 Task: Create and manage organization repository environments.
Action: Mouse moved to (1158, 74)
Screenshot: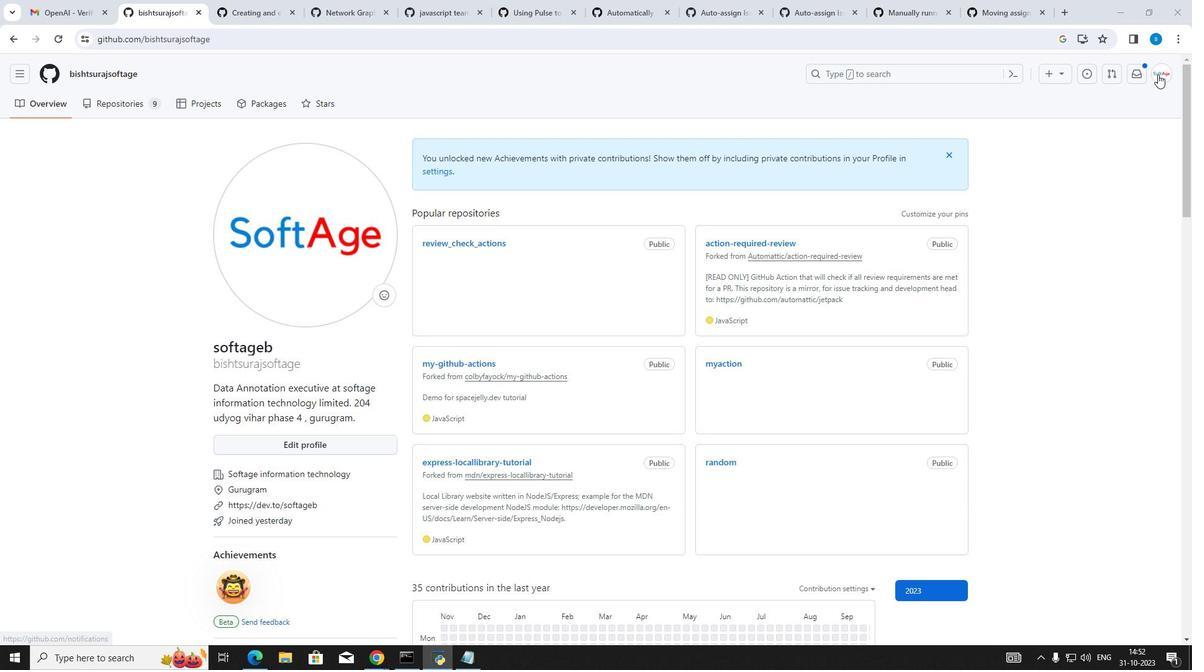 
Action: Mouse pressed left at (1158, 74)
Screenshot: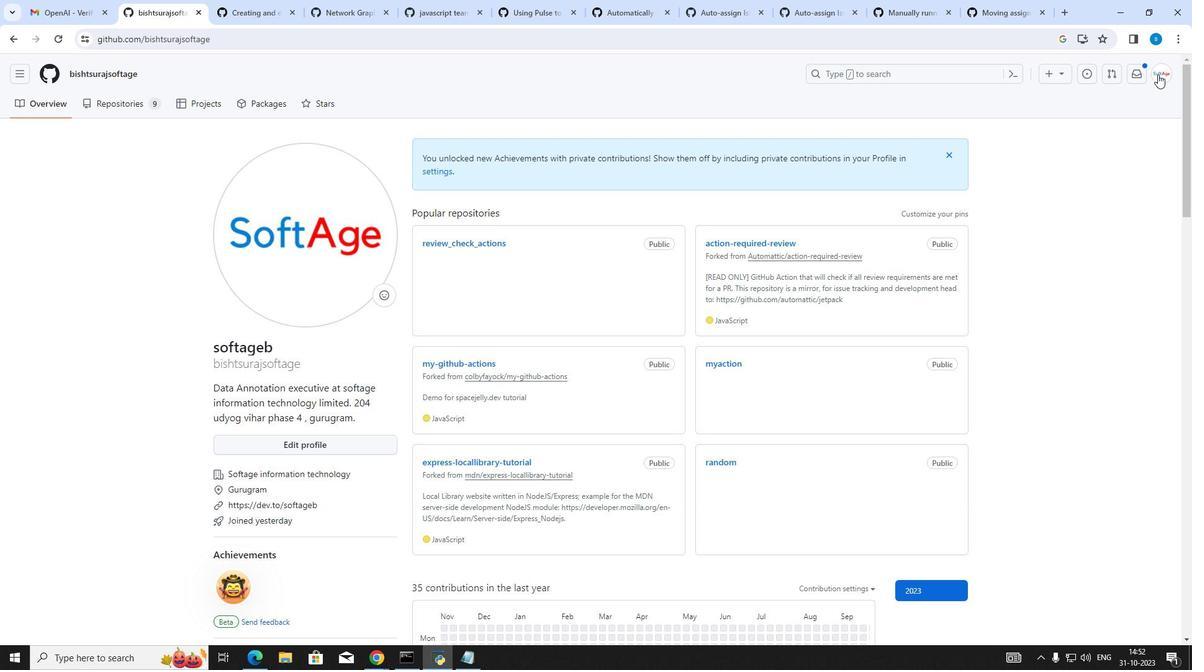 
Action: Mouse moved to (1111, 208)
Screenshot: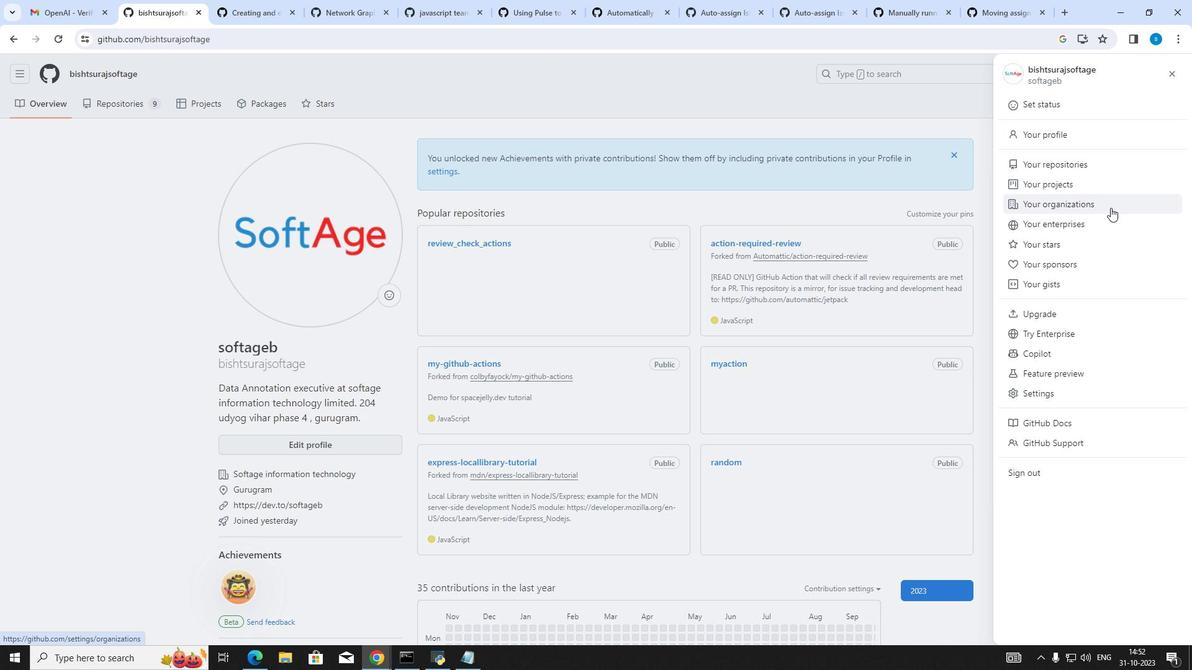 
Action: Mouse pressed left at (1111, 208)
Screenshot: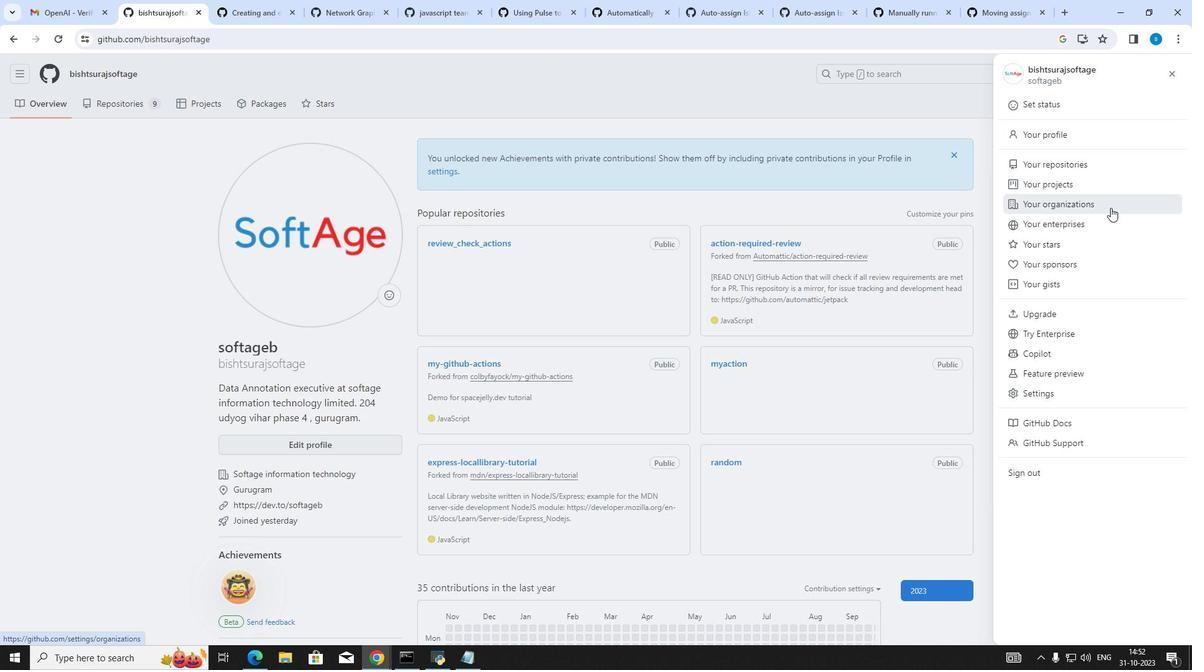 
Action: Mouse moved to (896, 204)
Screenshot: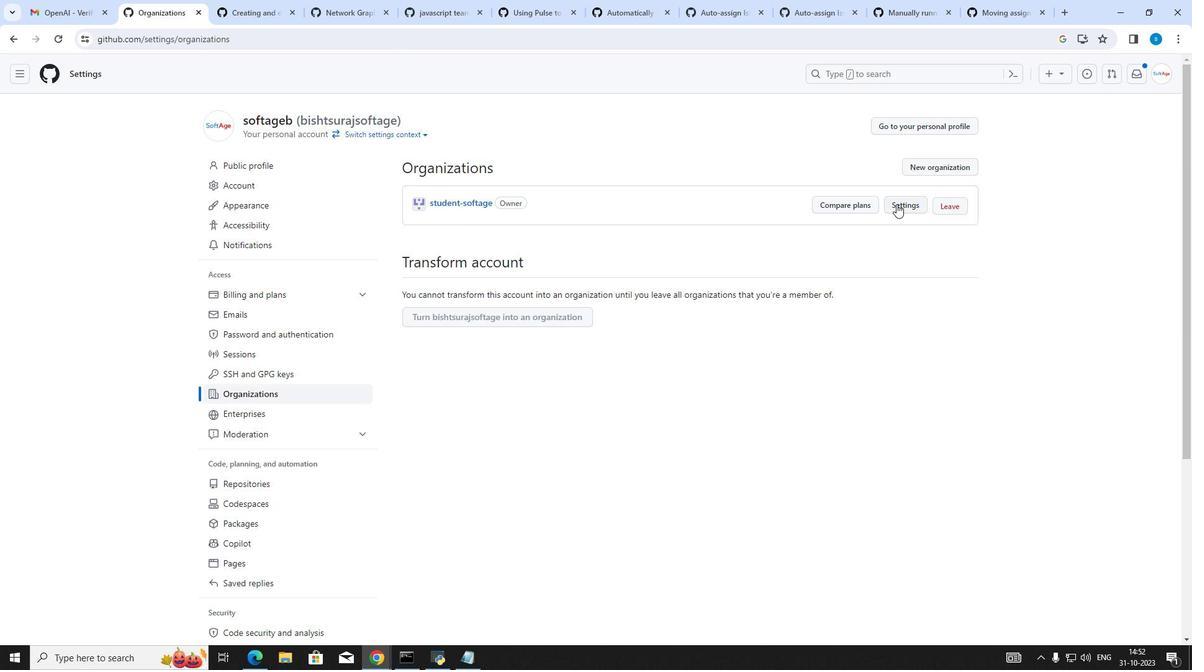 
Action: Mouse pressed left at (896, 204)
Screenshot: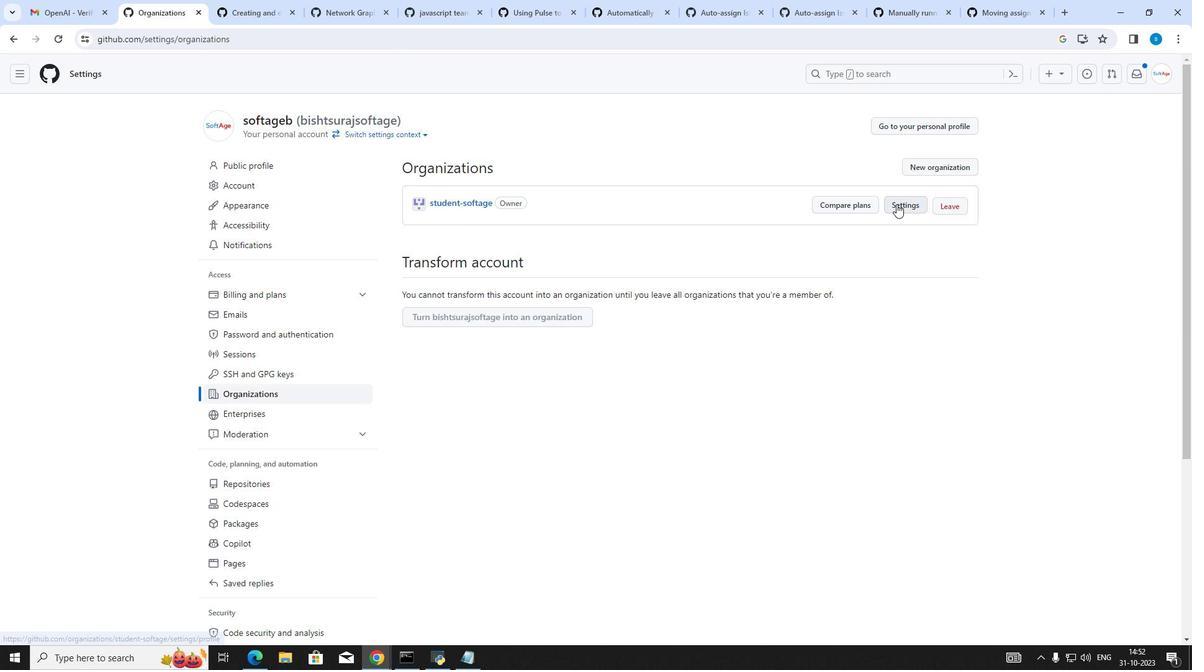 
Action: Mouse moved to (122, 106)
Screenshot: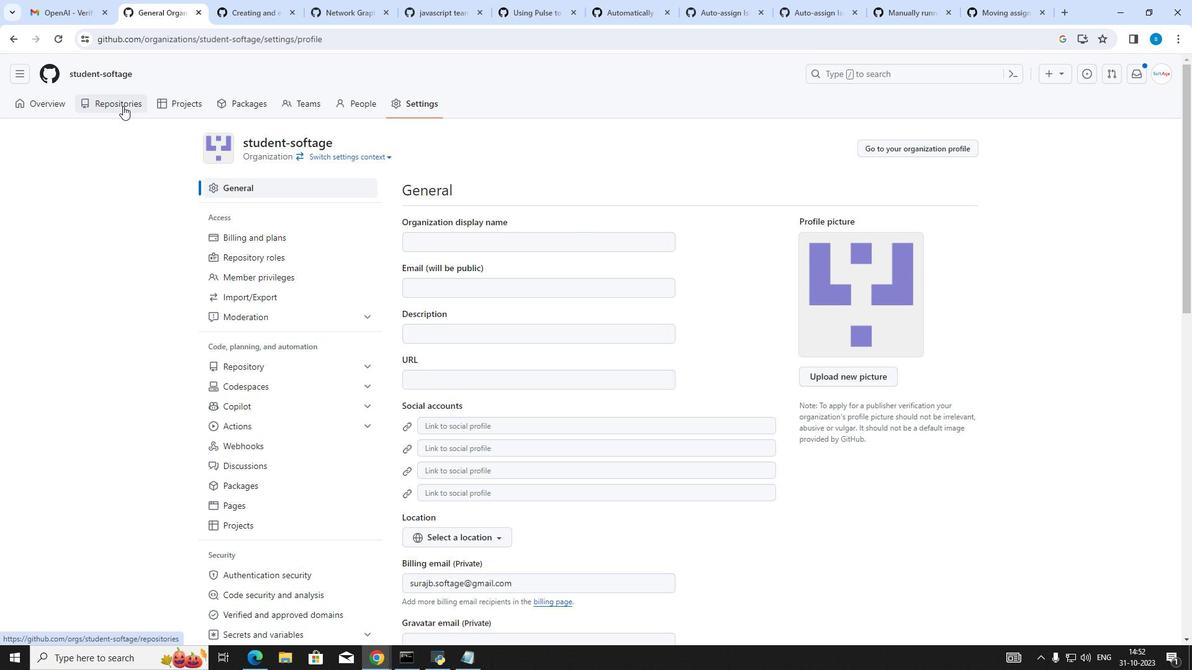 
Action: Mouse pressed left at (122, 106)
Screenshot: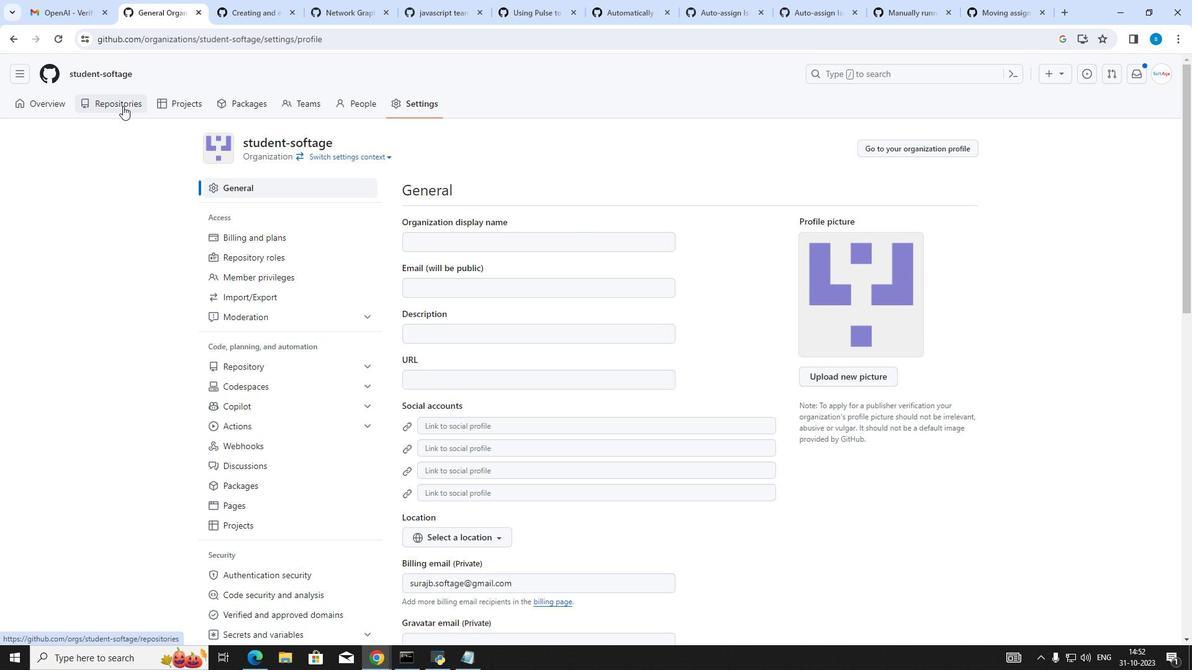 
Action: Mouse moved to (306, 420)
Screenshot: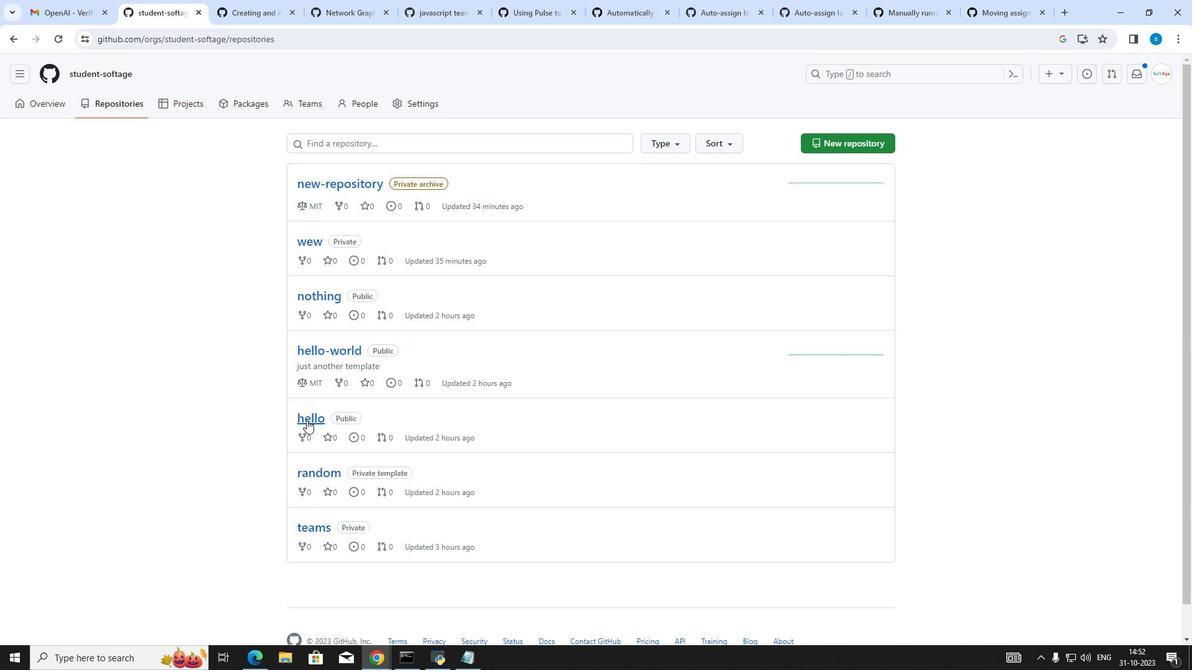
Action: Mouse pressed left at (306, 420)
Screenshot: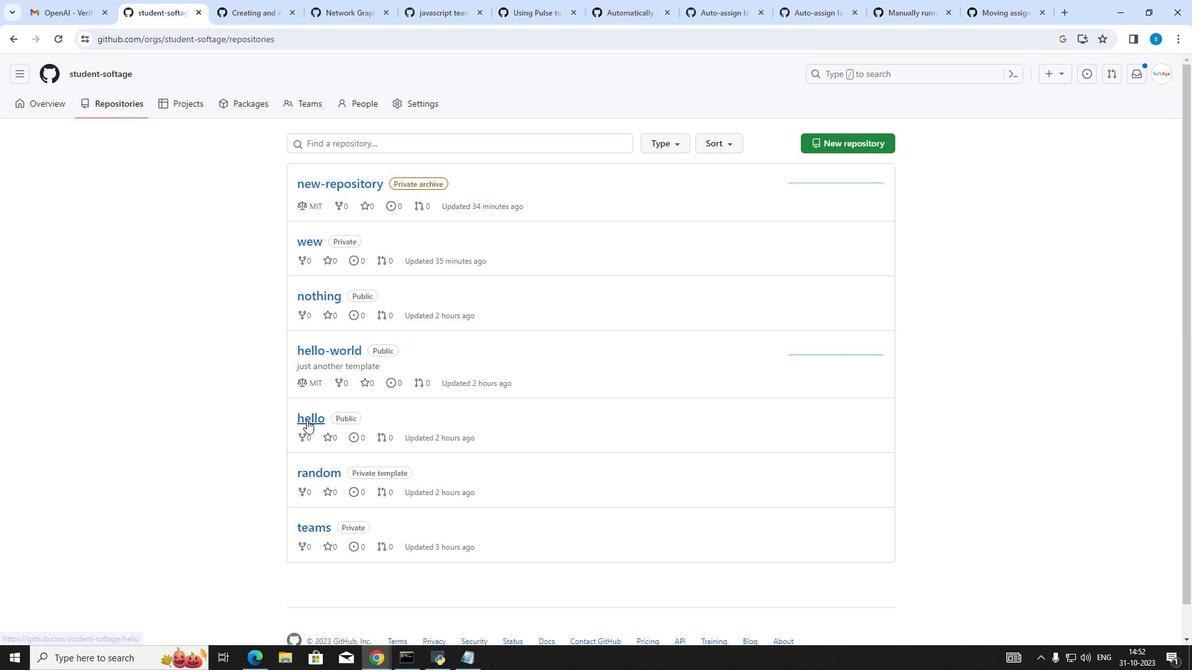 
Action: Mouse moved to (512, 109)
Screenshot: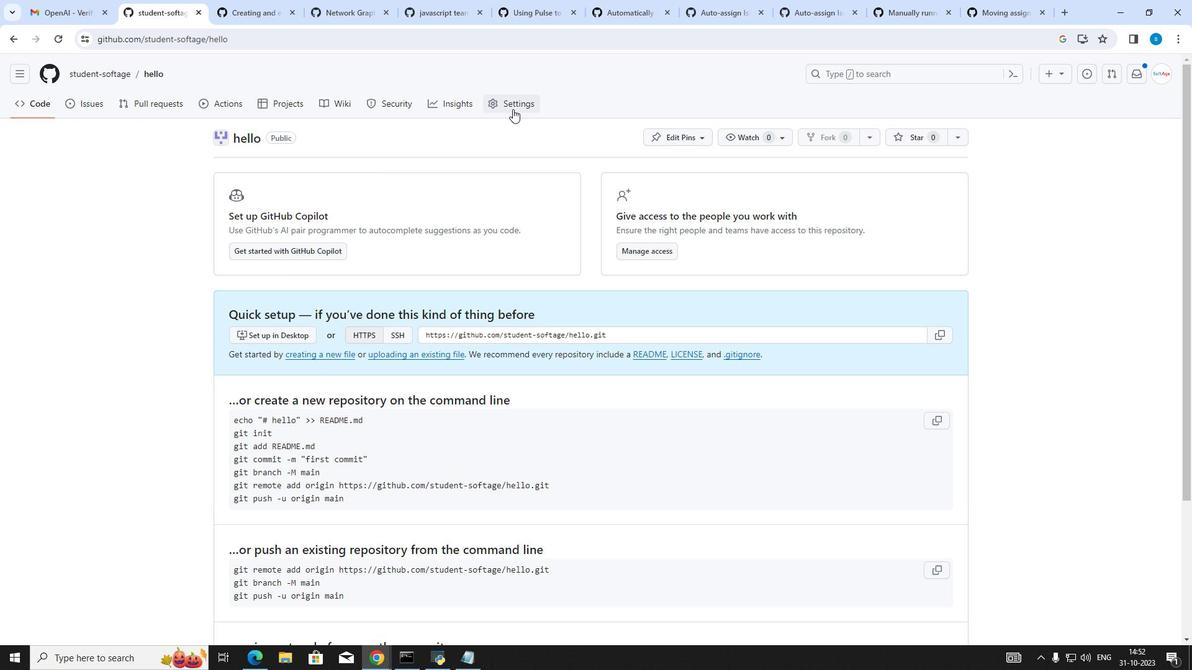 
Action: Mouse pressed left at (512, 109)
Screenshot: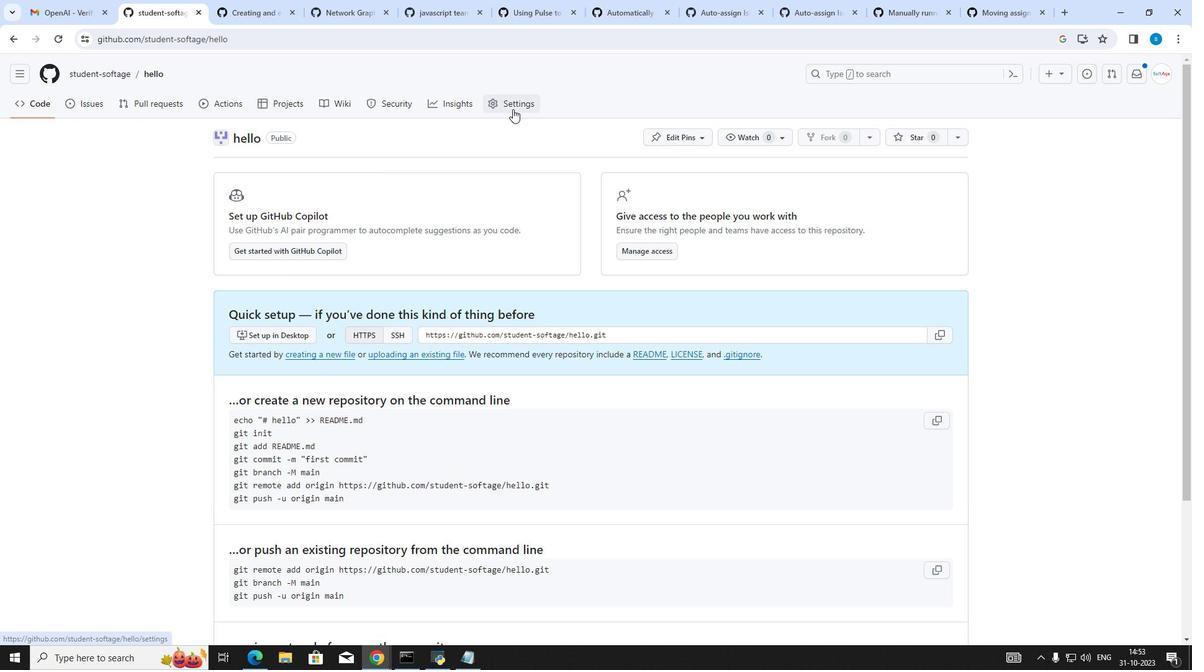 
Action: Mouse moved to (300, 321)
Screenshot: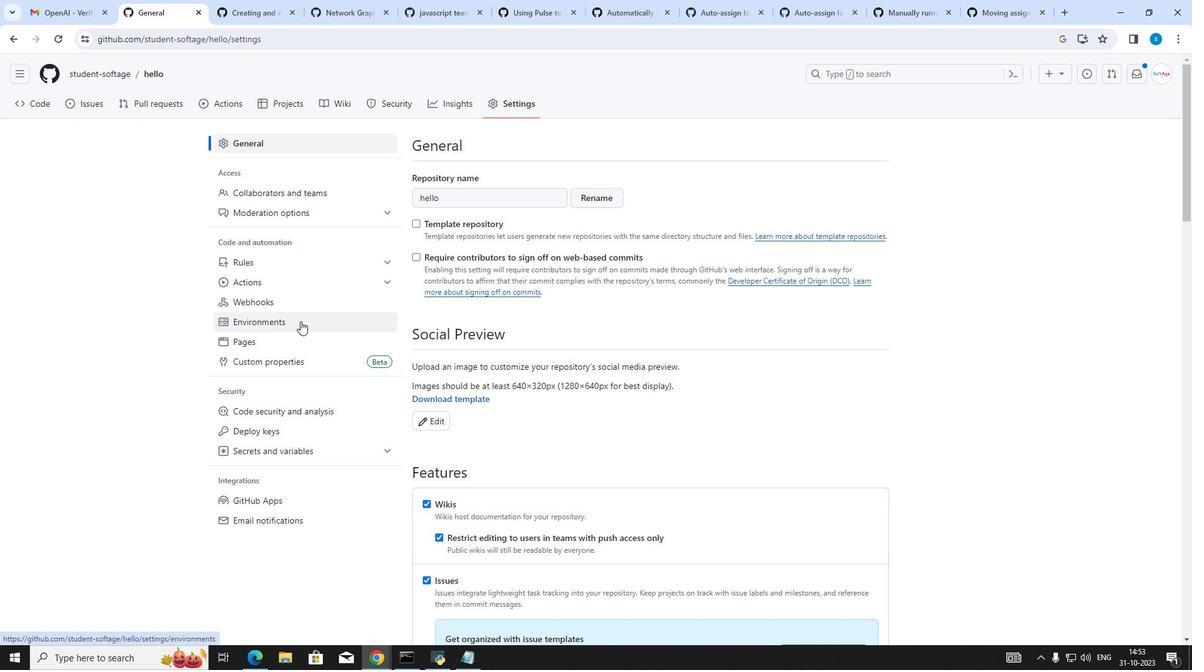 
Action: Mouse pressed left at (300, 321)
Screenshot: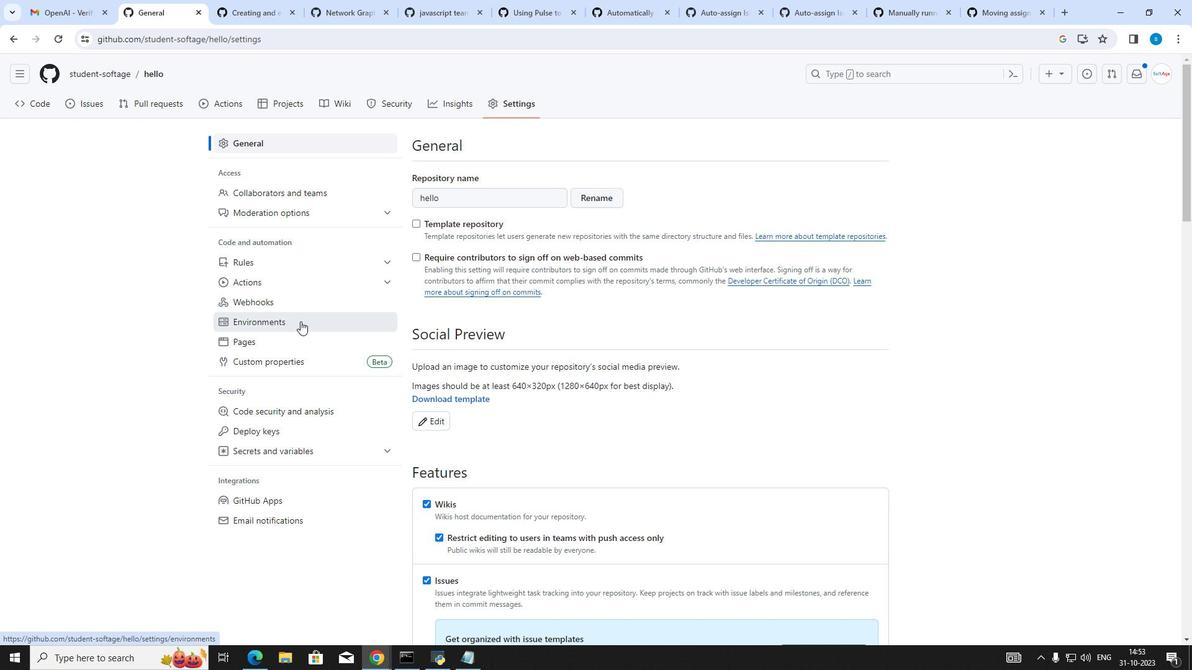 
Action: Mouse moved to (821, 137)
Screenshot: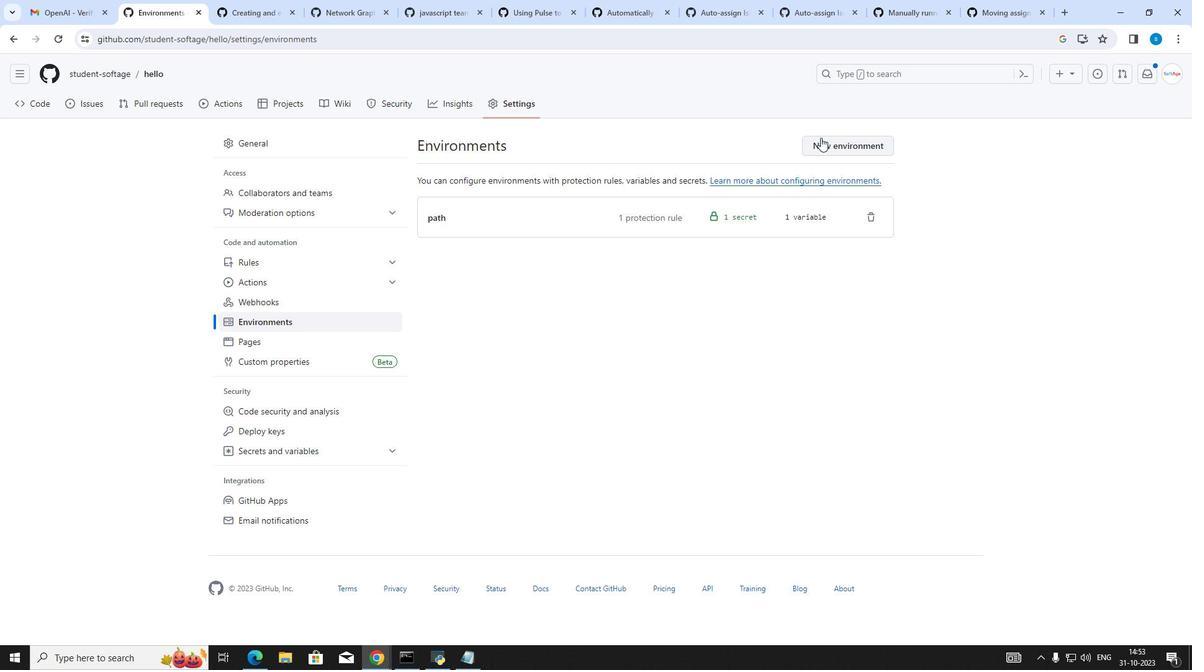 
Action: Mouse pressed left at (821, 137)
Screenshot: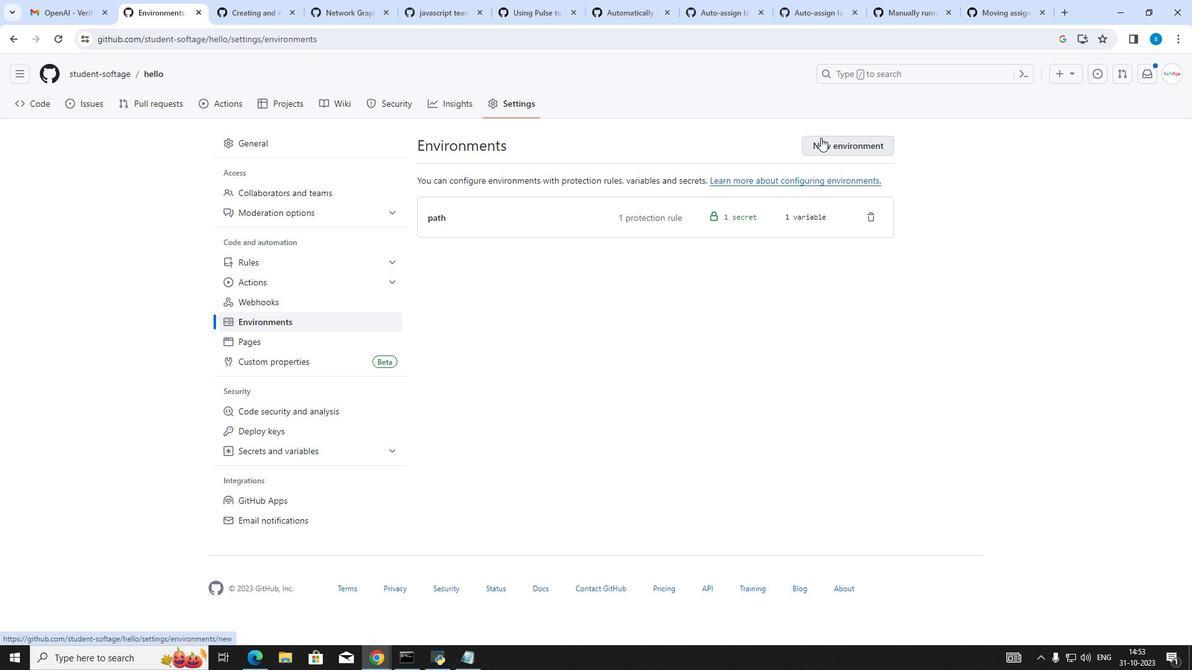 
Action: Mouse moved to (530, 199)
Screenshot: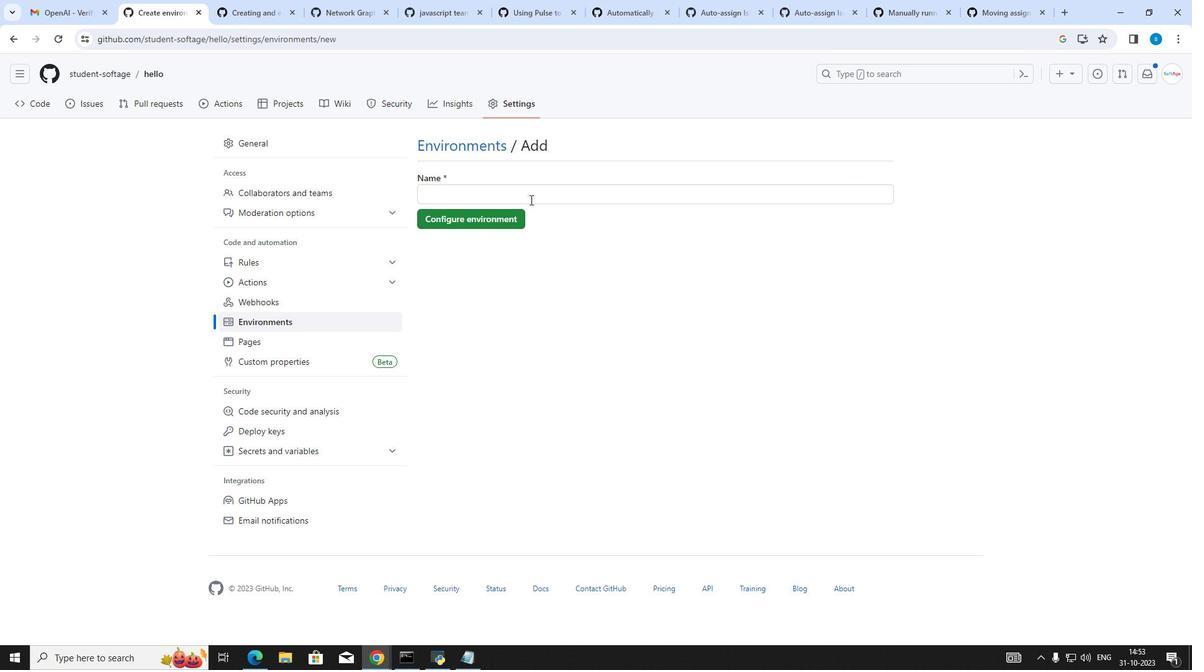 
Action: Mouse pressed left at (530, 199)
Screenshot: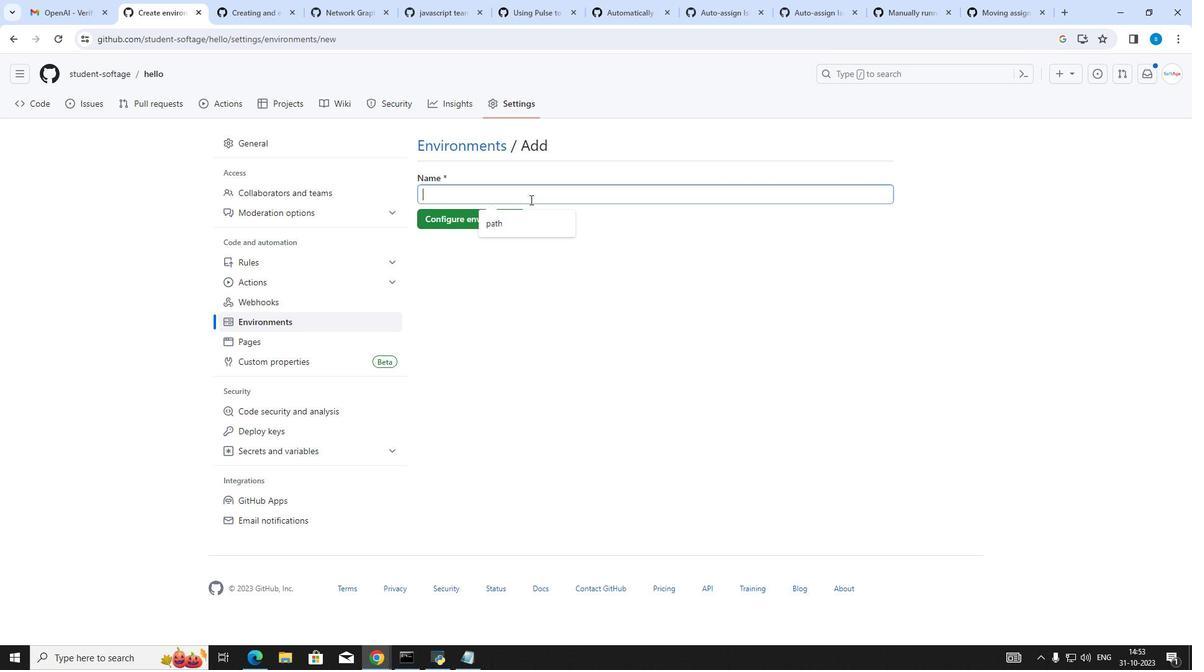 
Action: Key pressed new<Key.space>envor<Key.backspace><Key.backspace>ironment
Screenshot: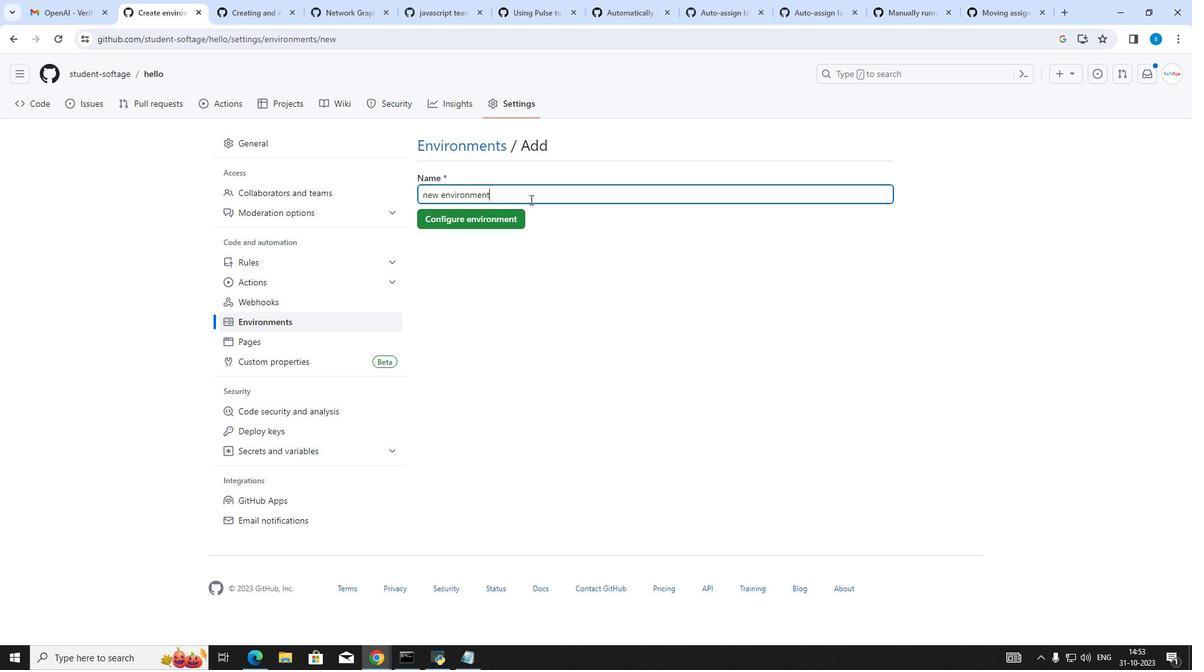 
Action: Mouse moved to (503, 217)
Screenshot: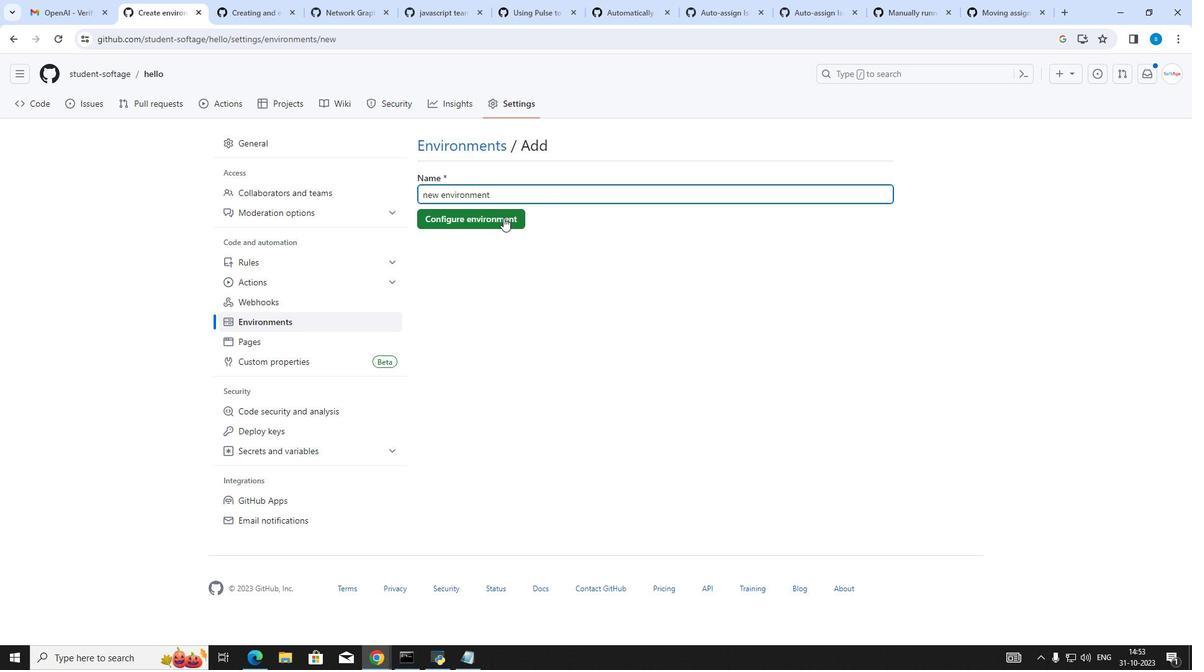 
Action: Mouse pressed left at (503, 217)
Screenshot: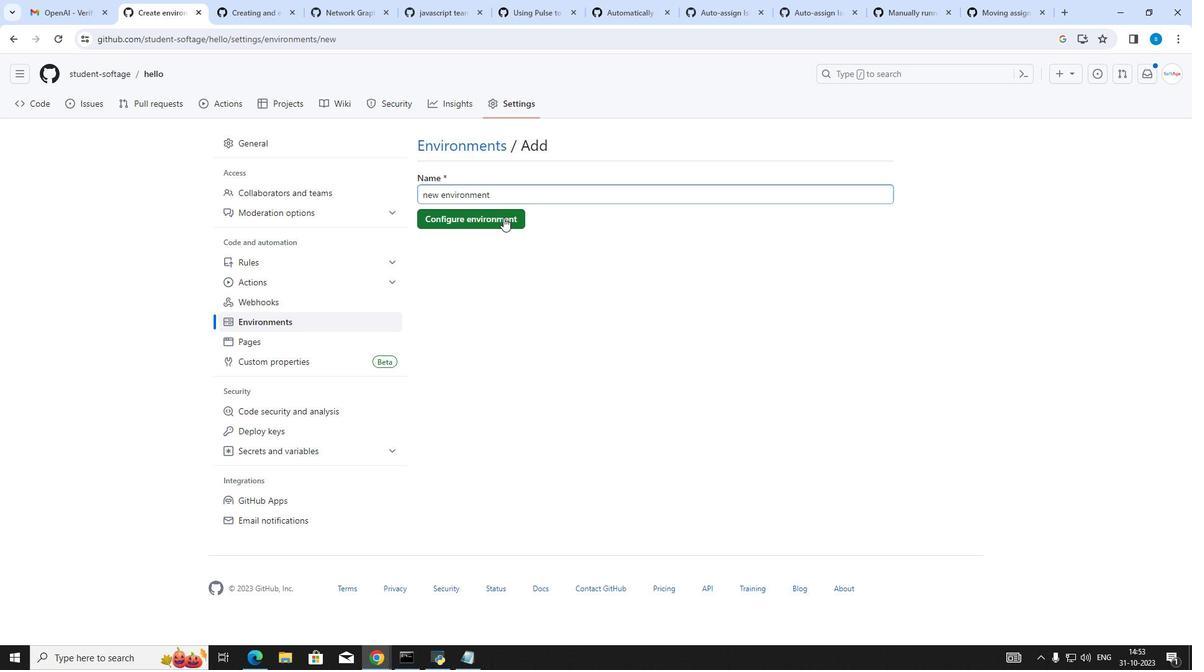 
Action: Mouse moved to (431, 309)
Screenshot: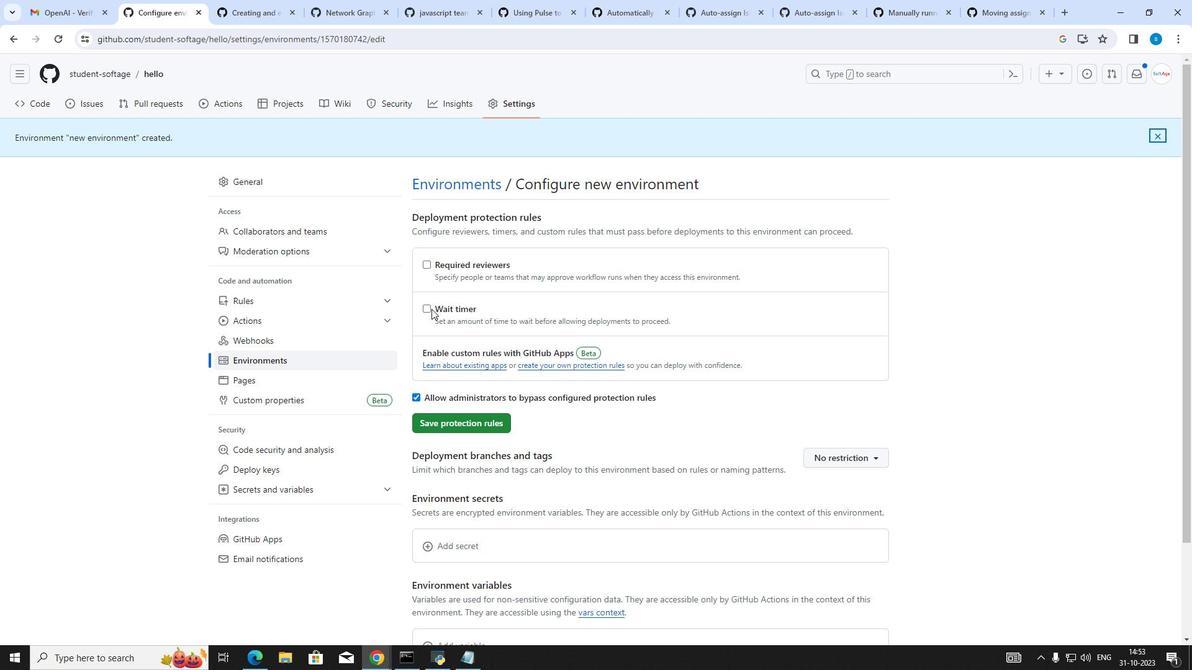 
Action: Mouse pressed left at (431, 309)
Screenshot: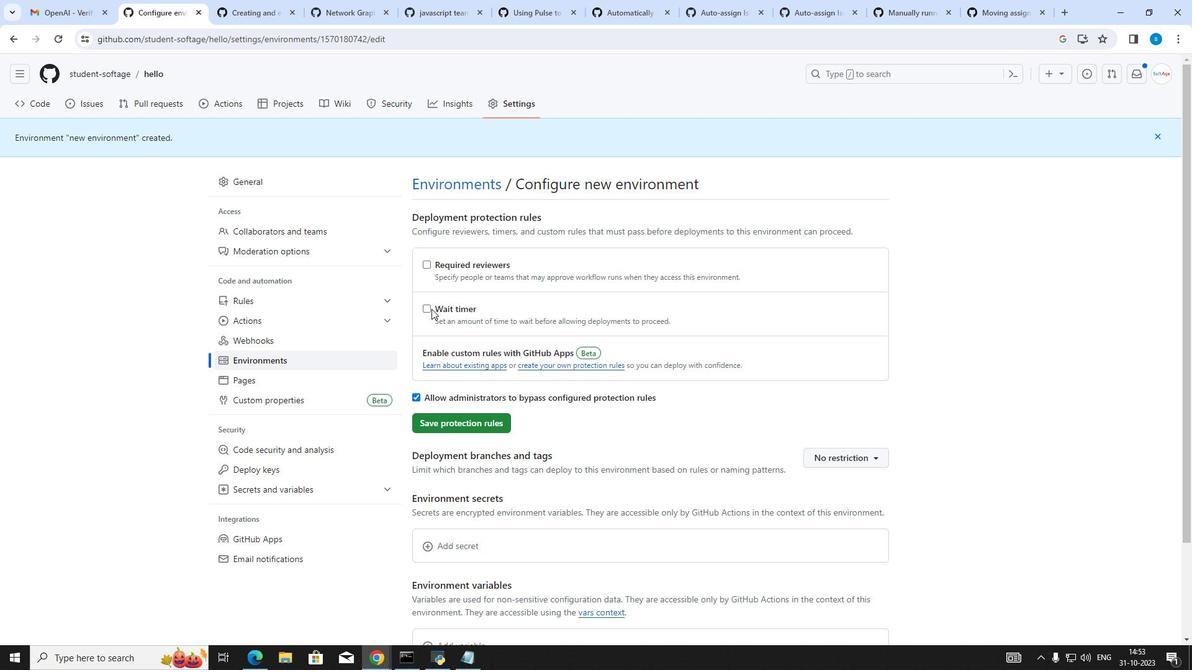 
Action: Mouse pressed left at (431, 309)
Screenshot: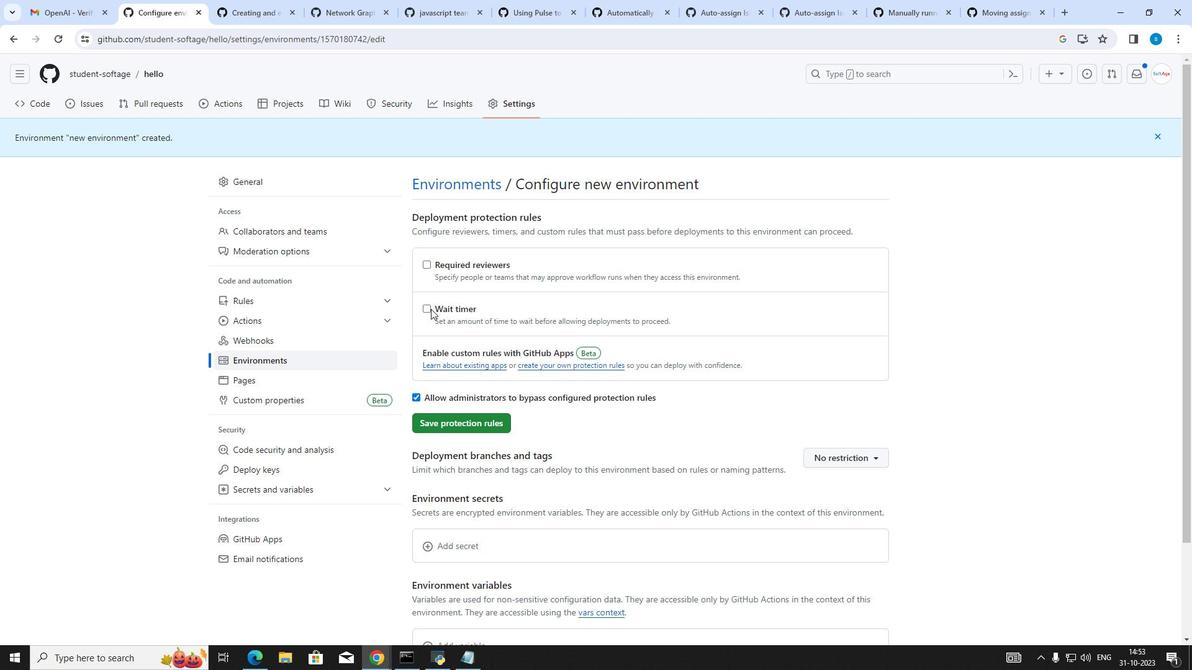 
Action: Mouse moved to (430, 309)
Screenshot: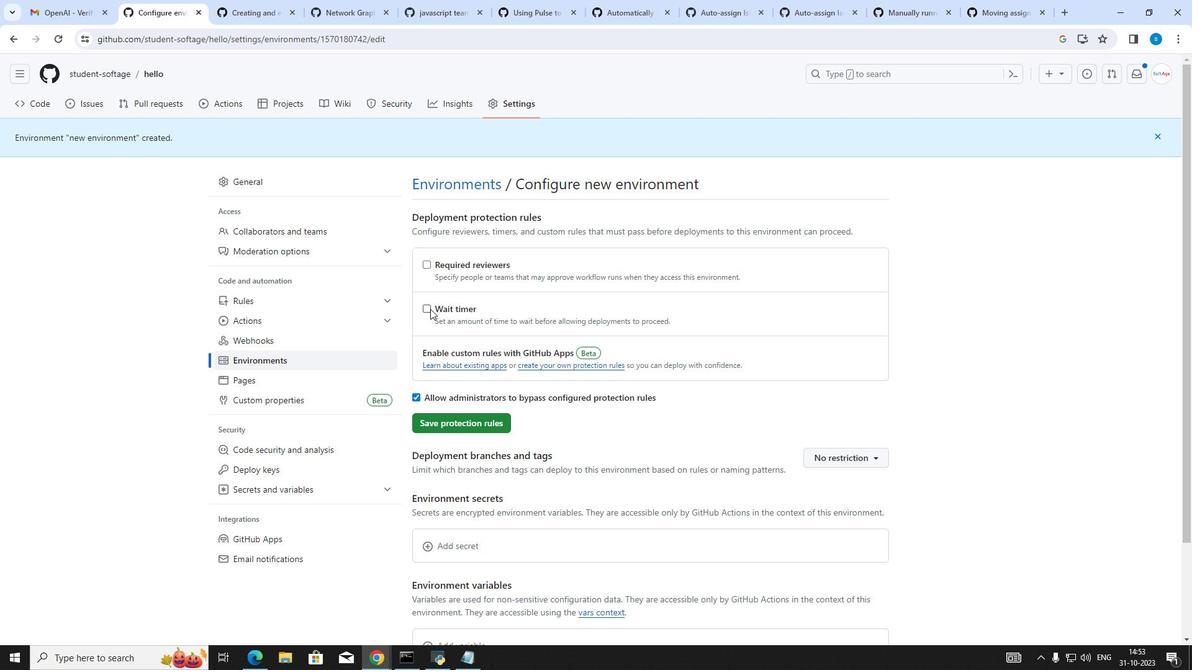 
Action: Mouse pressed left at (430, 309)
Screenshot: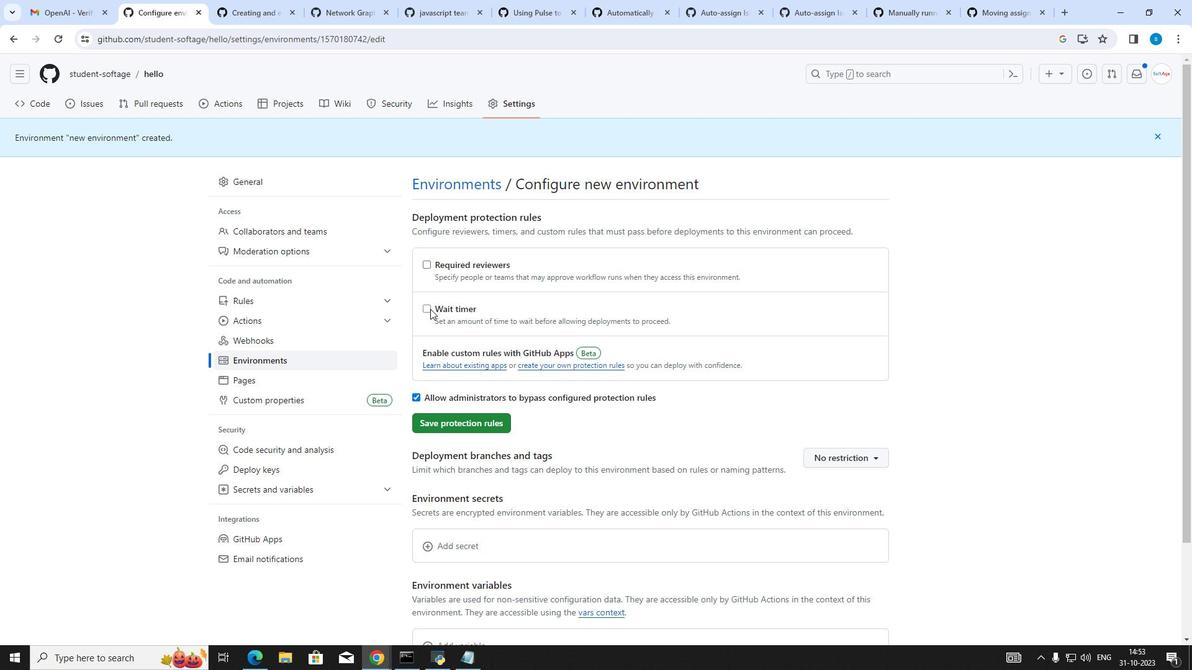 
Action: Mouse moved to (544, 452)
Screenshot: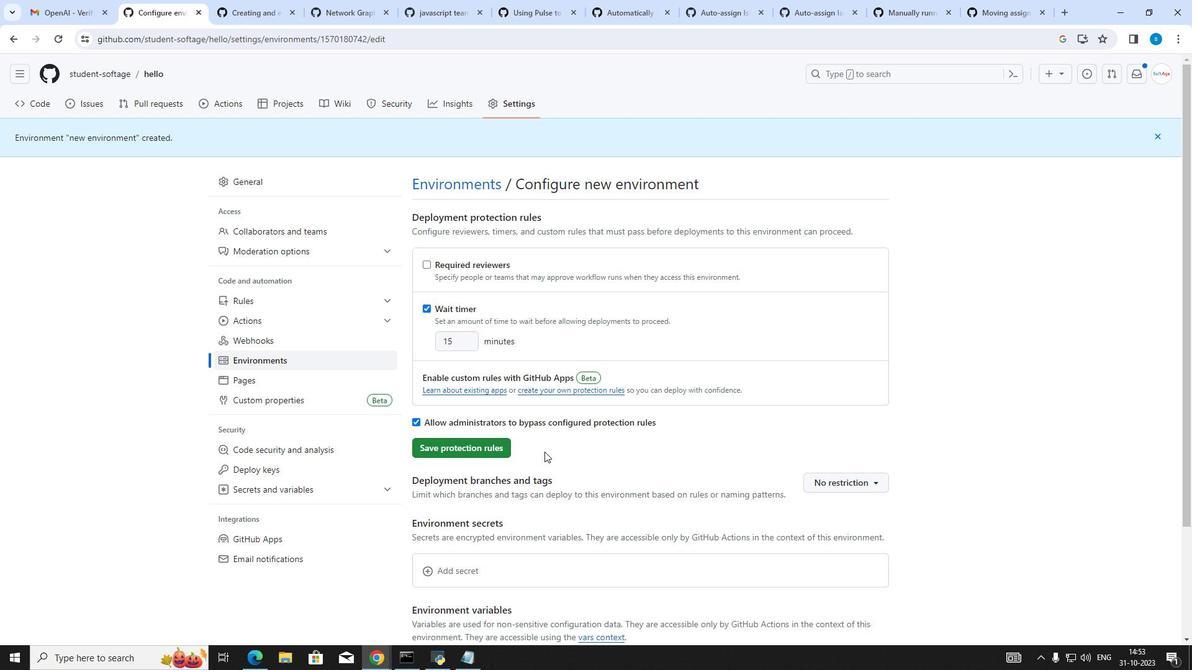 
Action: Mouse scrolled (544, 451) with delta (0, 0)
Screenshot: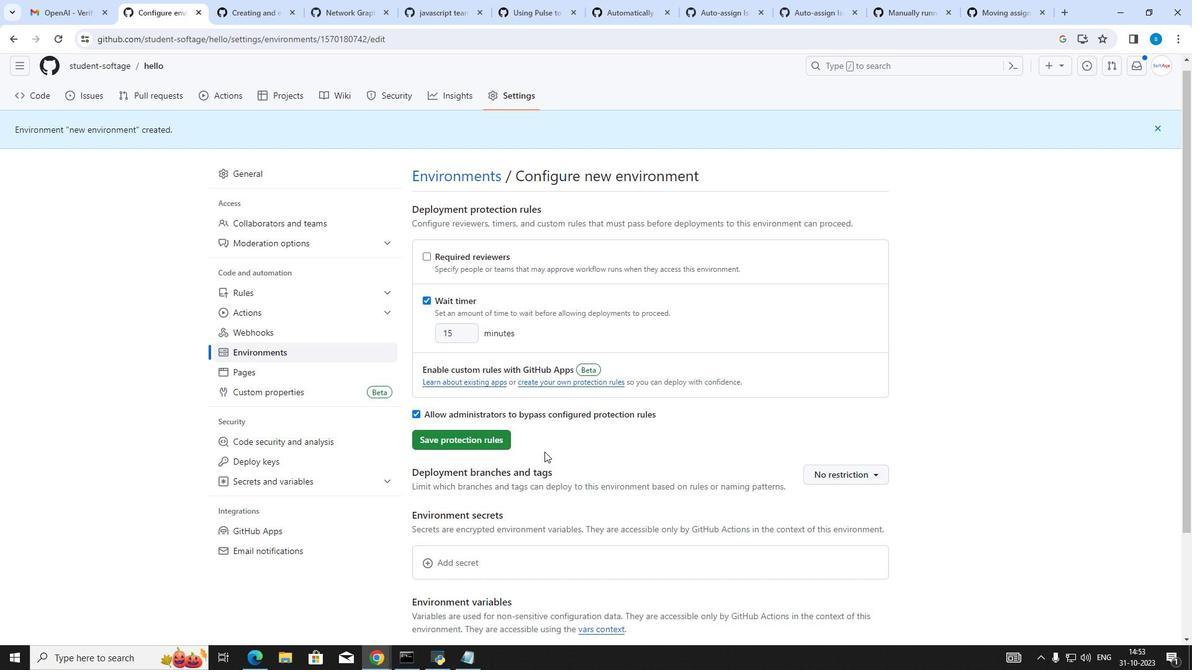 
Action: Mouse scrolled (544, 451) with delta (0, 0)
Screenshot: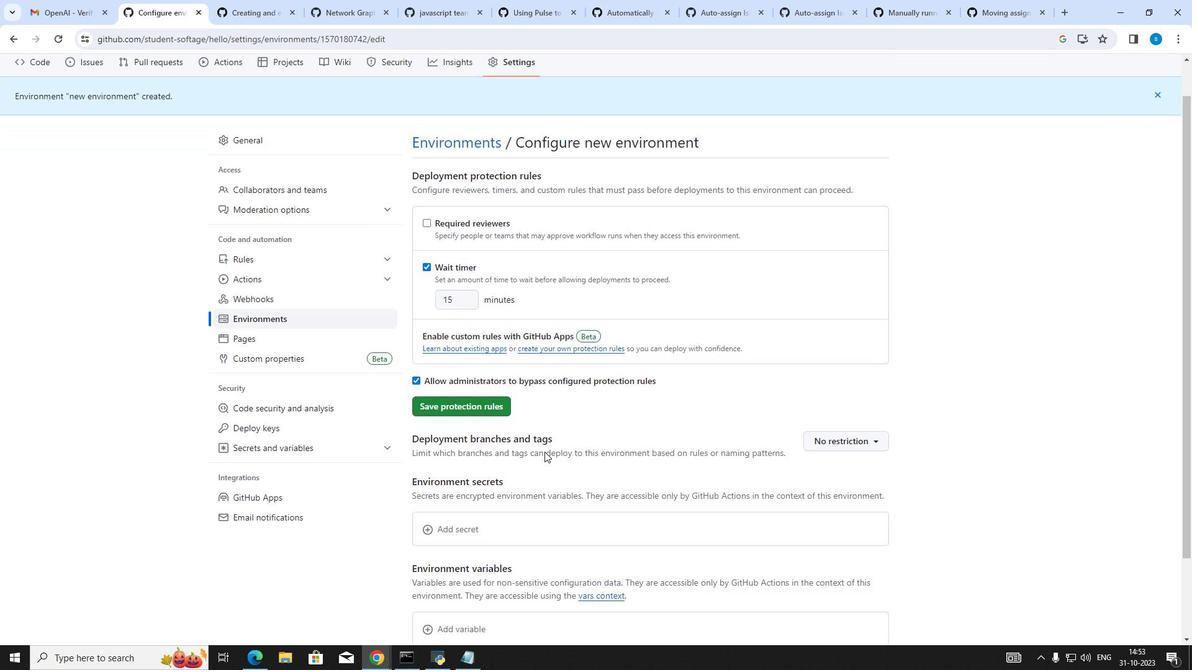
Action: Mouse moved to (474, 324)
Screenshot: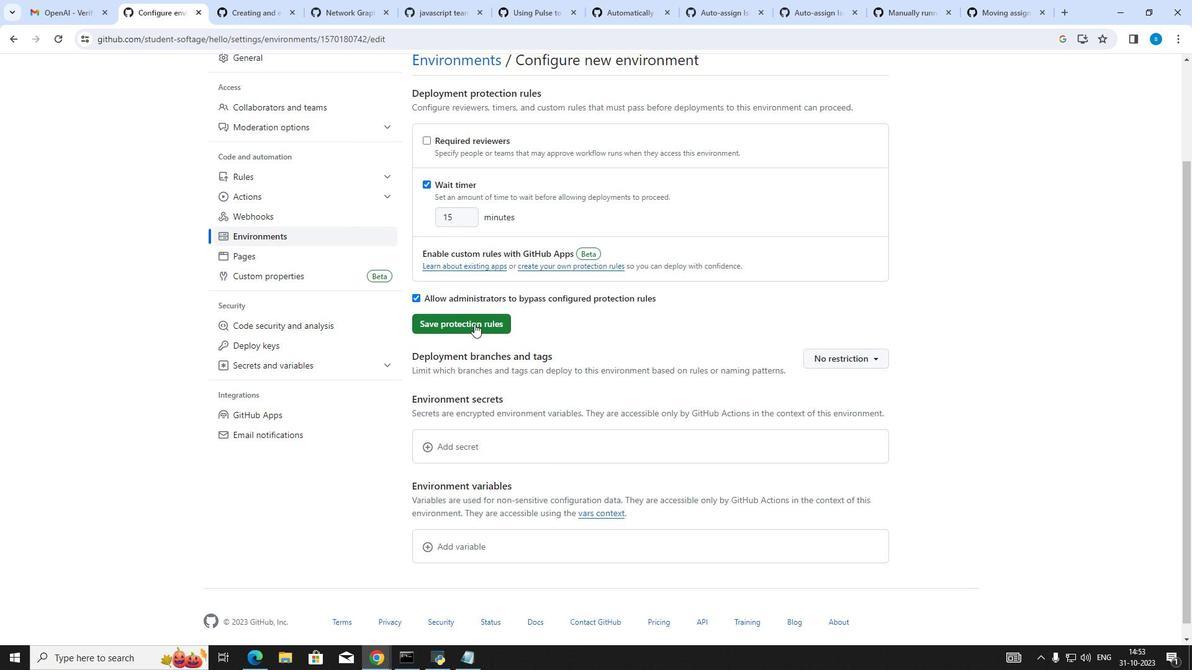 
Action: Mouse pressed left at (474, 324)
Screenshot: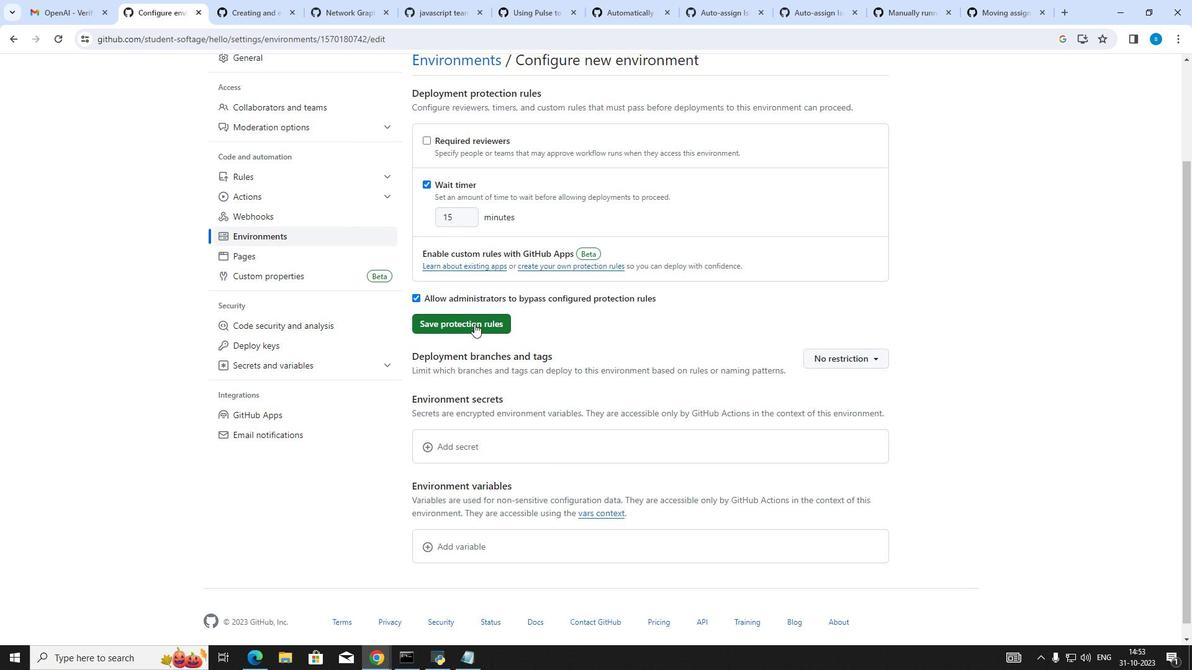 
Action: Mouse moved to (544, 408)
Screenshot: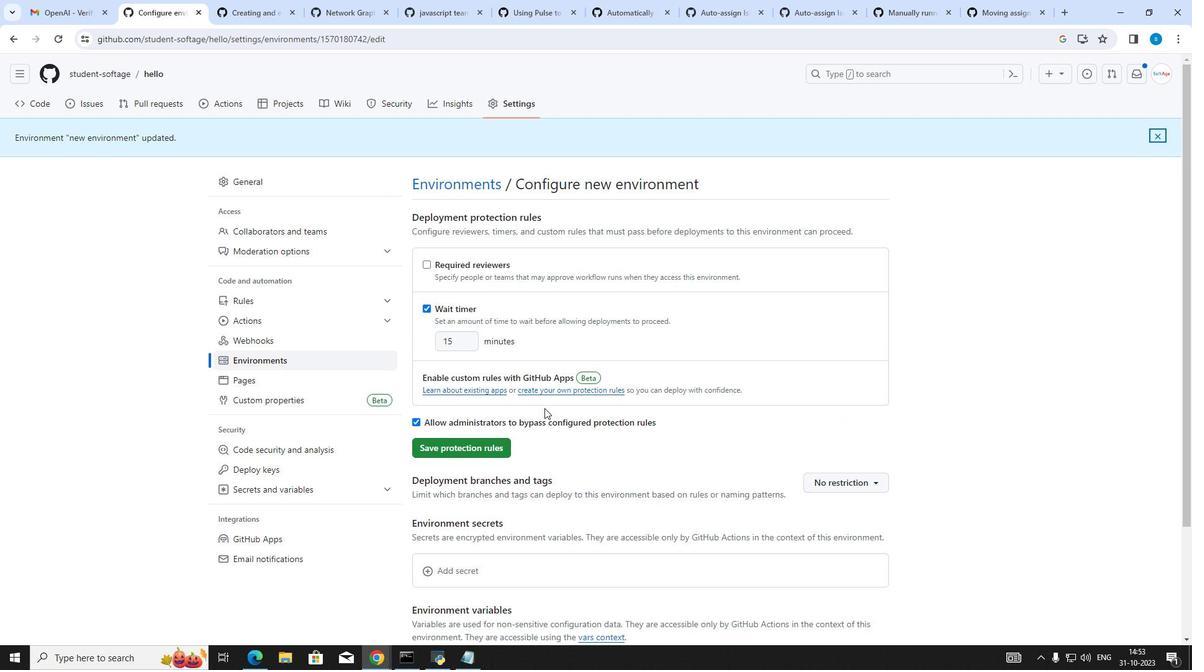 
Action: Mouse scrolled (544, 408) with delta (0, 0)
Screenshot: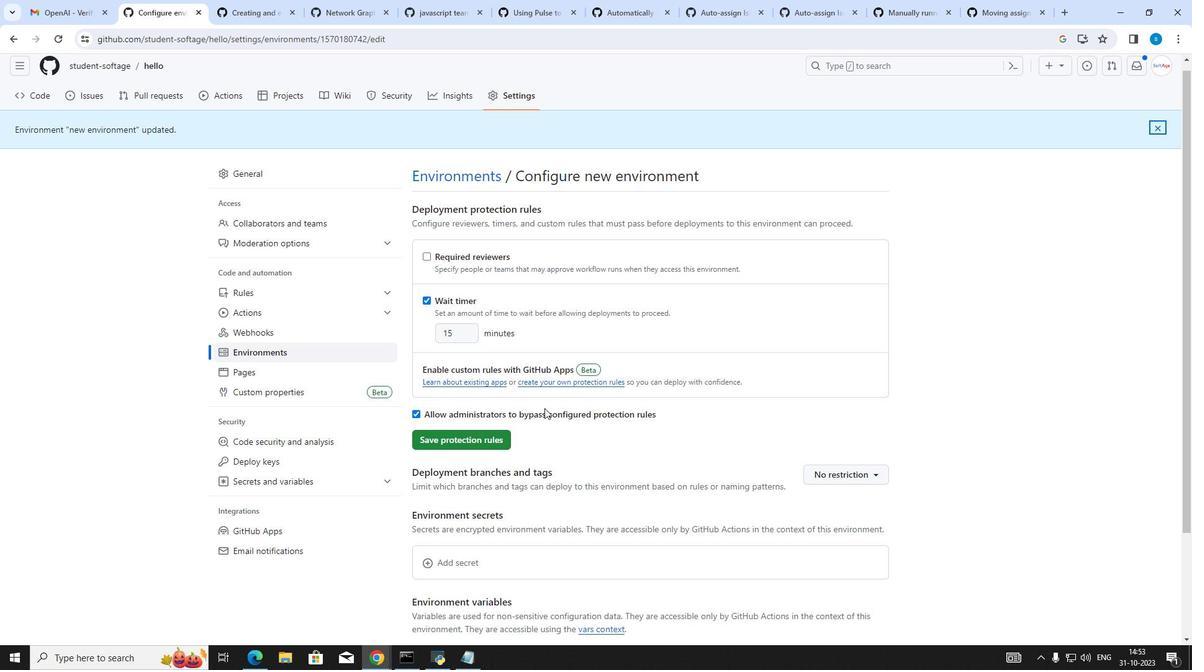 
Action: Mouse scrolled (544, 408) with delta (0, 0)
Screenshot: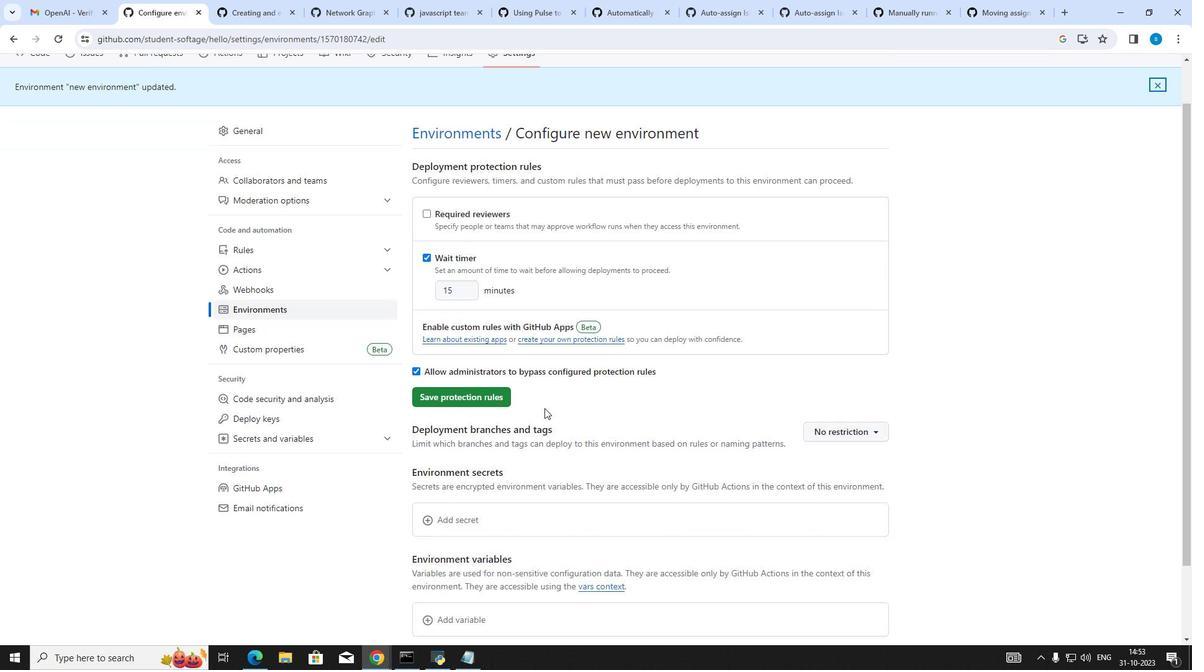 
Action: Mouse scrolled (544, 408) with delta (0, 0)
Screenshot: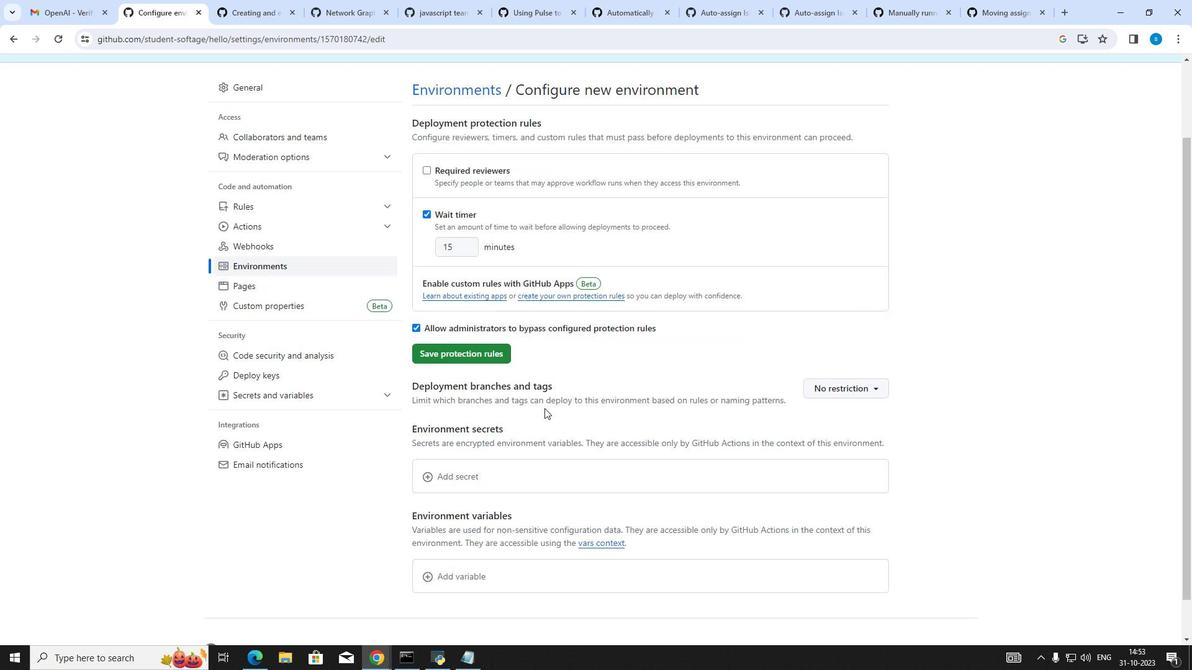 
Action: Mouse scrolled (544, 408) with delta (0, 0)
Screenshot: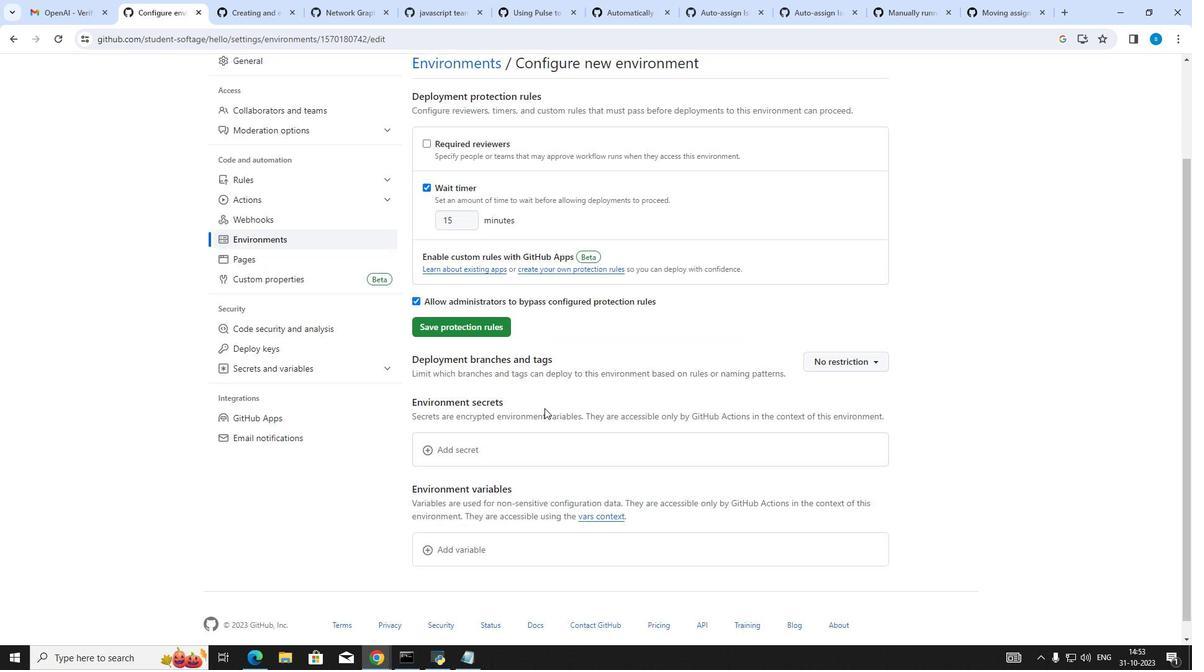 
Action: Mouse moved to (439, 428)
Screenshot: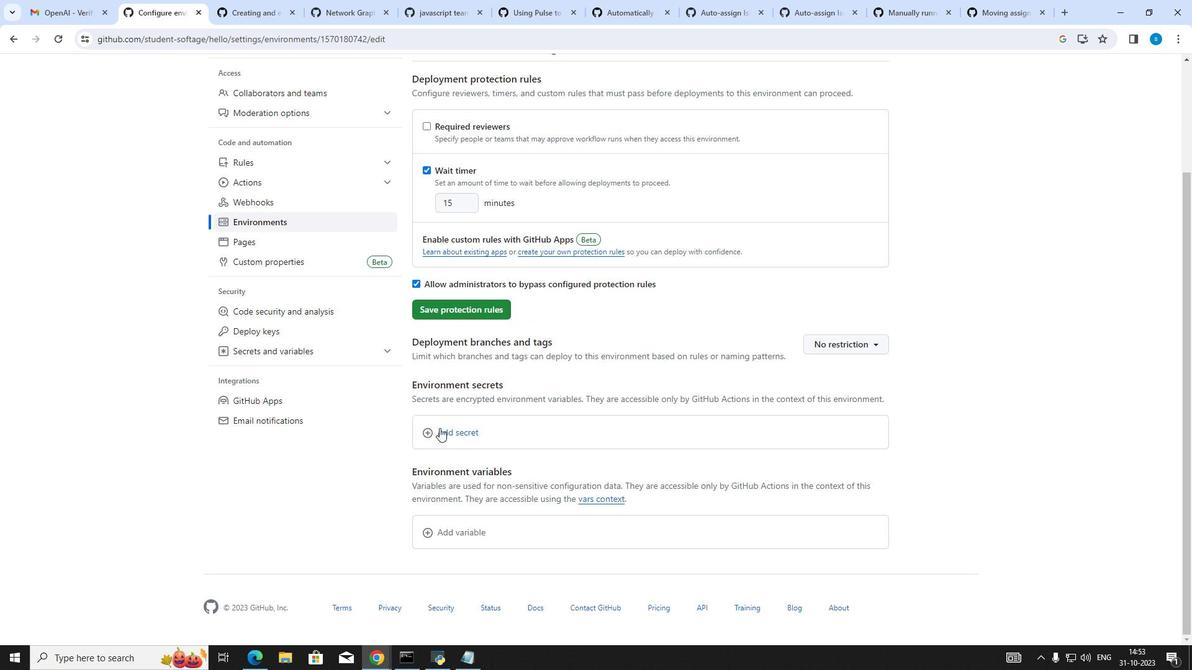 
Action: Mouse pressed left at (439, 428)
Screenshot: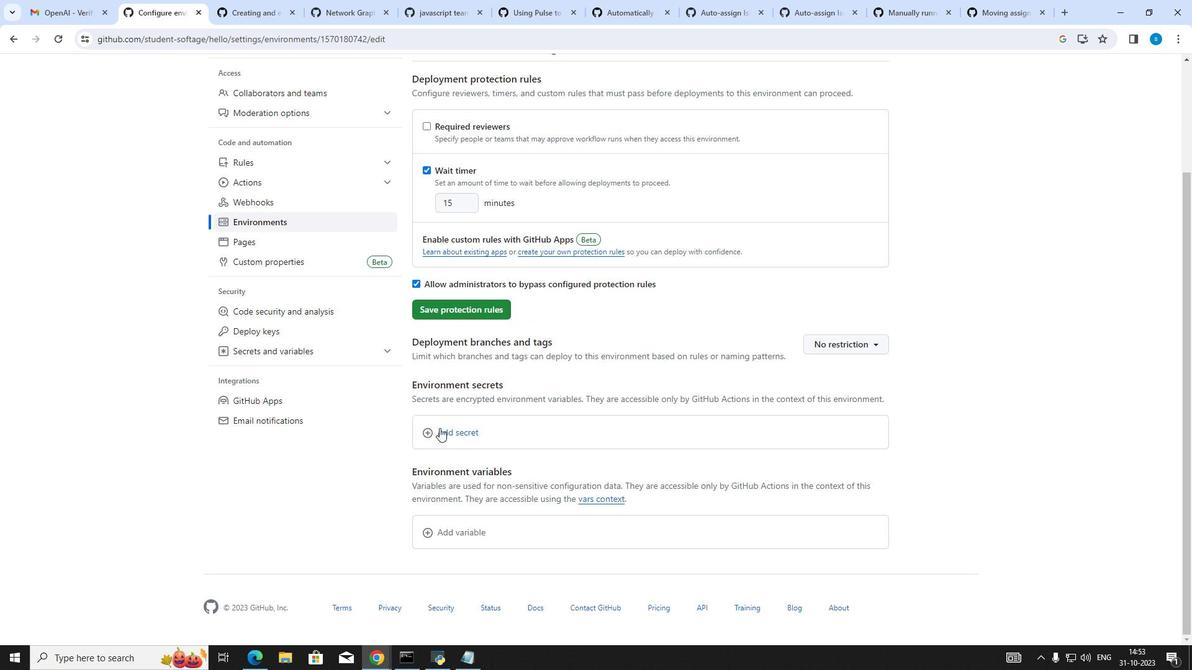 
Action: Mouse moved to (427, 188)
Screenshot: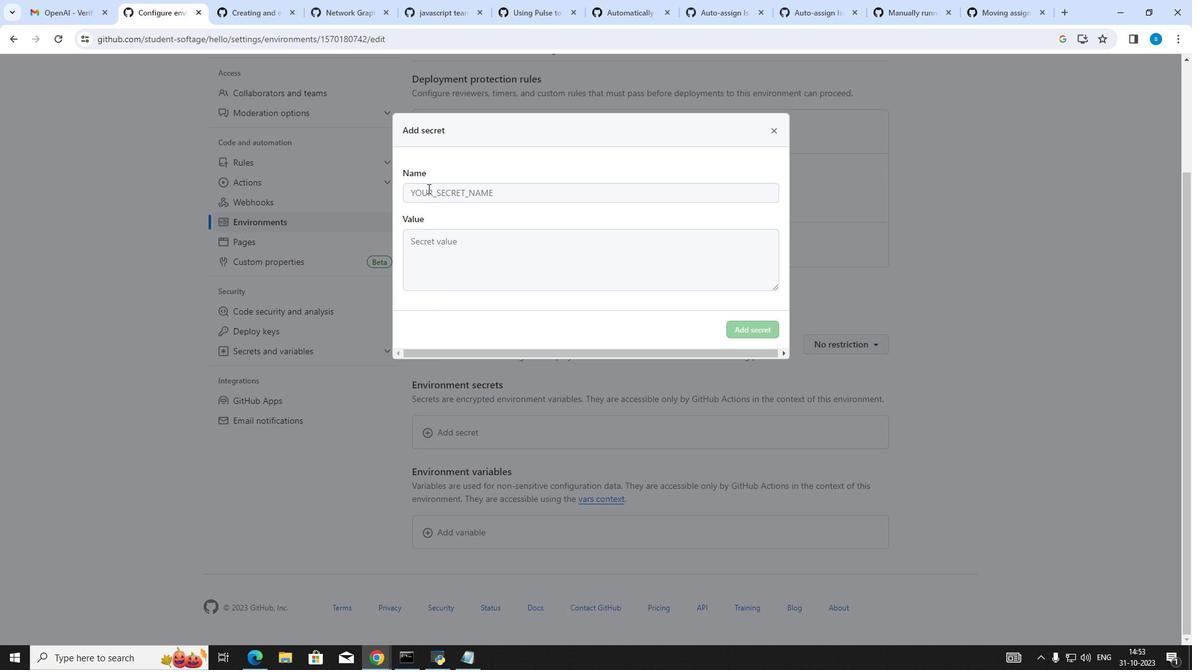 
Action: Mouse pressed left at (427, 188)
Screenshot: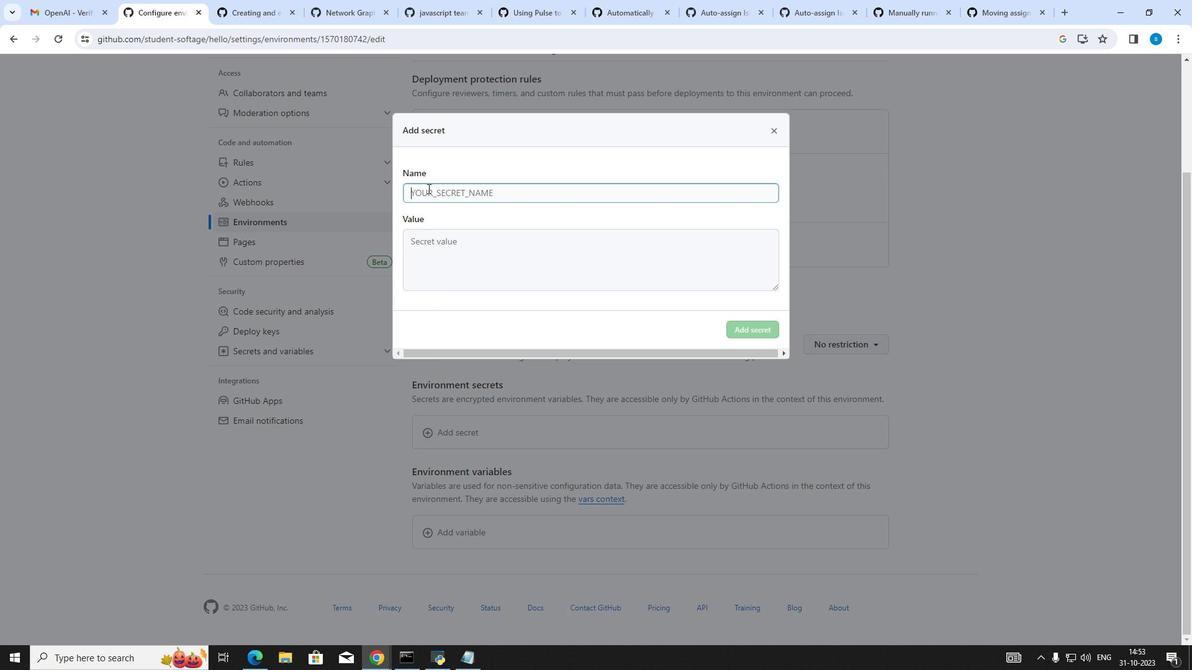 
Action: Key pressed secret
Screenshot: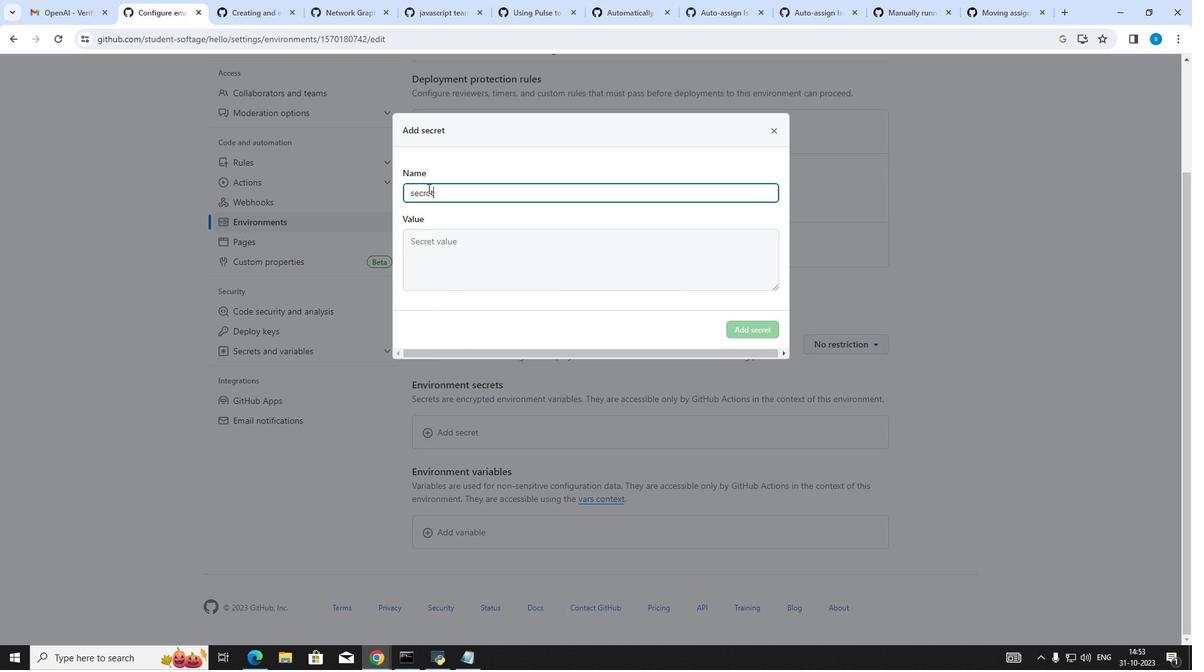 
Action: Mouse moved to (448, 283)
Screenshot: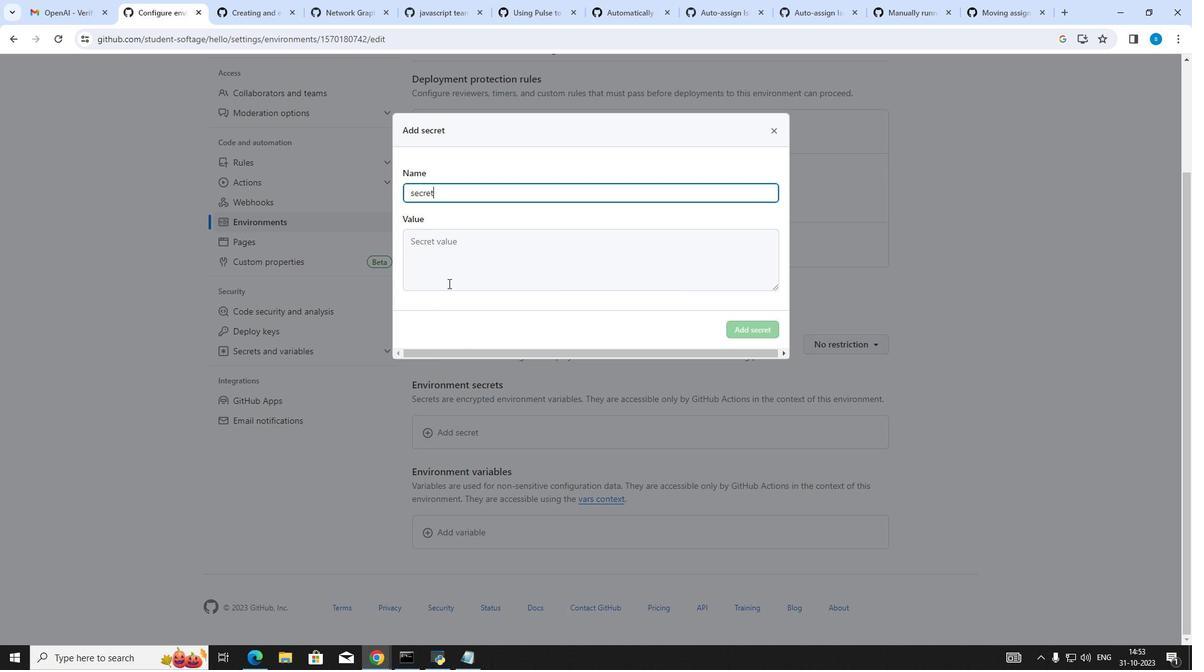 
Action: Mouse pressed left at (448, 283)
Screenshot: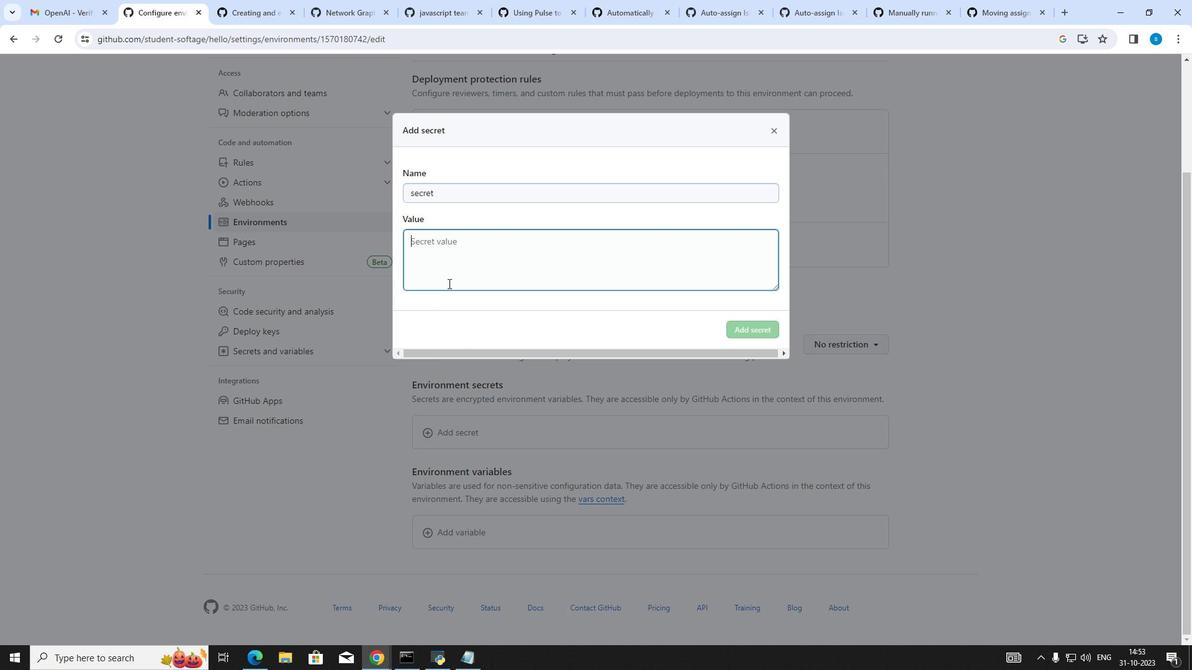 
Action: Key pressed hello
Screenshot: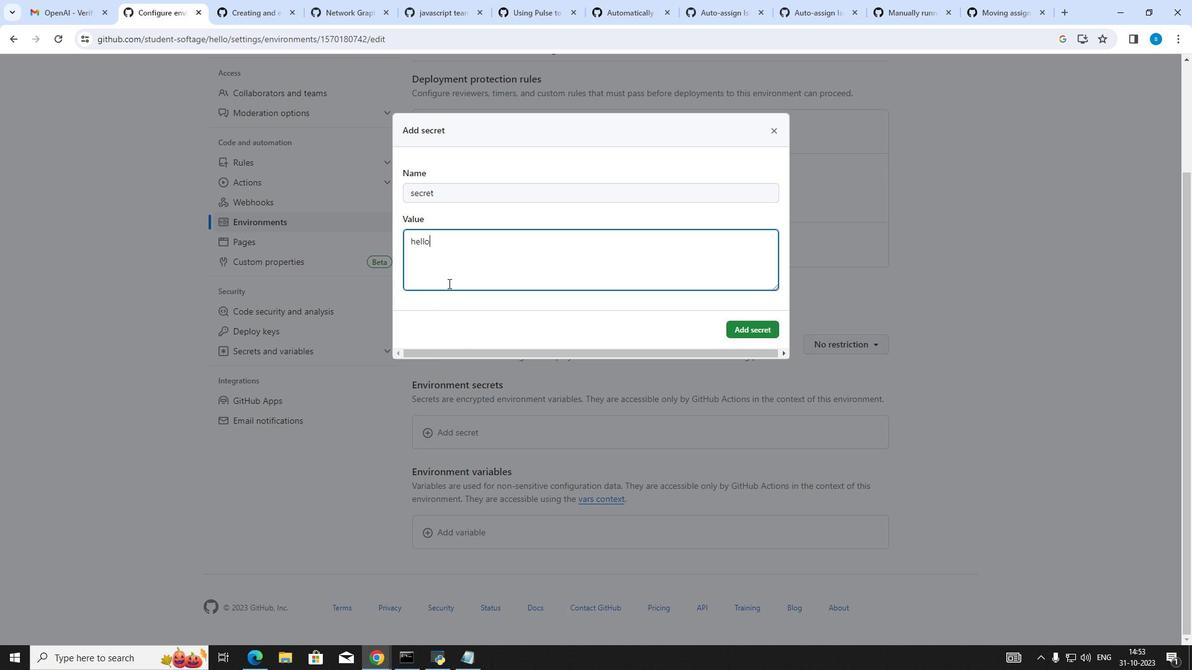 
Action: Mouse moved to (753, 330)
Screenshot: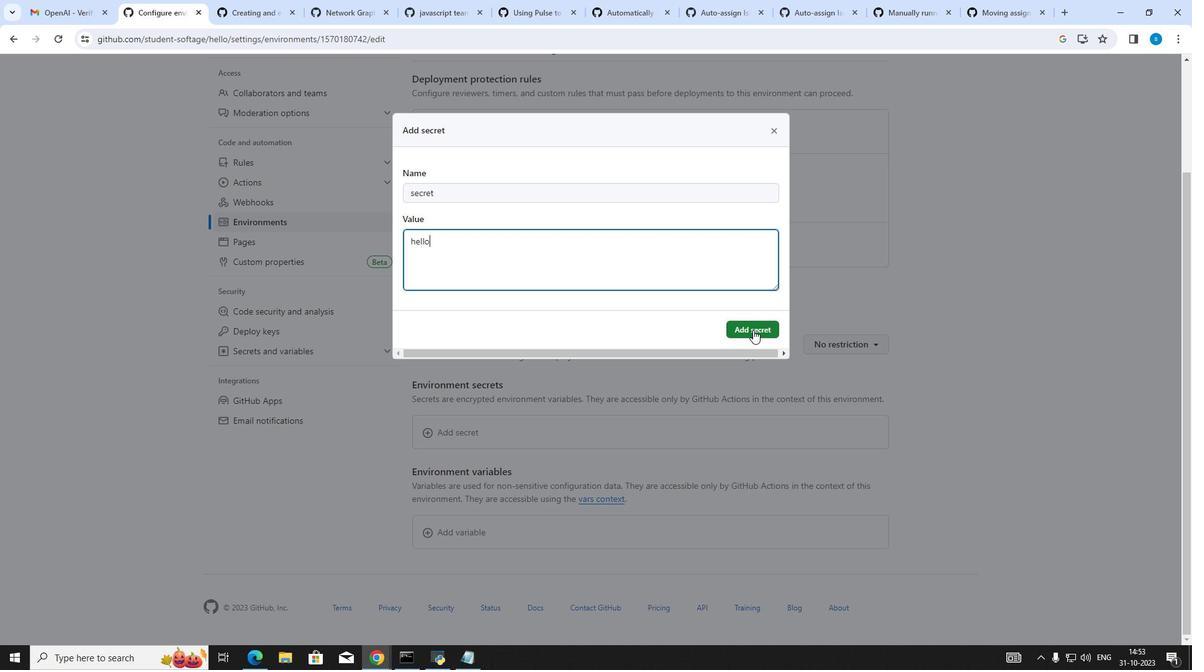 
Action: Mouse pressed left at (753, 330)
Screenshot: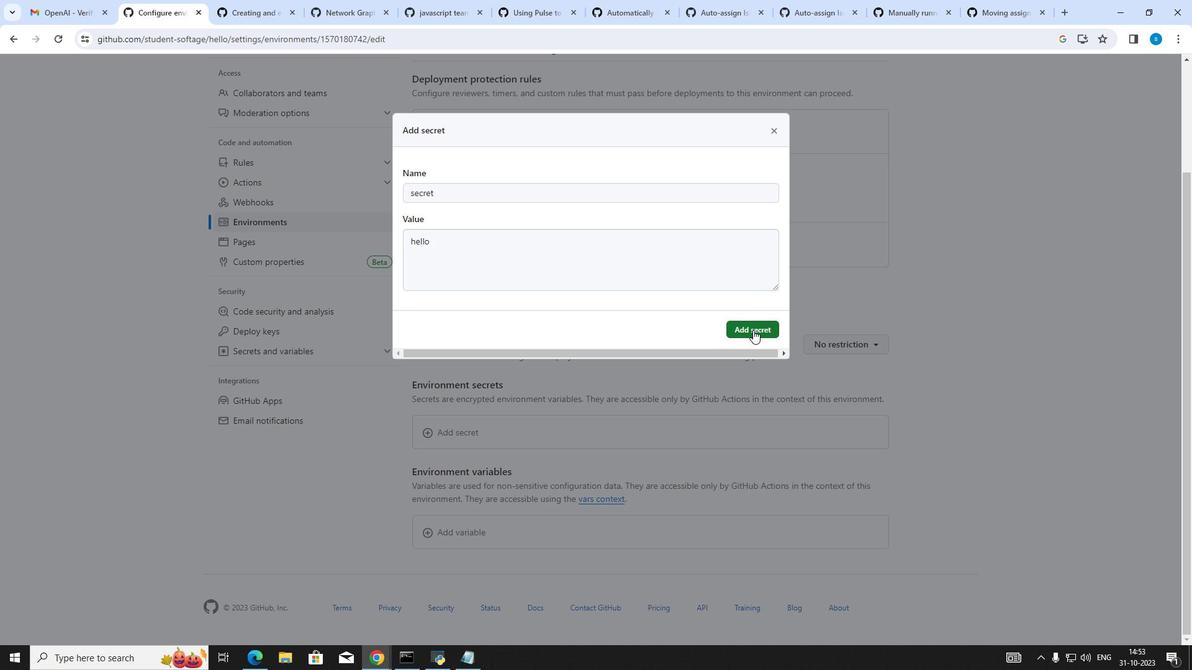 
Action: Mouse moved to (752, 330)
Screenshot: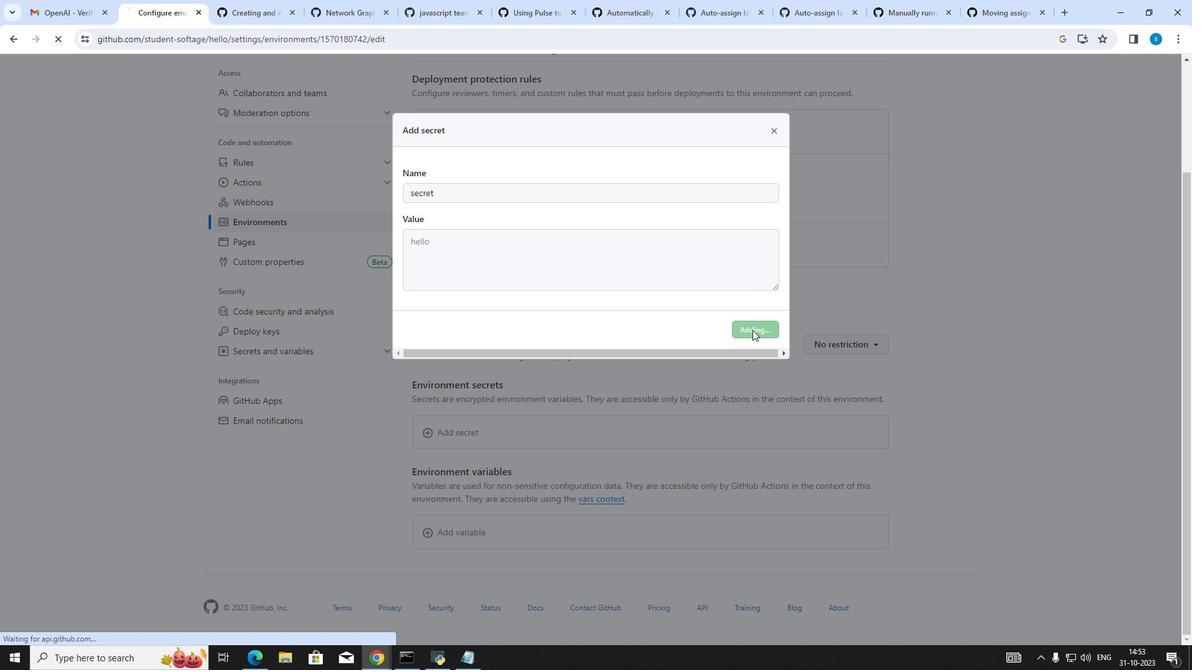 
Action: Mouse scrolled (752, 329) with delta (0, 0)
Screenshot: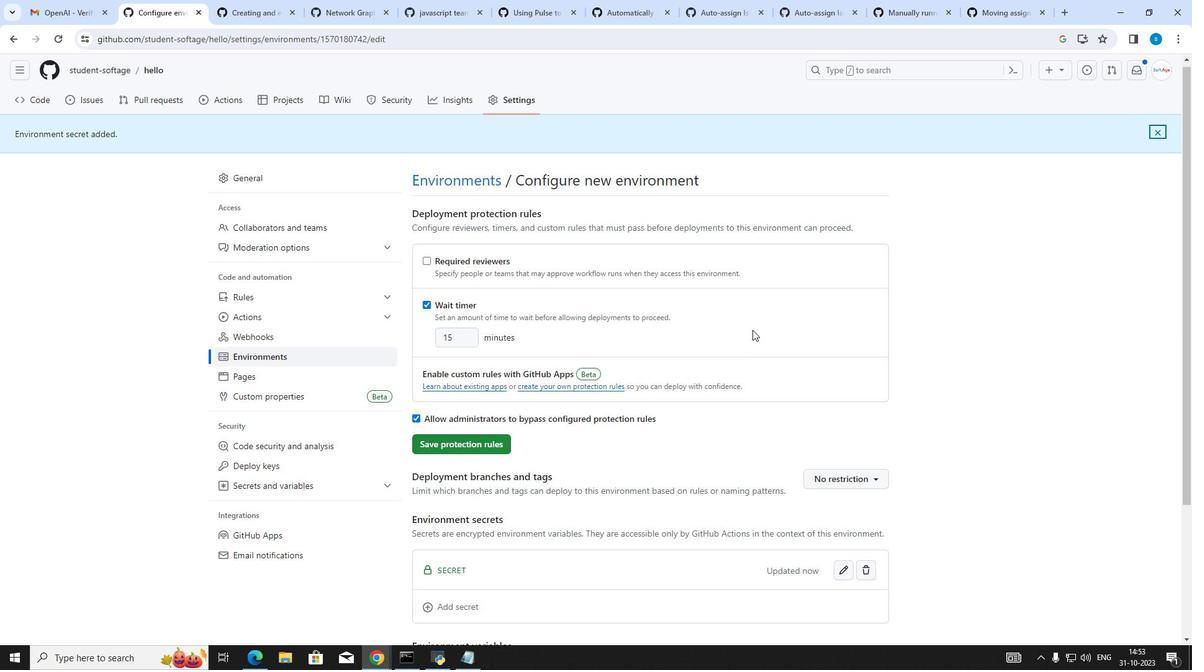 
Action: Mouse scrolled (752, 329) with delta (0, 0)
Screenshot: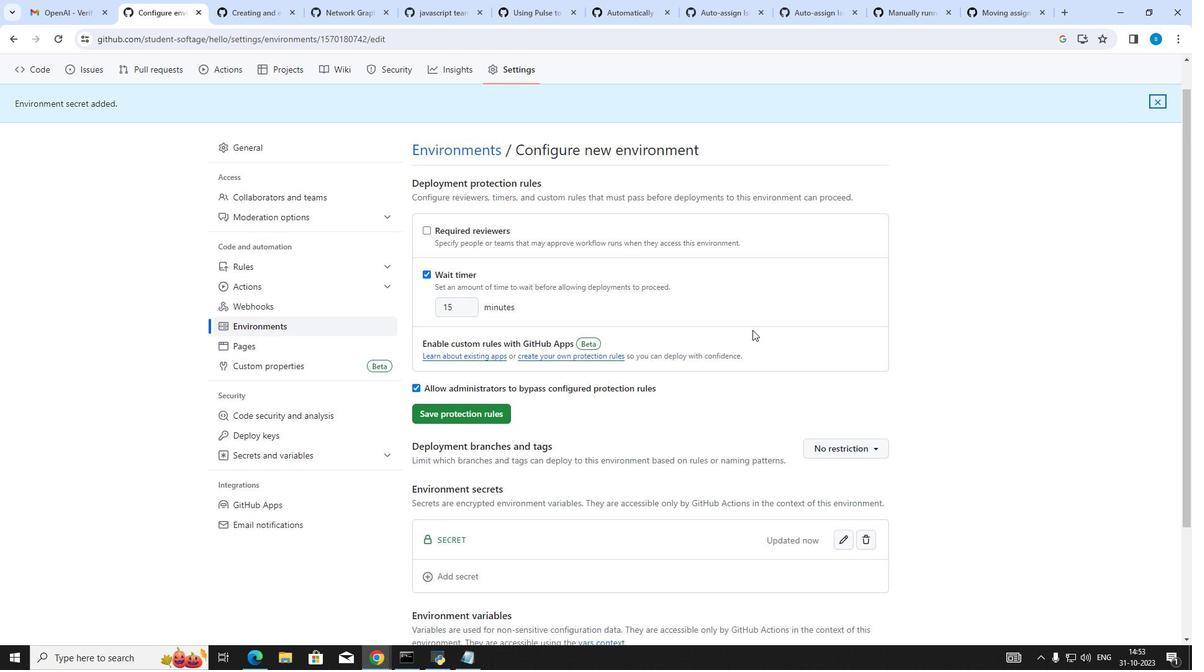 
Action: Mouse scrolled (752, 329) with delta (0, 0)
Screenshot: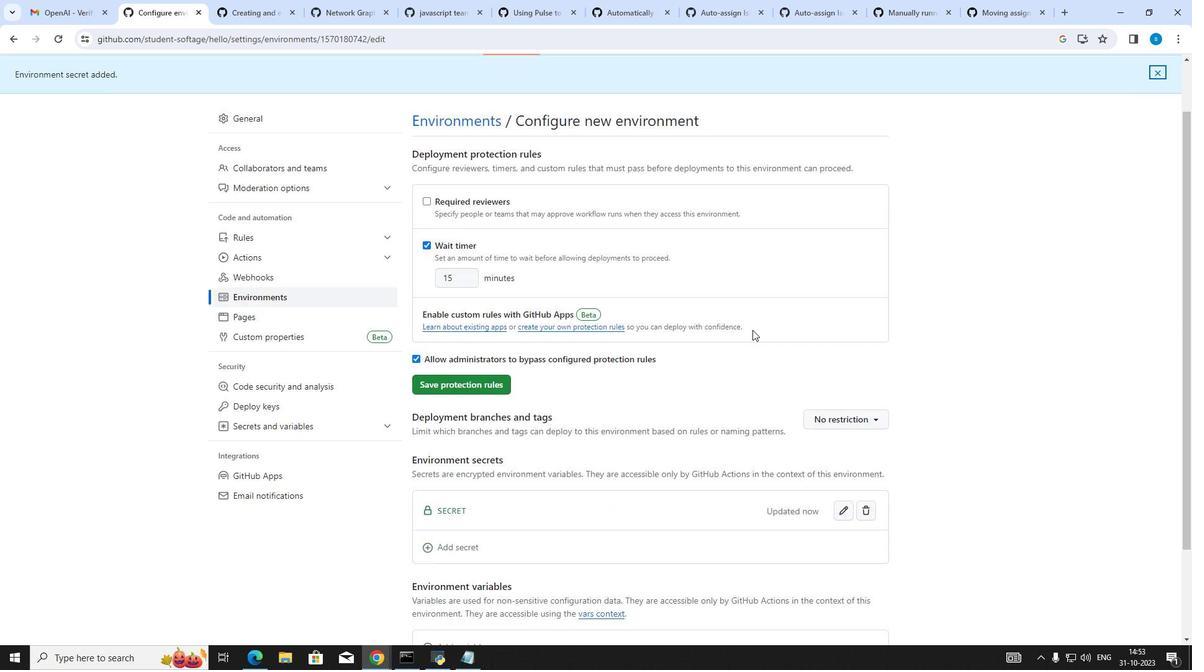 
Action: Mouse scrolled (752, 329) with delta (0, 0)
Screenshot: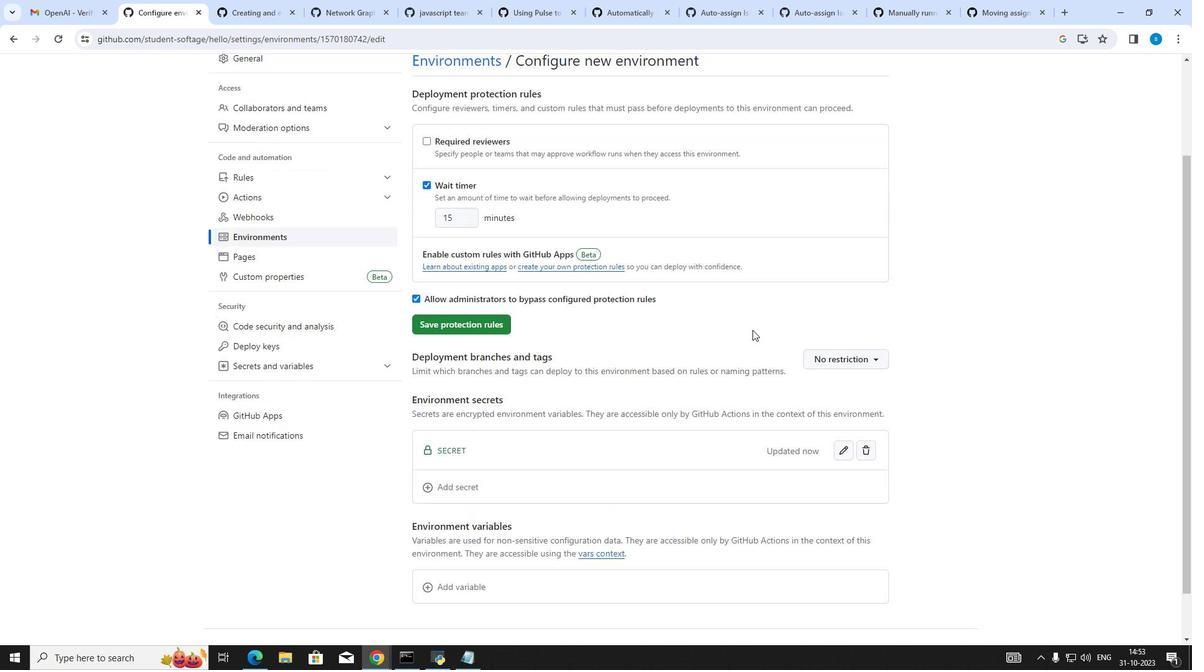 
Action: Mouse scrolled (752, 329) with delta (0, 0)
Screenshot: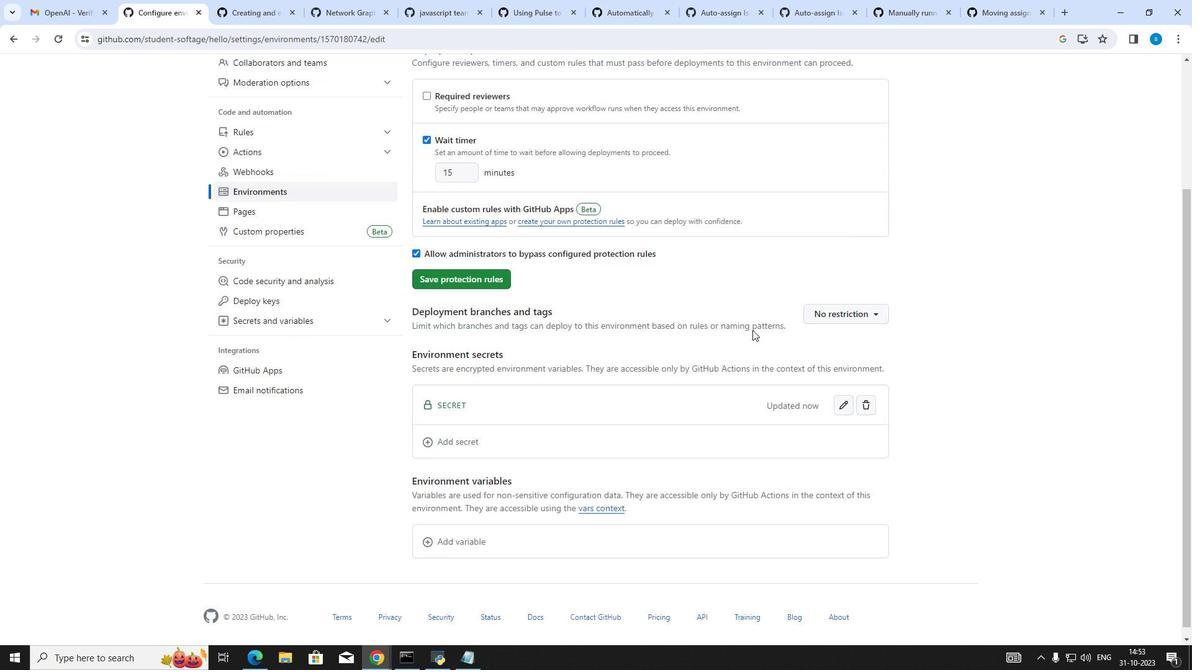 
Action: Mouse scrolled (752, 331) with delta (0, 0)
Screenshot: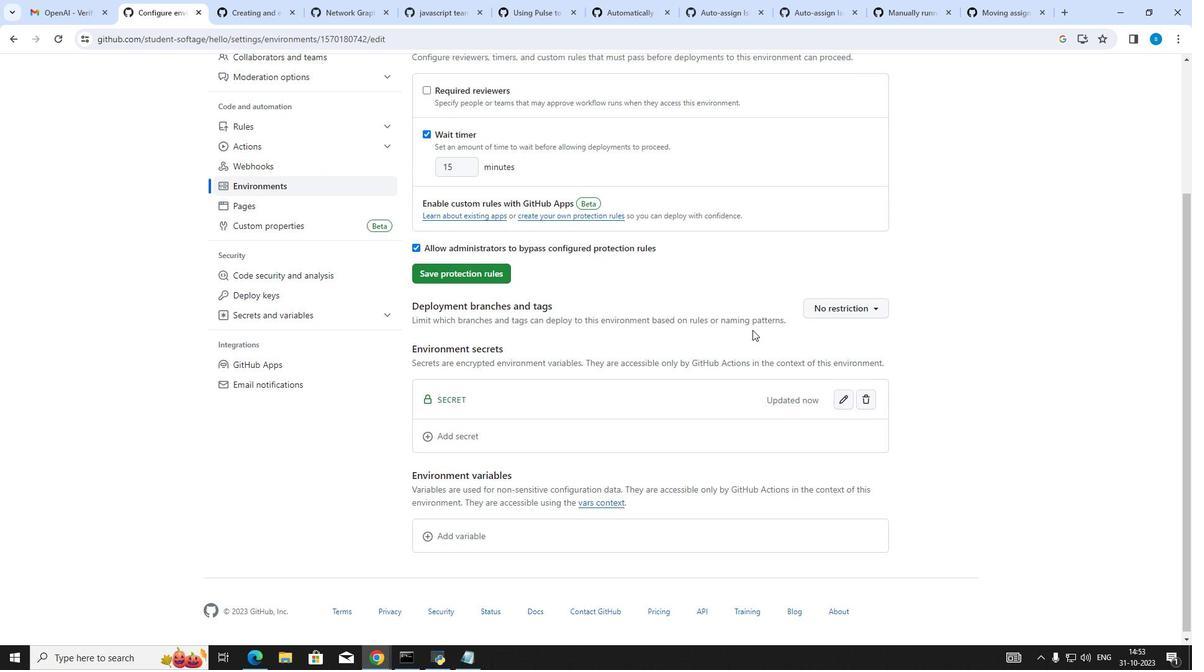 
Action: Mouse scrolled (752, 331) with delta (0, 0)
Screenshot: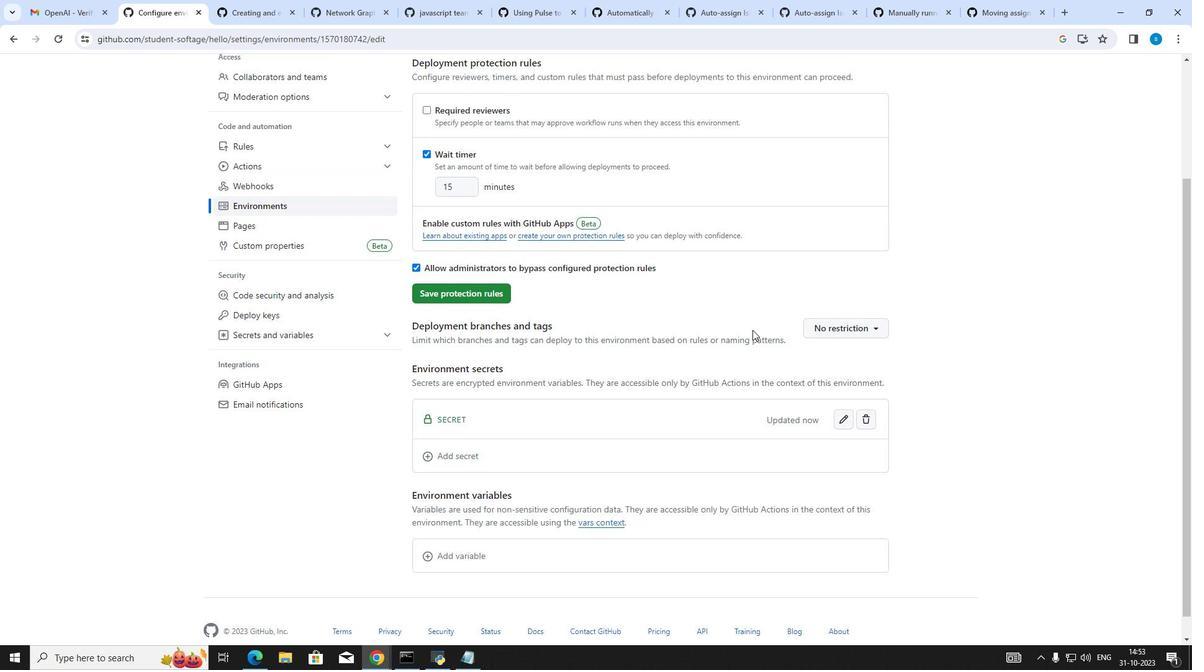 
Action: Mouse scrolled (752, 331) with delta (0, 0)
Screenshot: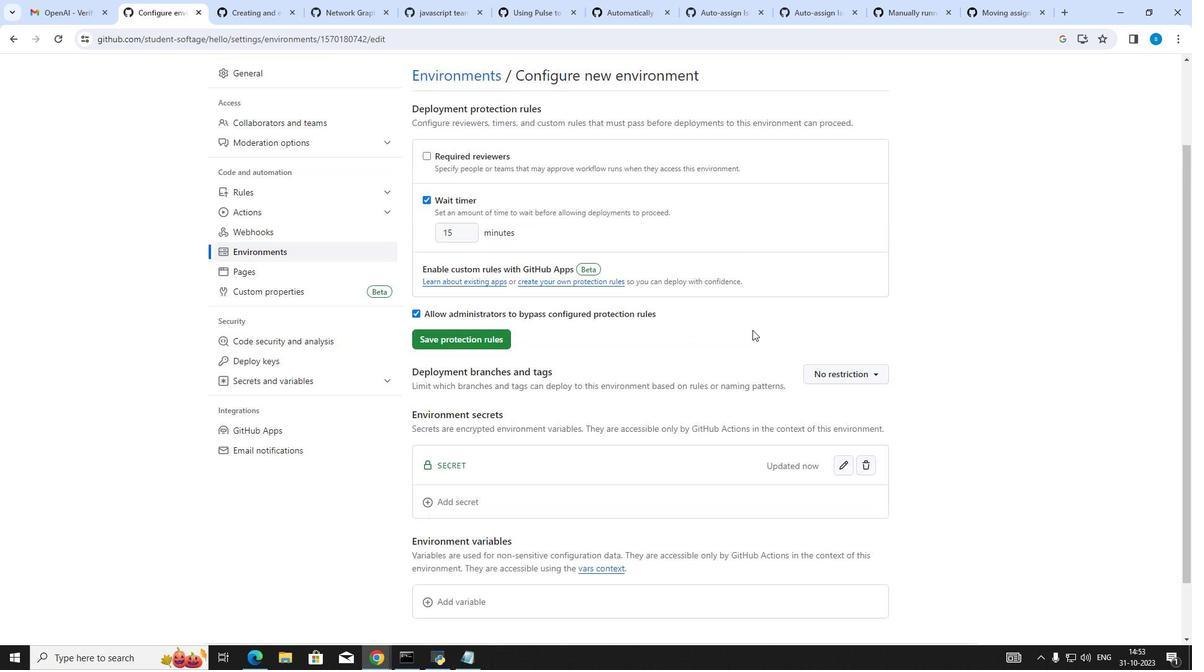 
Action: Mouse scrolled (752, 331) with delta (0, 0)
Screenshot: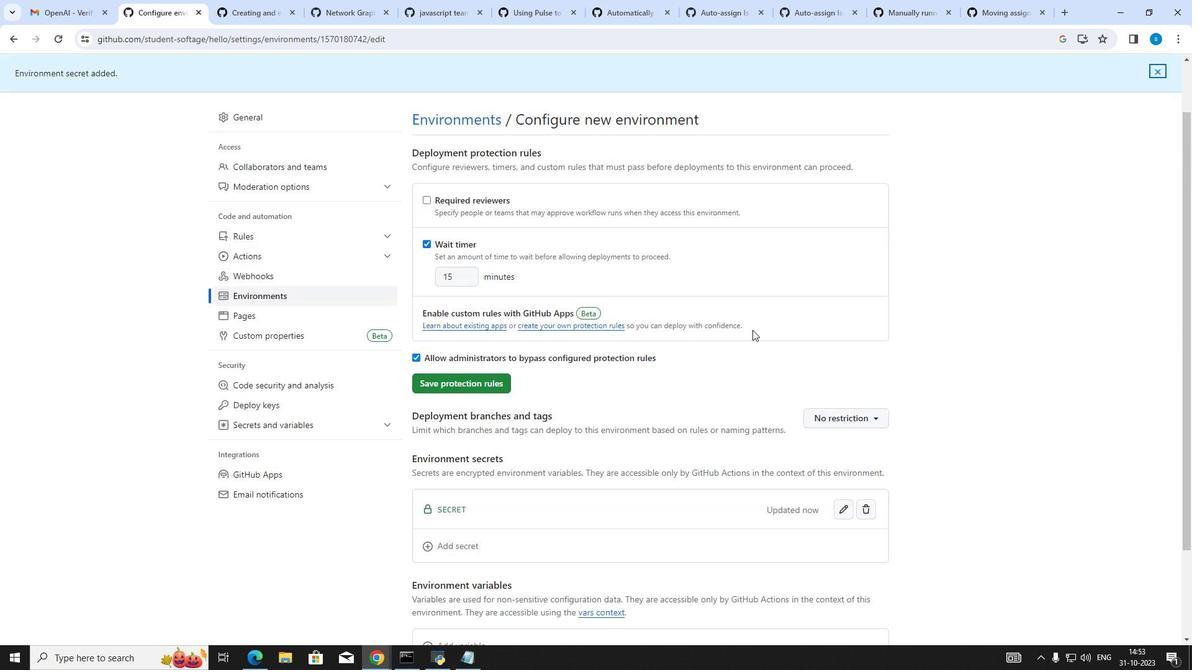 
Action: Mouse moved to (483, 191)
Screenshot: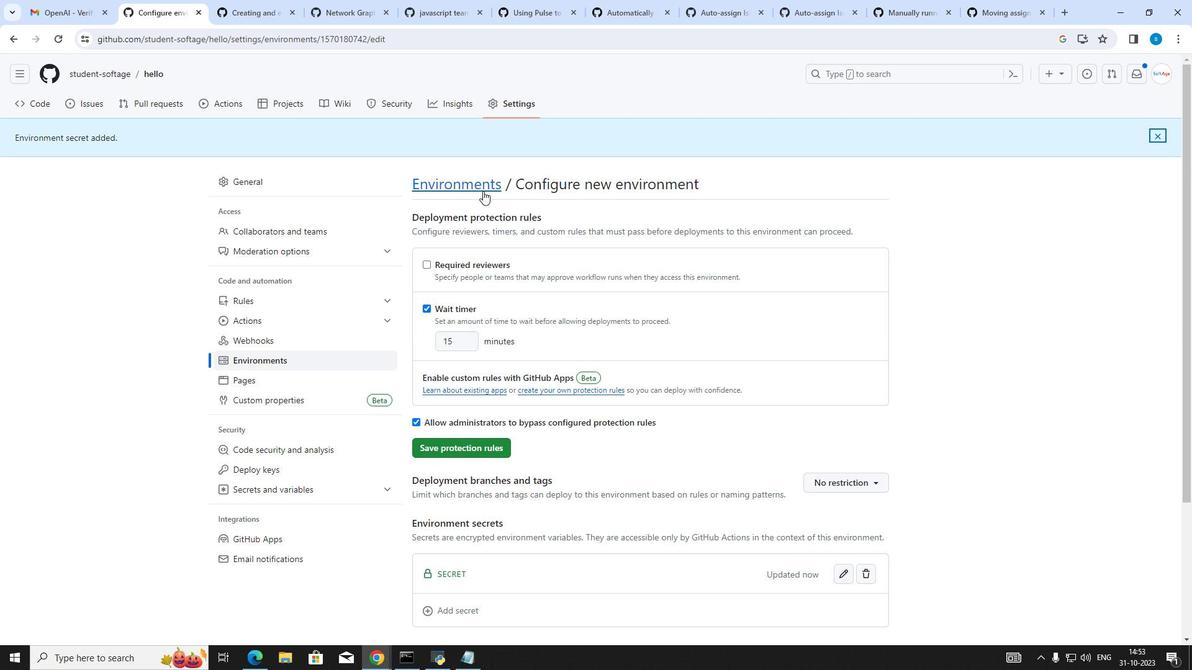
Action: Mouse pressed left at (483, 191)
Screenshot: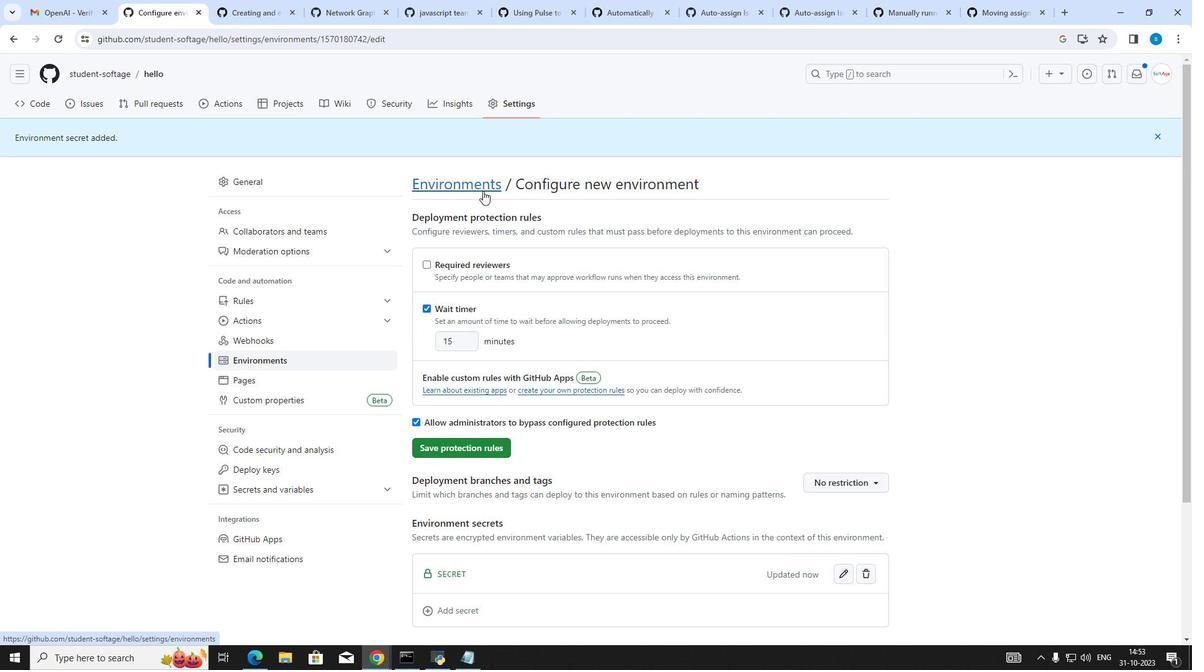 
Action: Mouse moved to (864, 145)
Screenshot: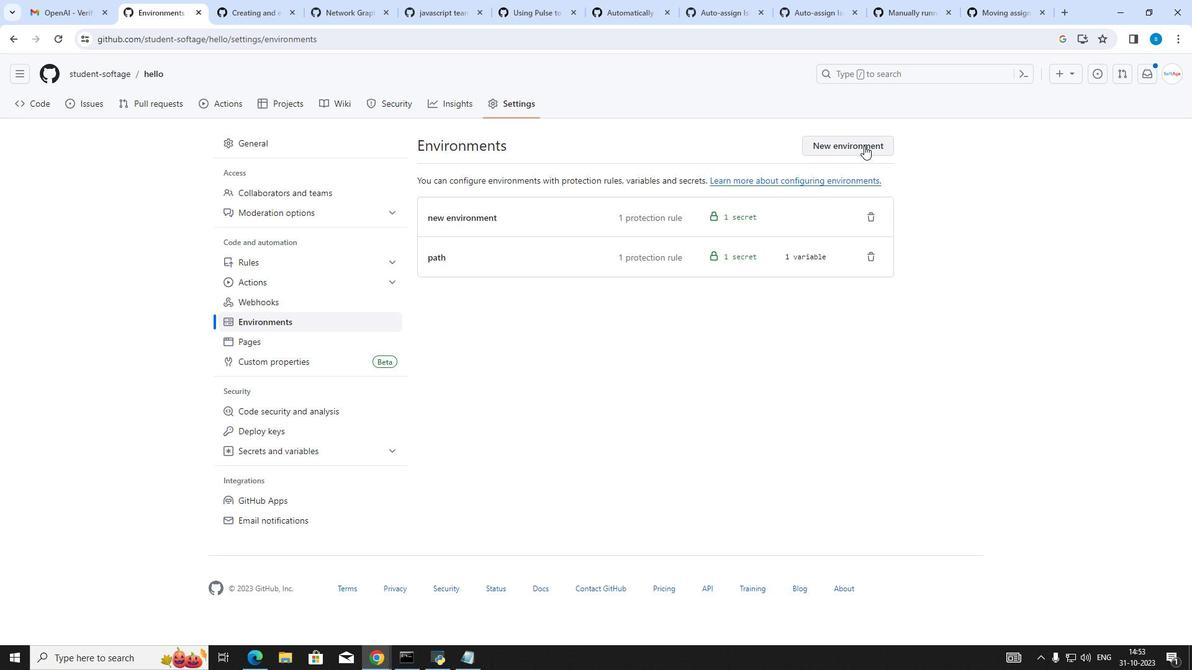 
Action: Mouse pressed left at (864, 145)
Screenshot: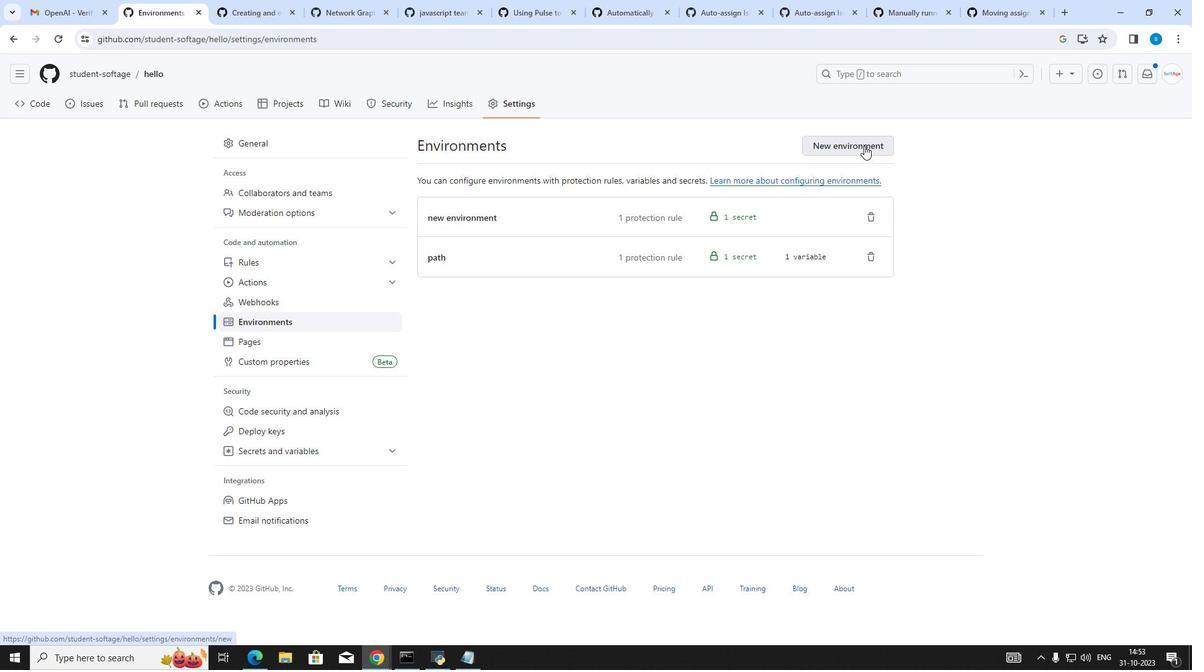 
Action: Mouse moved to (656, 204)
Screenshot: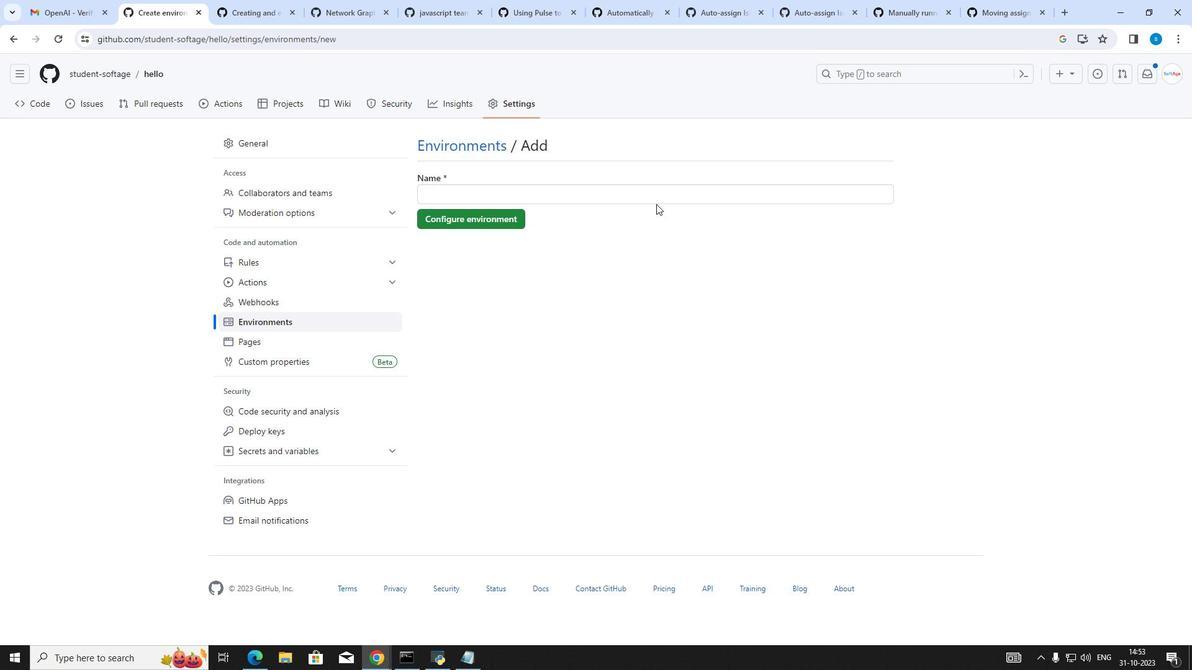 
Action: Mouse pressed left at (656, 204)
Screenshot: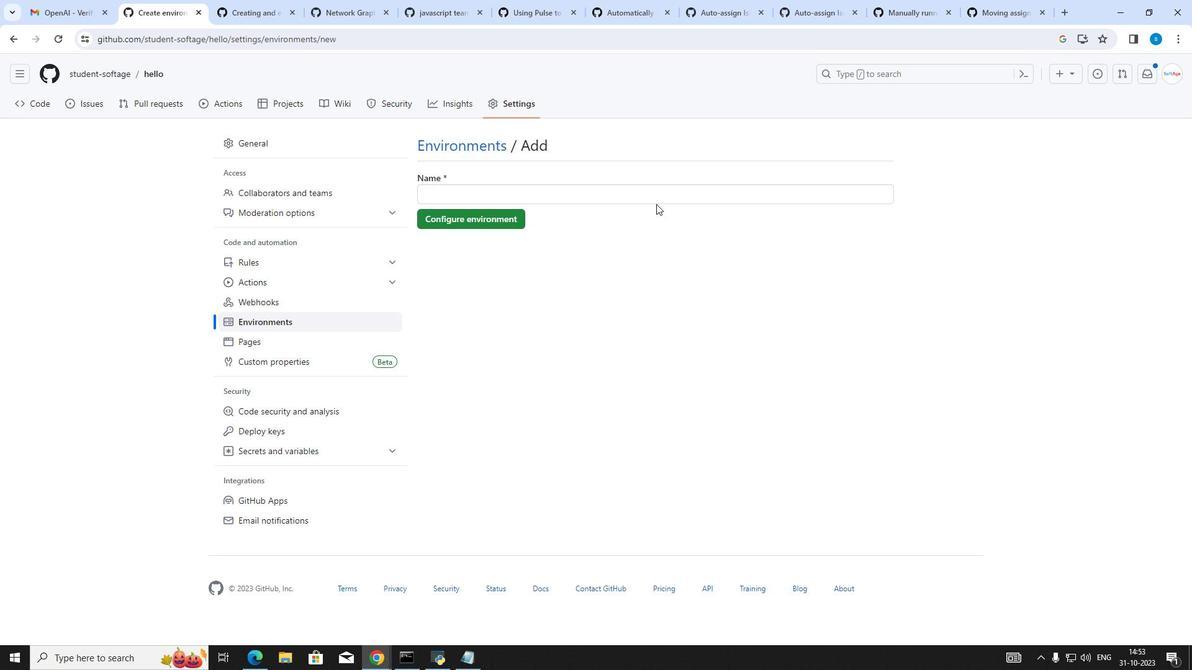 
Action: Mouse moved to (652, 192)
Screenshot: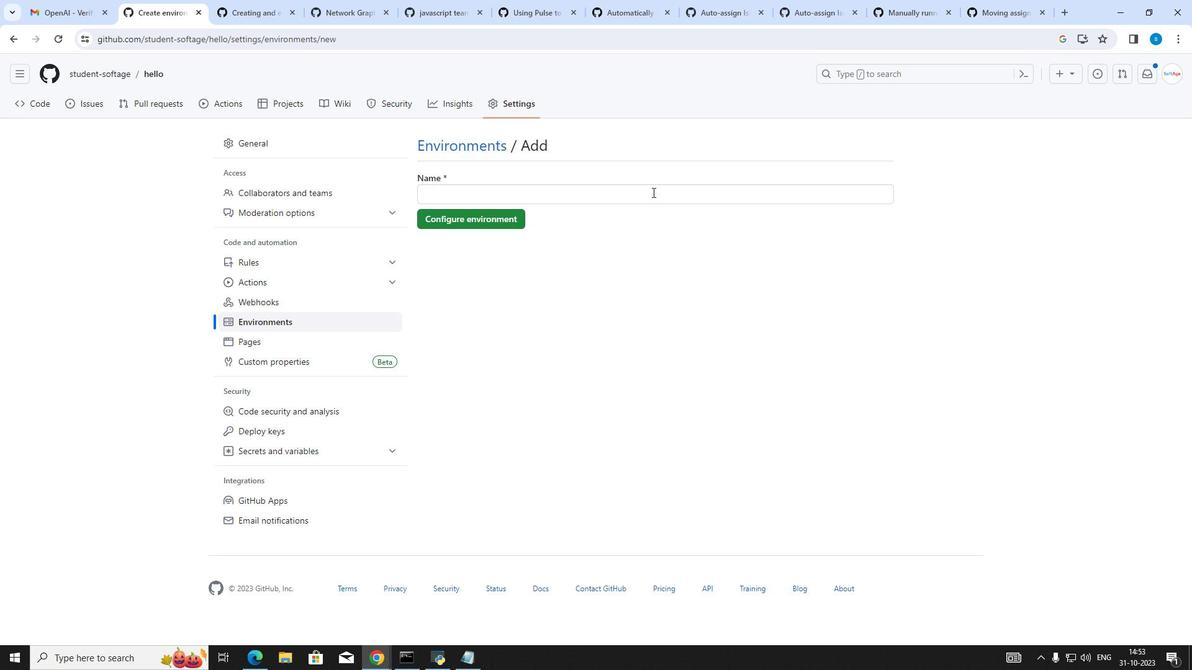 
Action: Mouse pressed left at (652, 192)
Screenshot: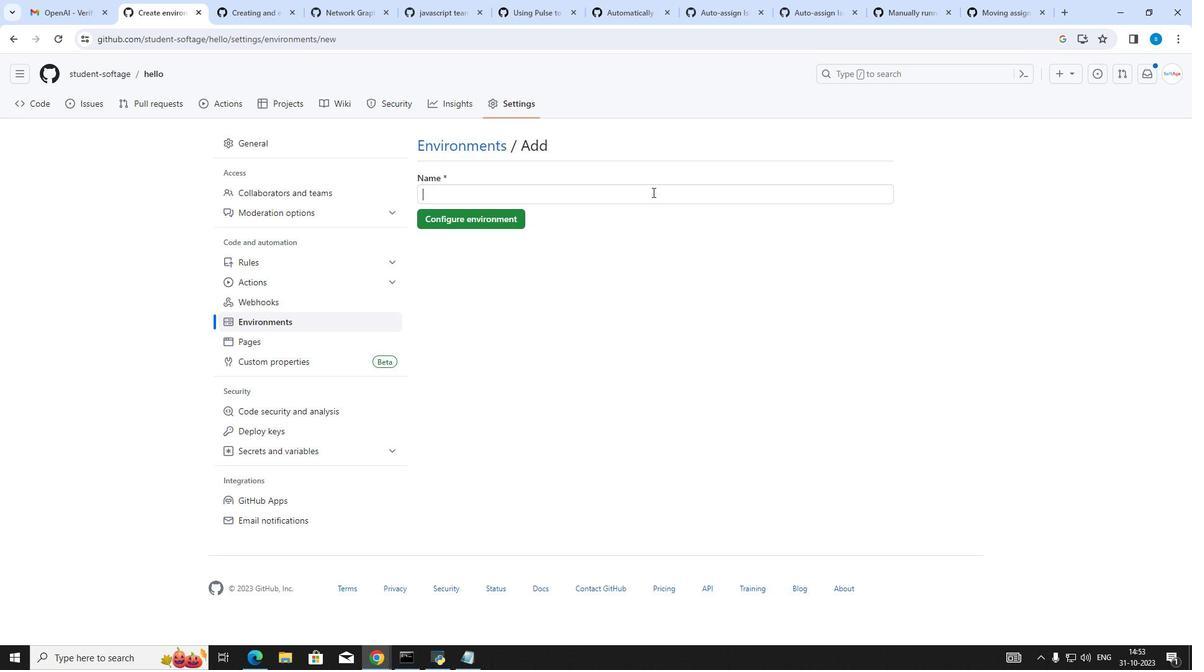 
Action: Key pressed adding<Key.space>another<Key.space>environment
Screenshot: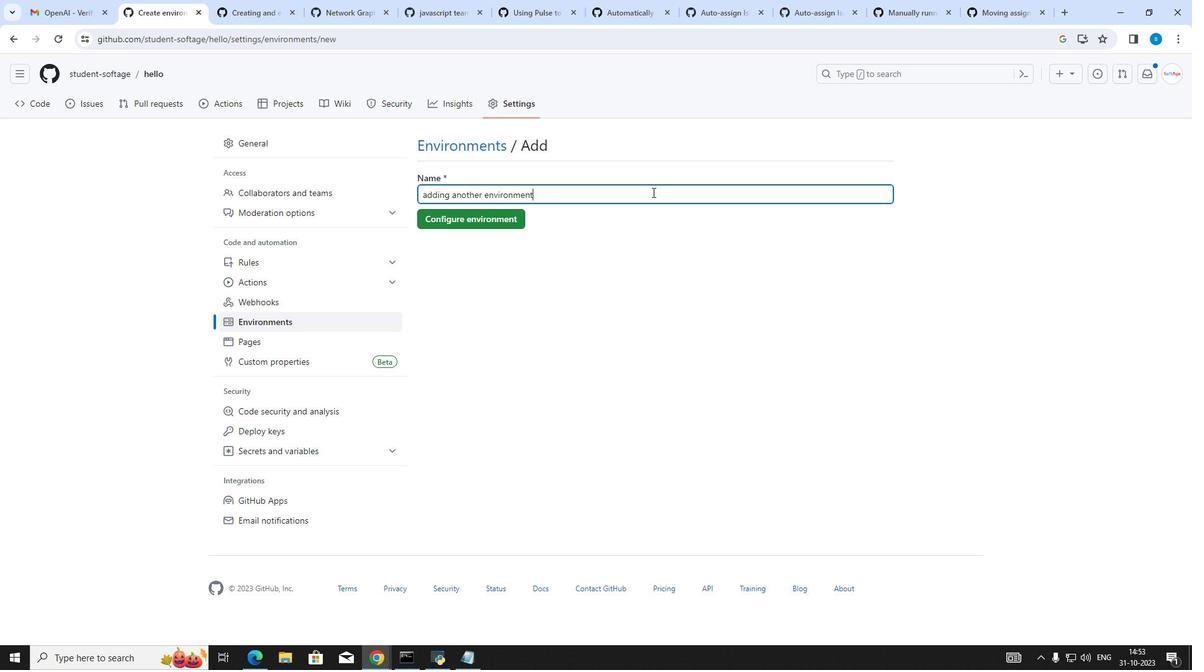 
Action: Mouse moved to (454, 221)
Screenshot: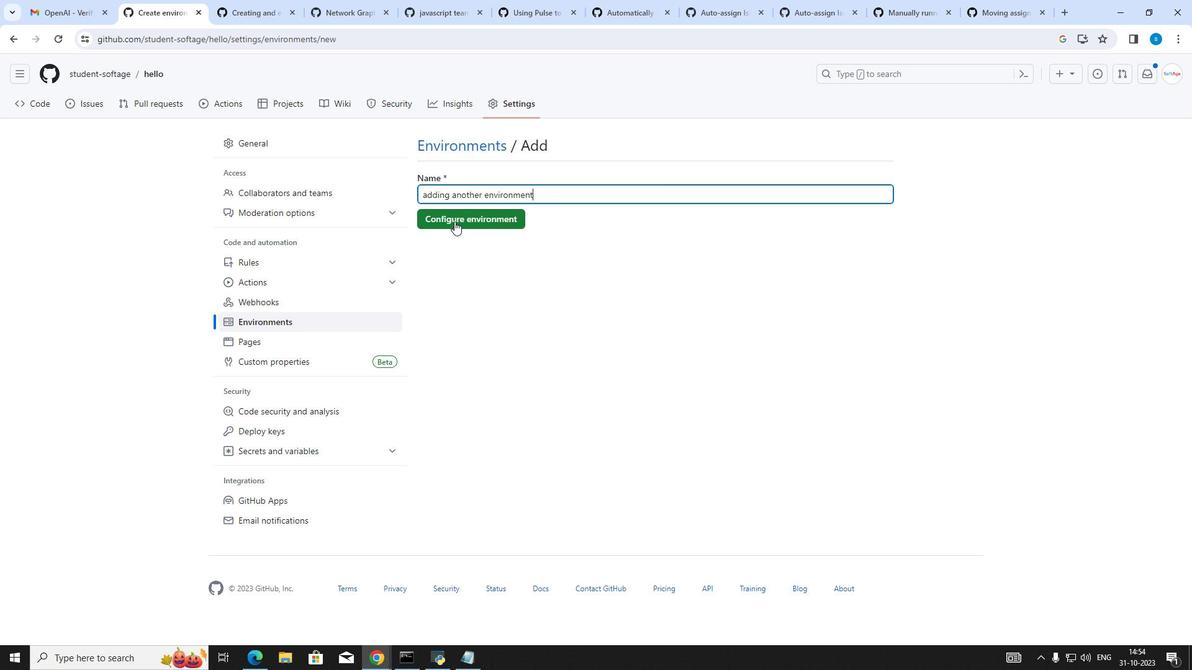 
Action: Mouse pressed left at (454, 221)
Screenshot: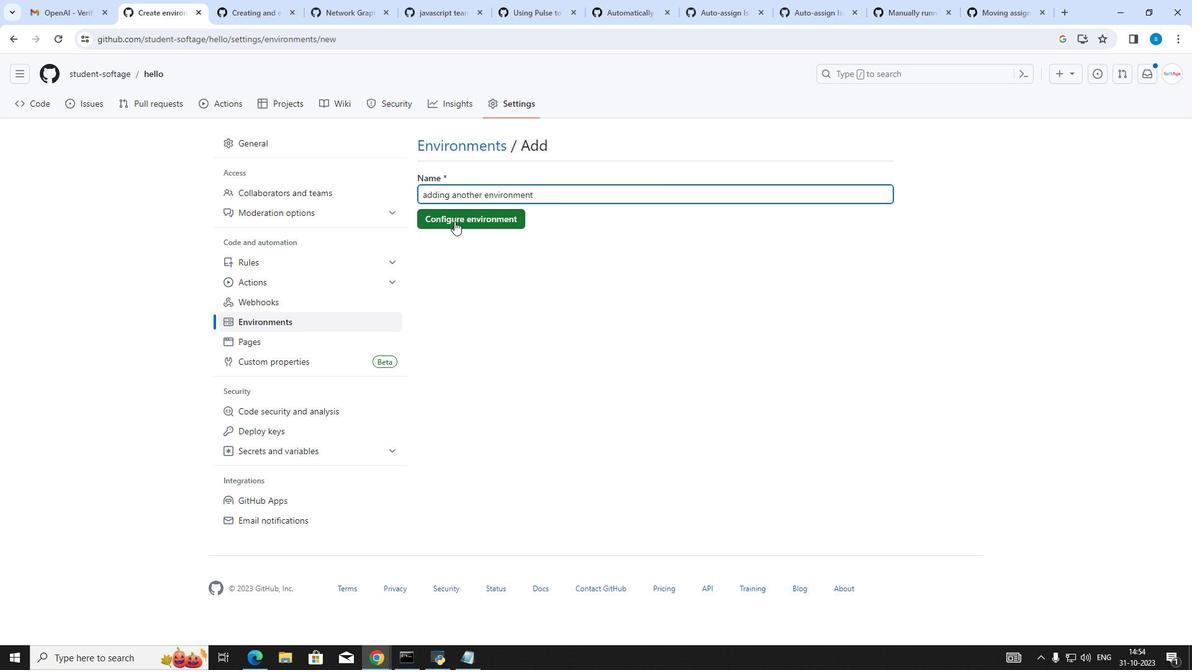 
Action: Mouse moved to (428, 307)
Screenshot: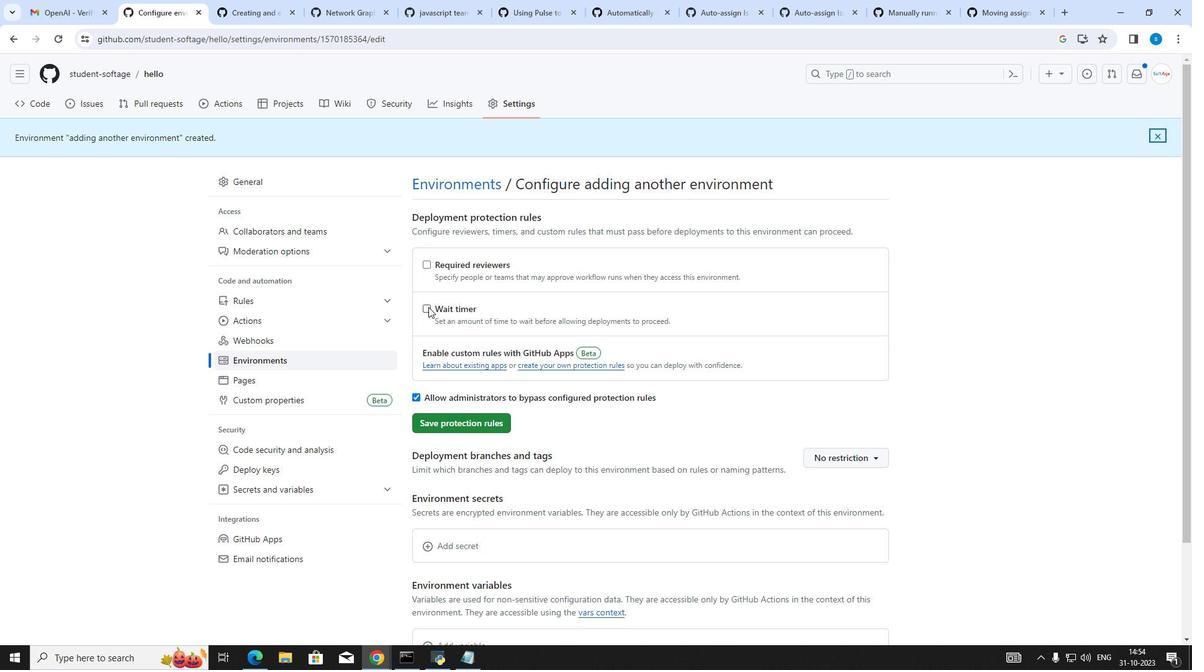
Action: Mouse pressed left at (428, 307)
Screenshot: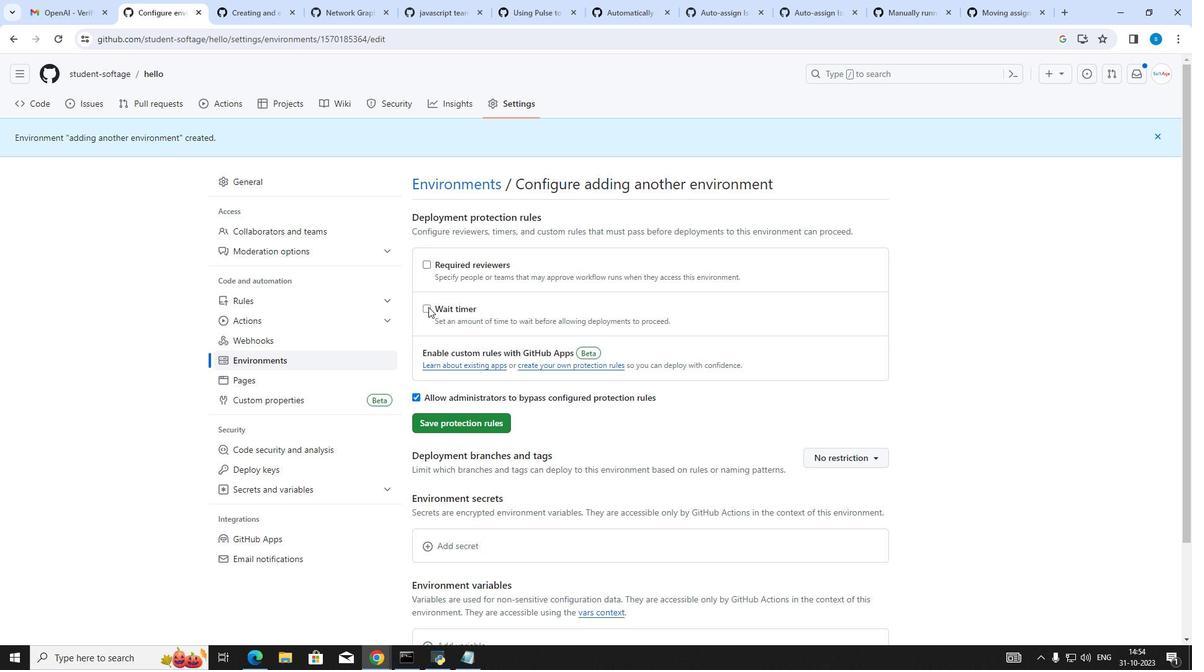 
Action: Mouse moved to (475, 455)
Screenshot: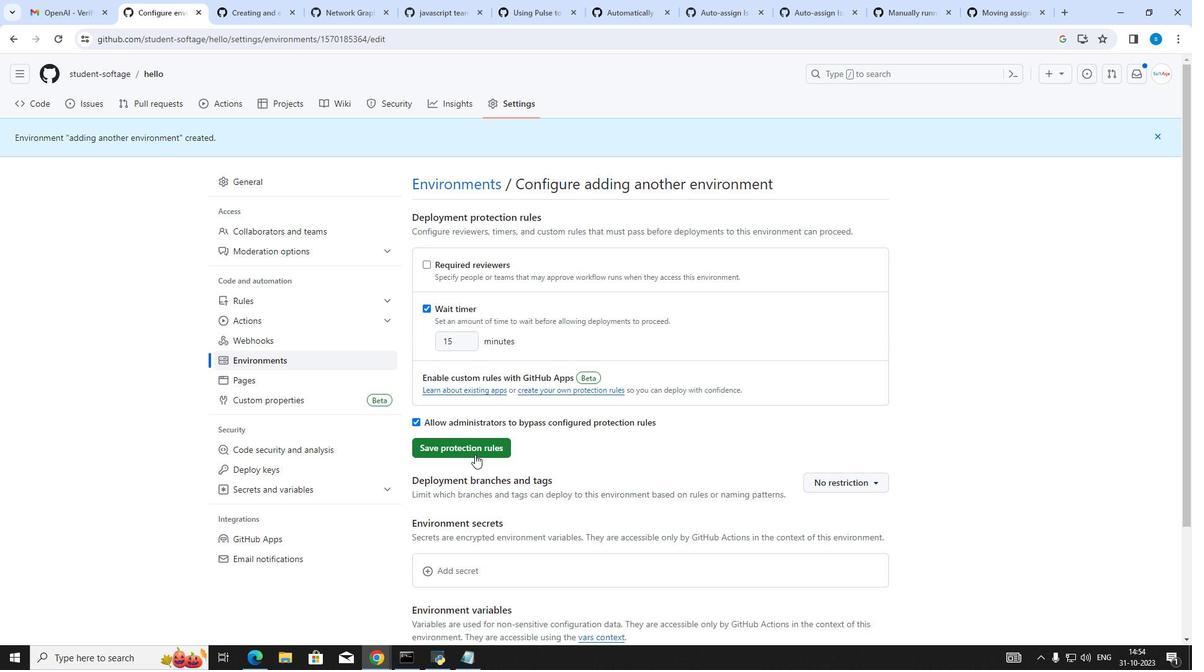 
Action: Mouse scrolled (475, 454) with delta (0, 0)
Screenshot: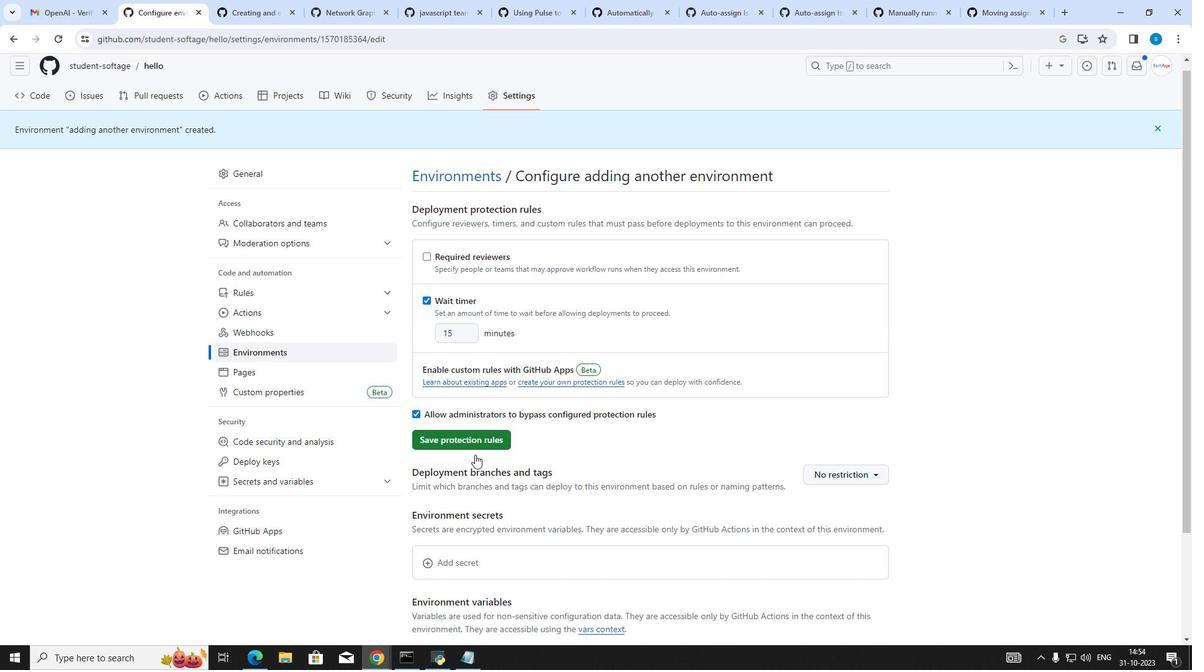 
Action: Mouse scrolled (475, 454) with delta (0, 0)
Screenshot: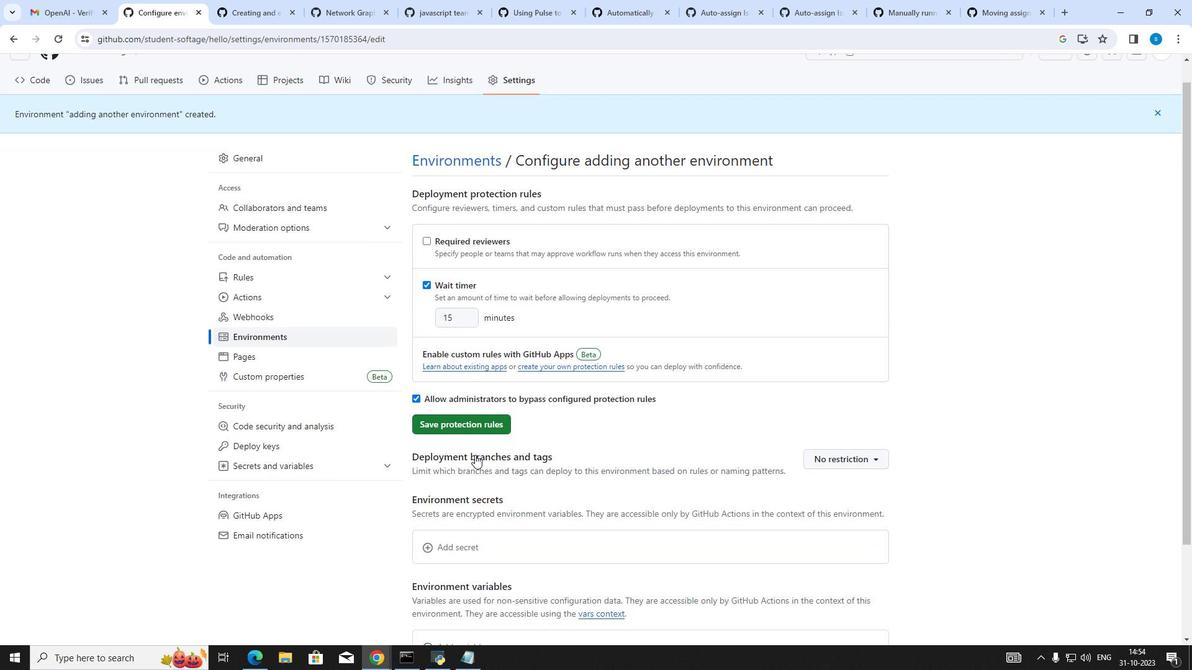 
Action: Mouse scrolled (475, 454) with delta (0, 0)
Screenshot: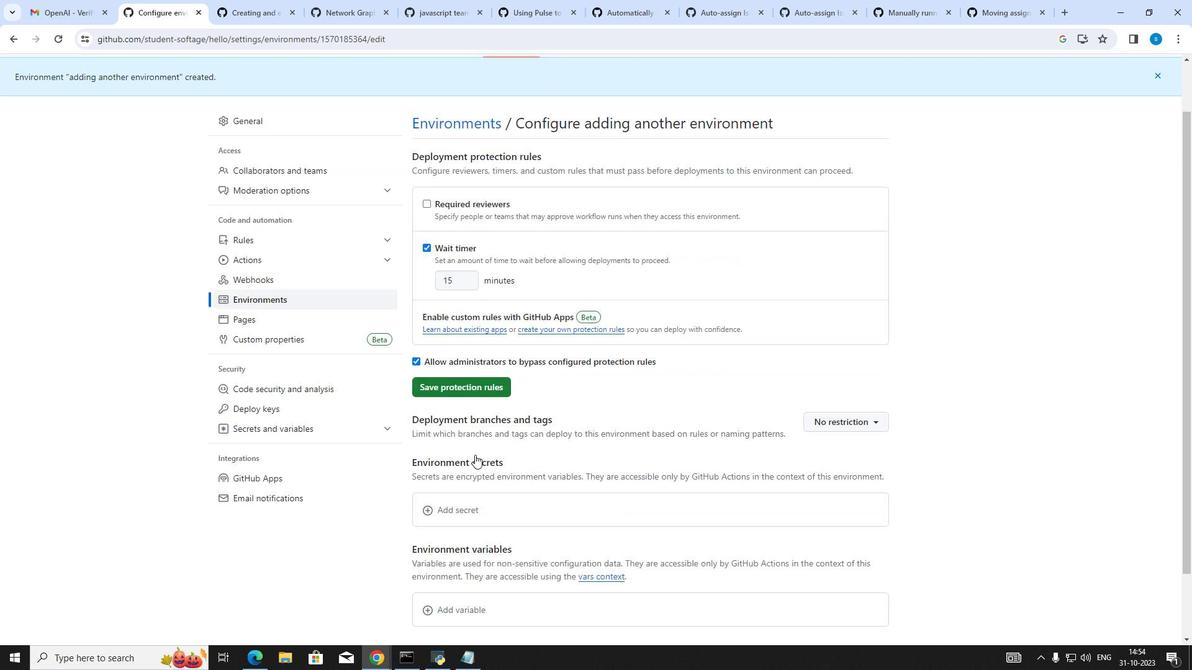 
Action: Mouse scrolled (475, 454) with delta (0, 0)
Screenshot: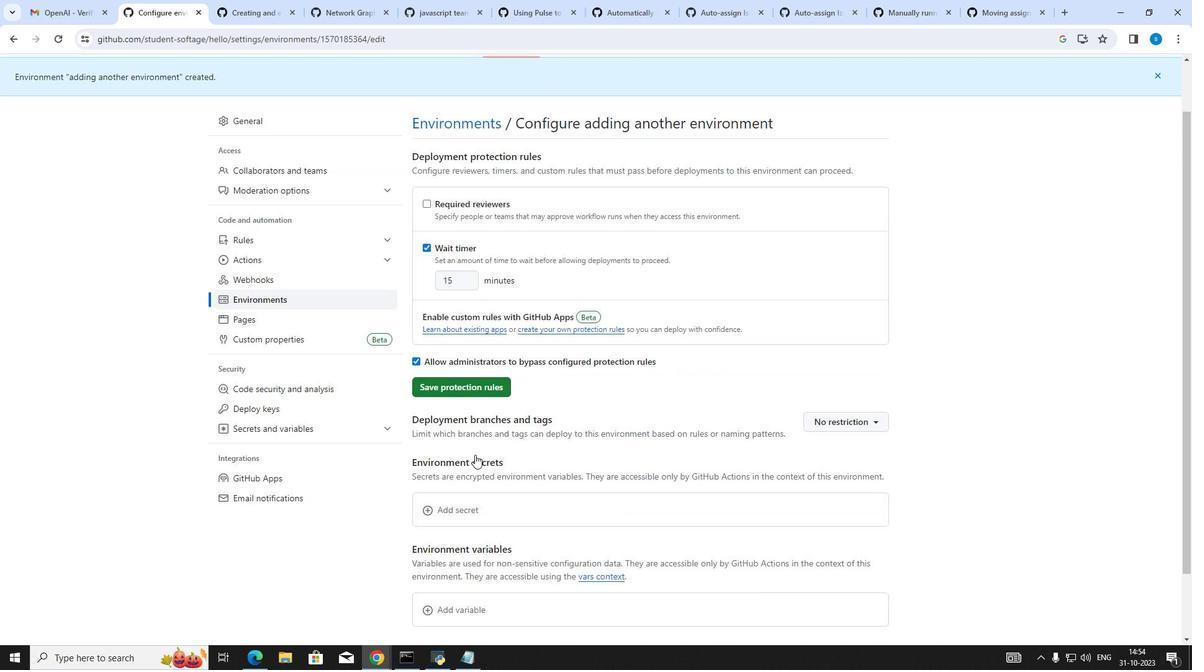 
Action: Mouse scrolled (475, 454) with delta (0, 0)
Screenshot: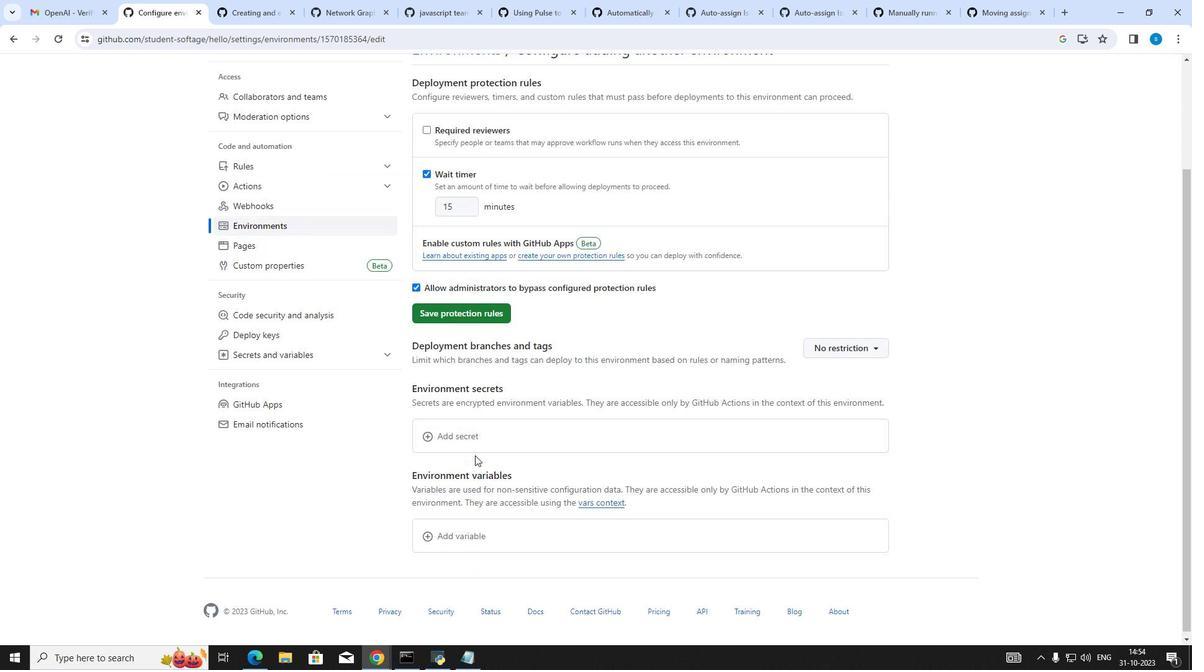 
Action: Mouse moved to (451, 430)
Screenshot: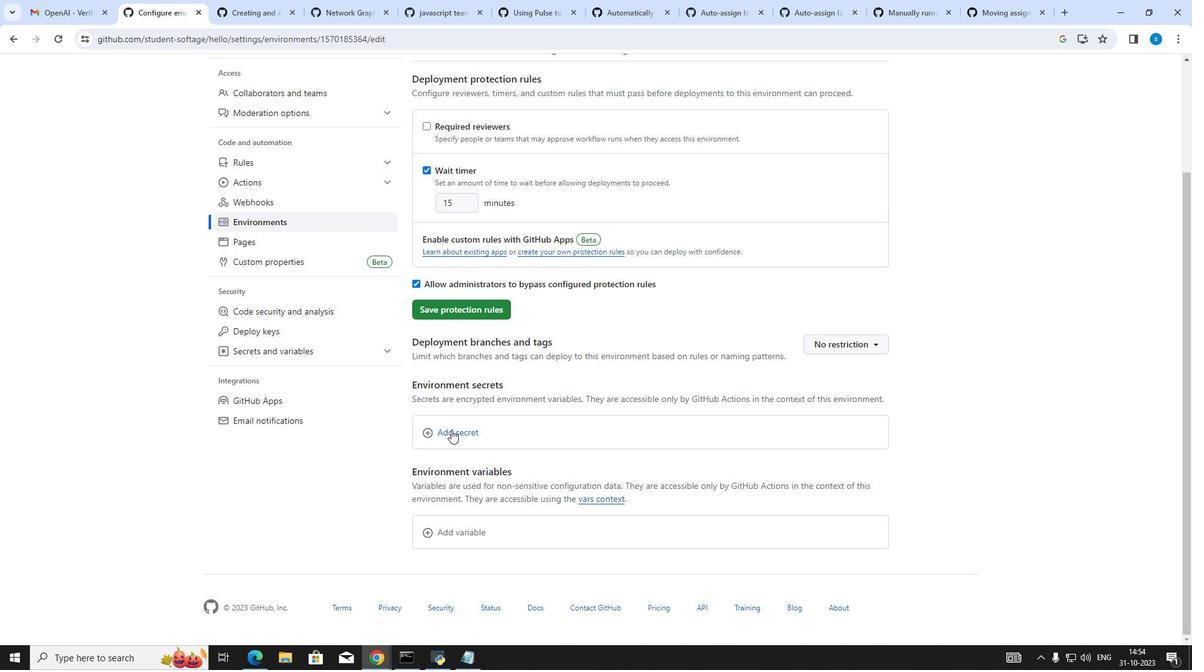 
Action: Mouse pressed left at (451, 430)
Screenshot: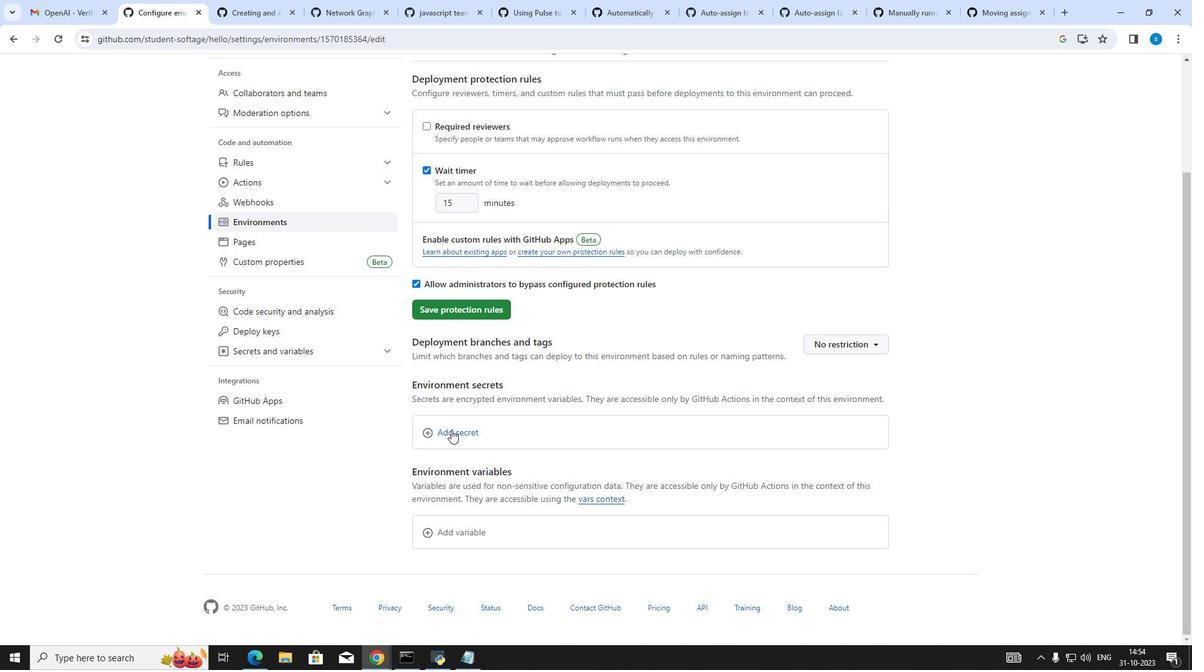 
Action: Mouse moved to (442, 193)
Screenshot: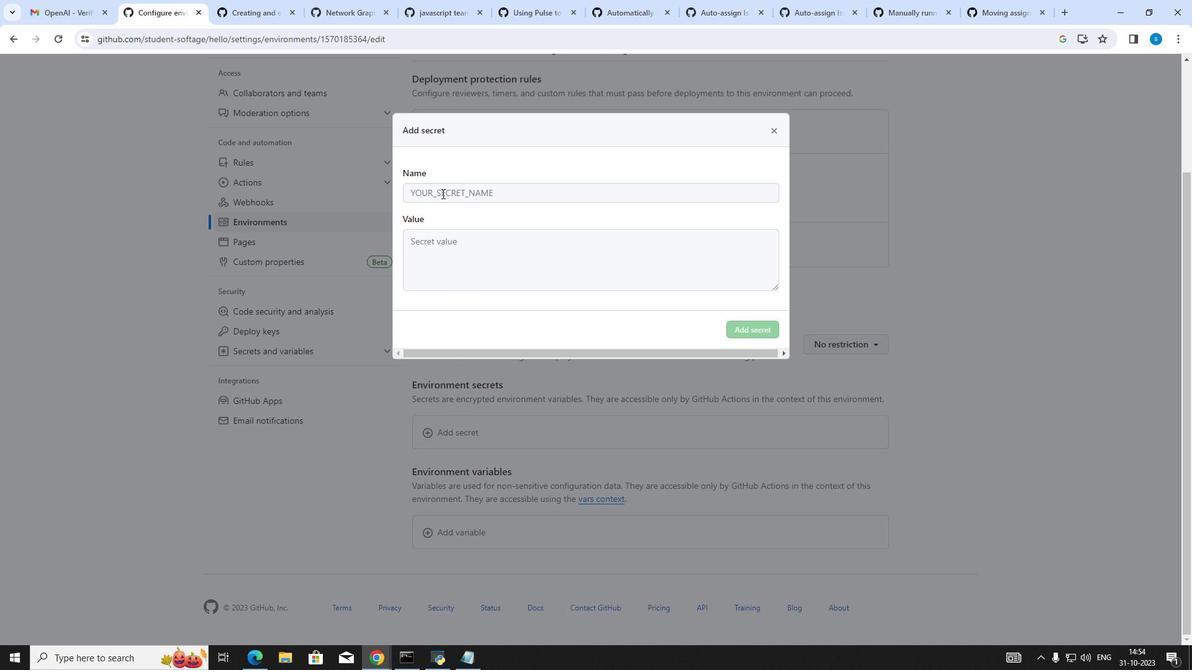 
Action: Mouse pressed left at (442, 193)
Screenshot: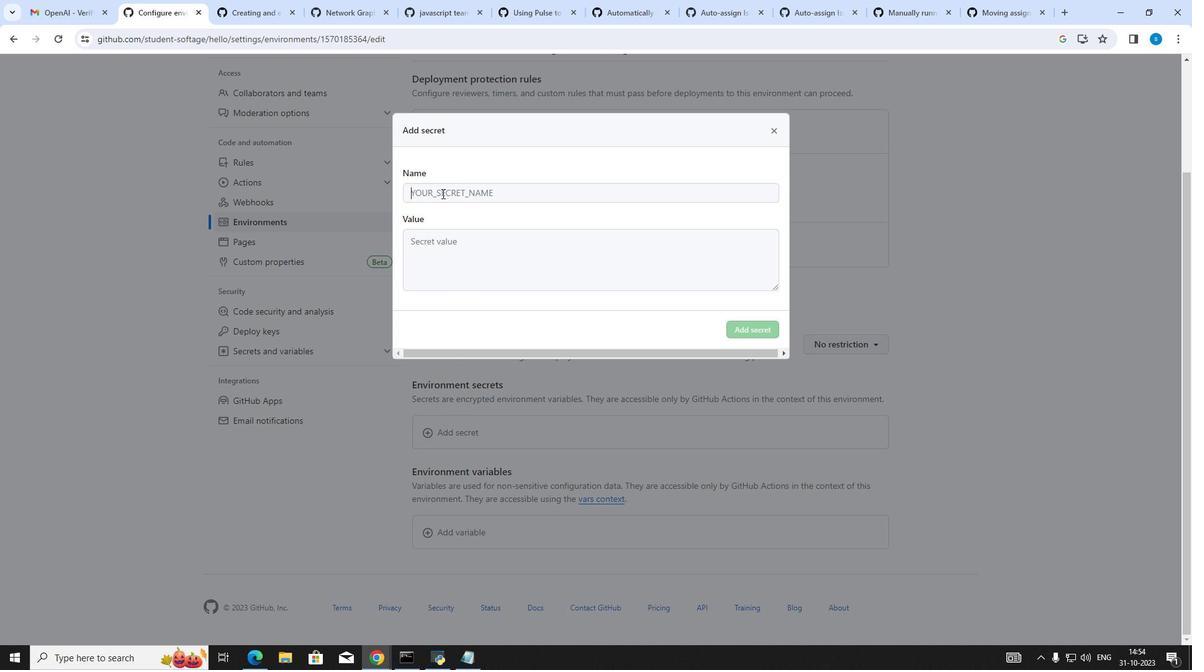 
Action: Key pressed gsecret<Key.tab>helloworld
Screenshot: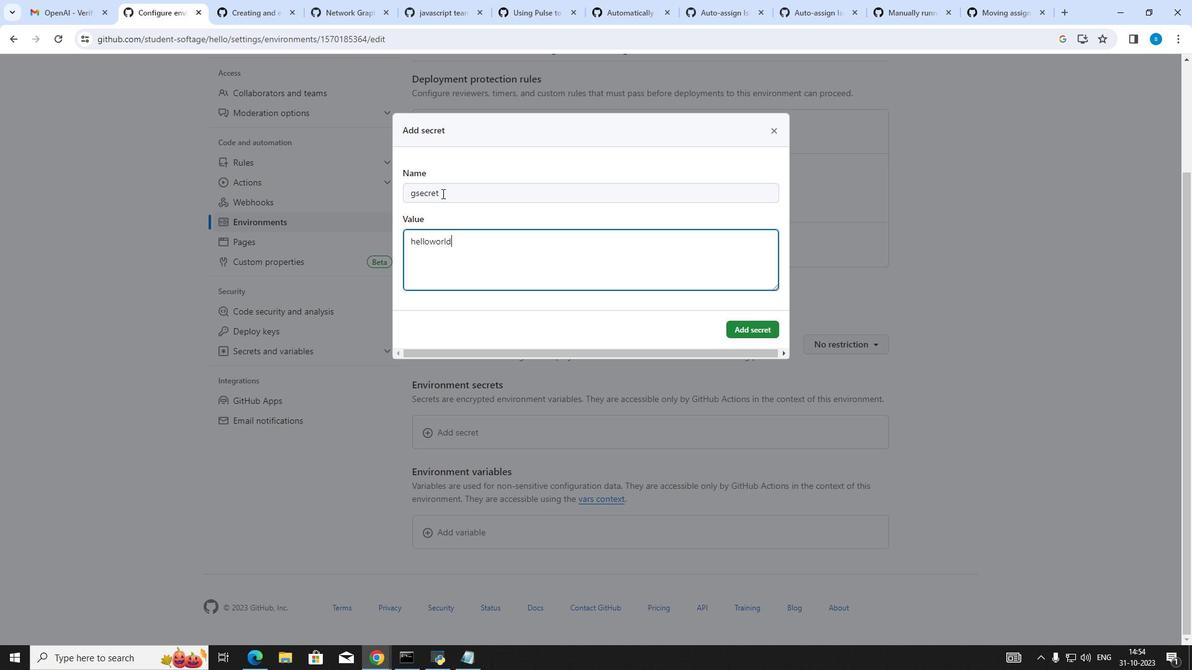 
Action: Mouse moved to (763, 323)
Screenshot: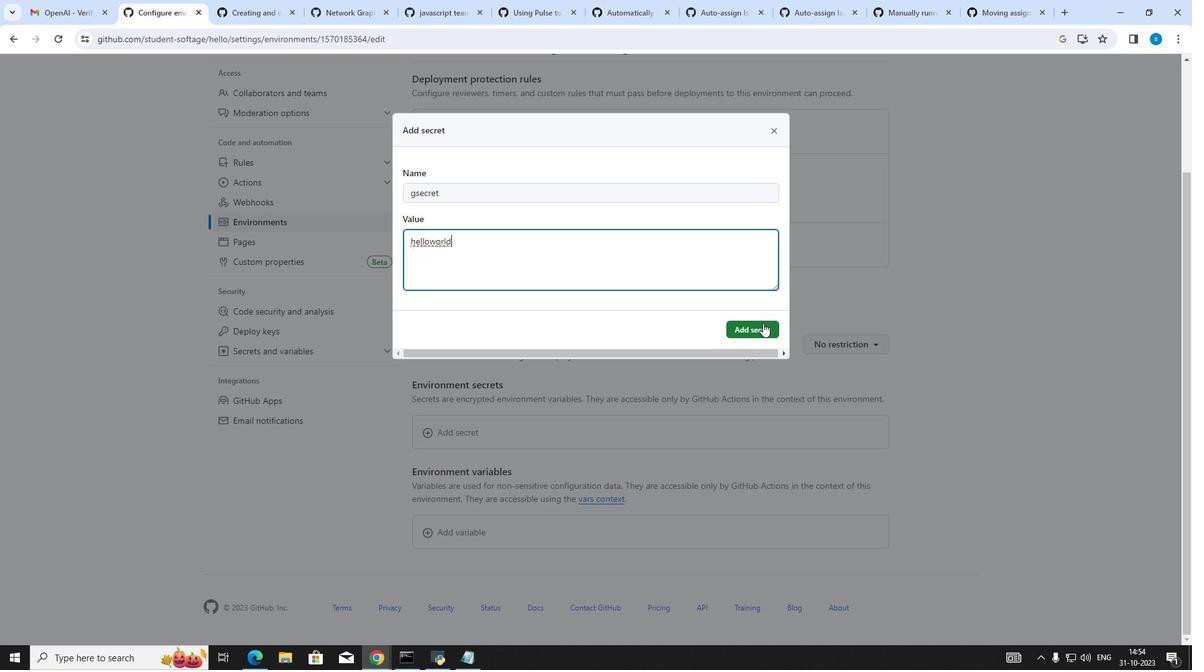 
Action: Mouse pressed left at (763, 323)
Screenshot: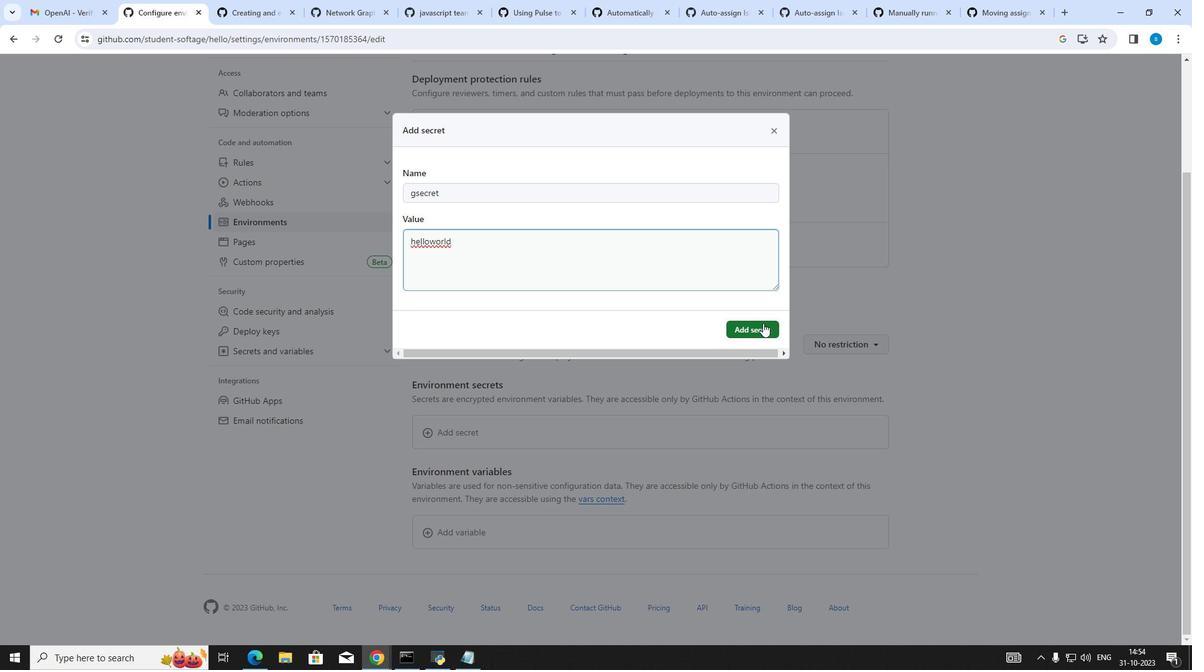 
Action: Mouse moved to (484, 188)
Screenshot: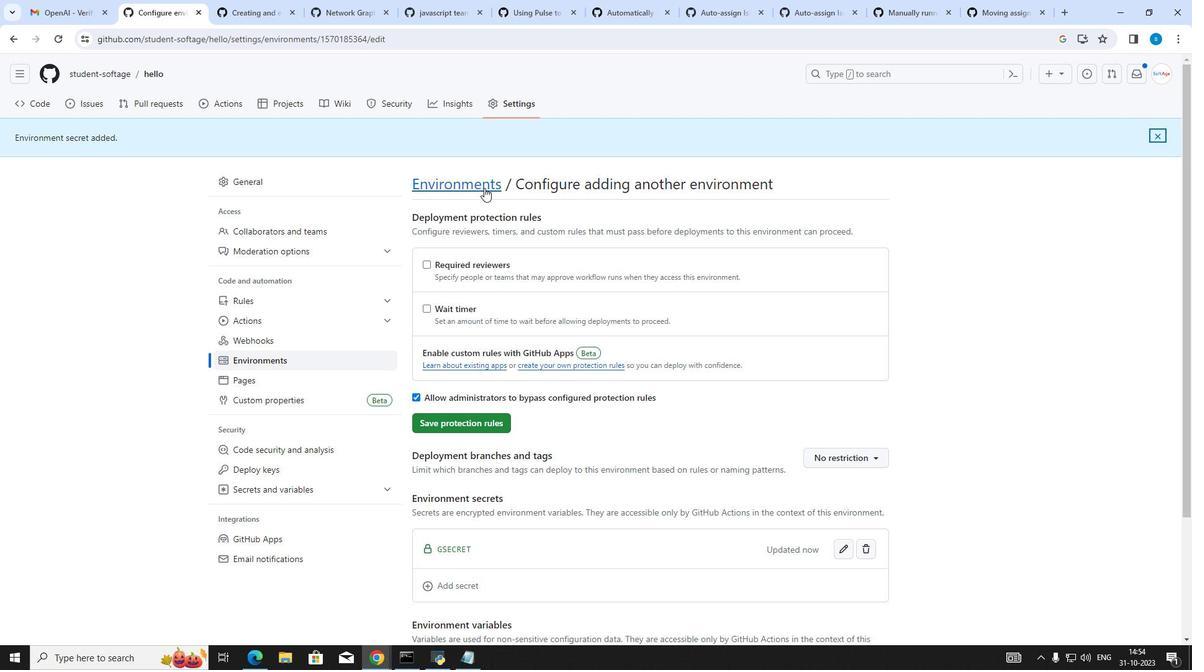 
Action: Mouse pressed left at (484, 188)
Screenshot: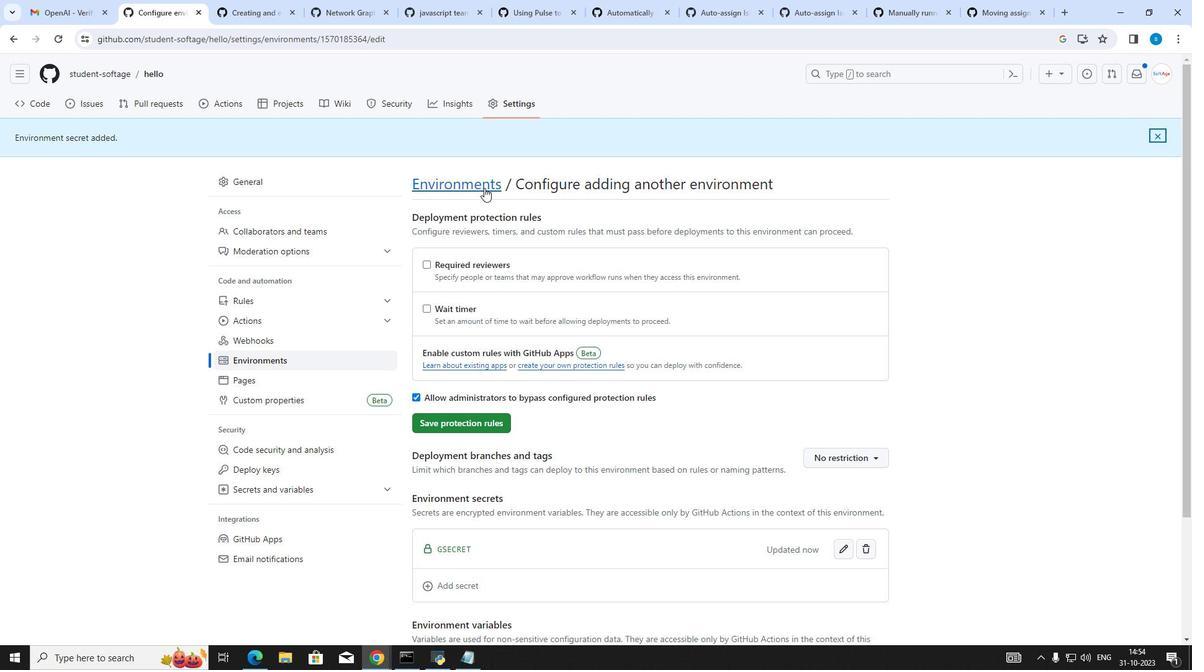 
Action: Mouse moved to (878, 292)
Screenshot: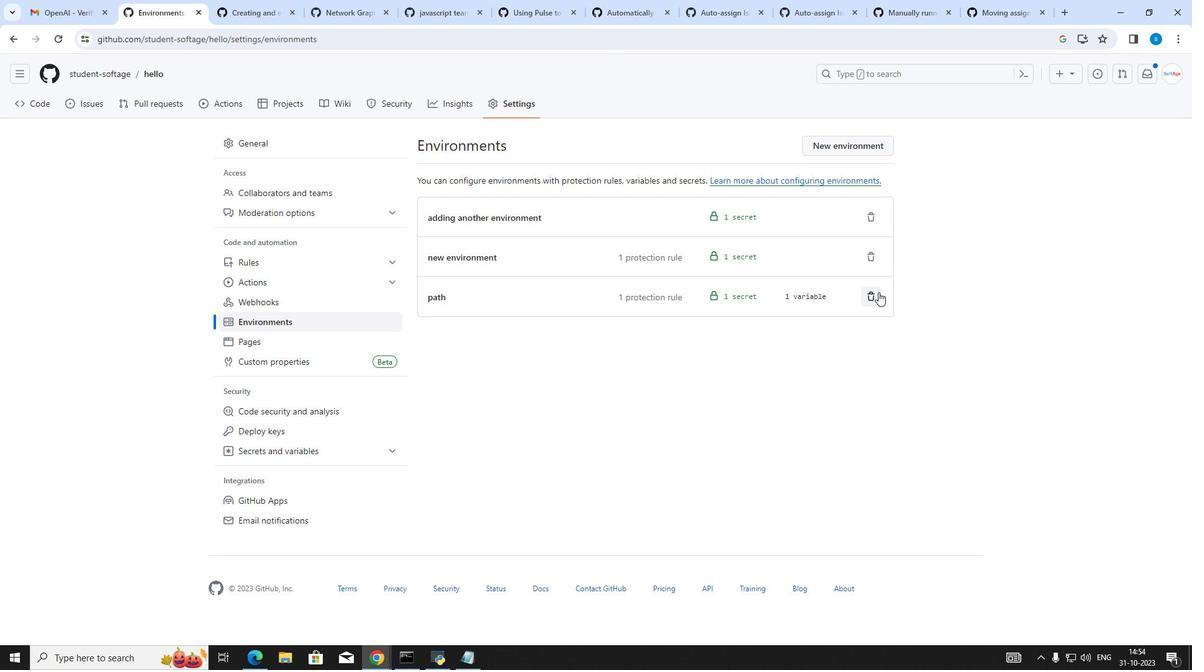 
Action: Mouse pressed left at (878, 292)
Screenshot: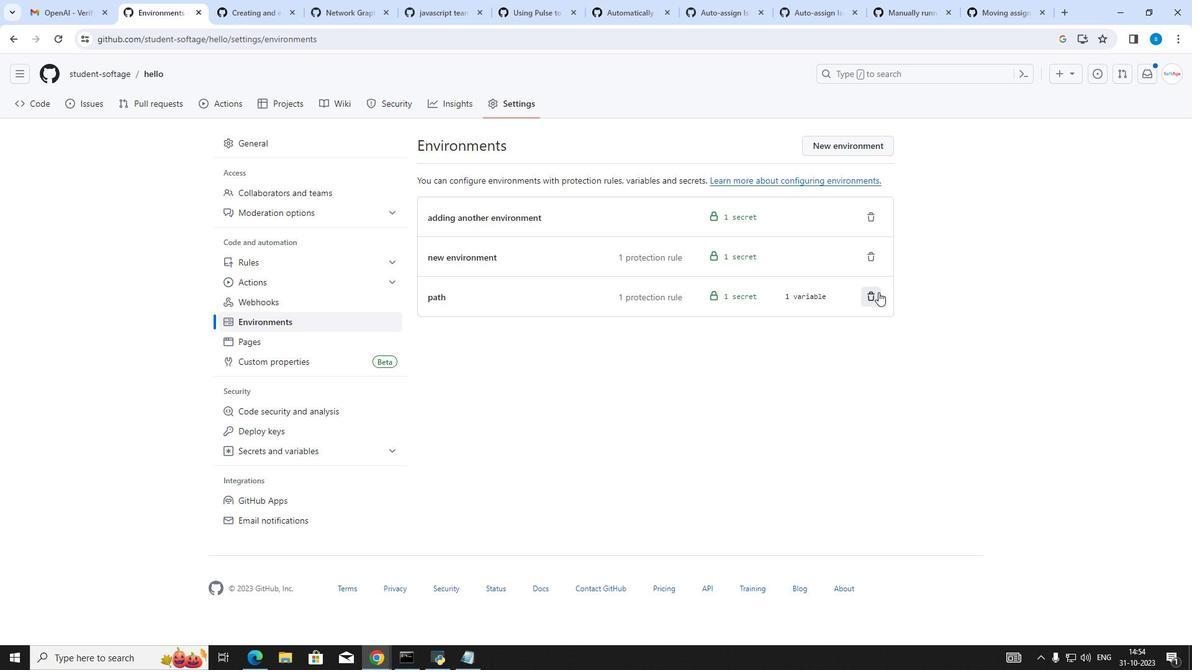 
Action: Mouse moved to (638, 216)
Screenshot: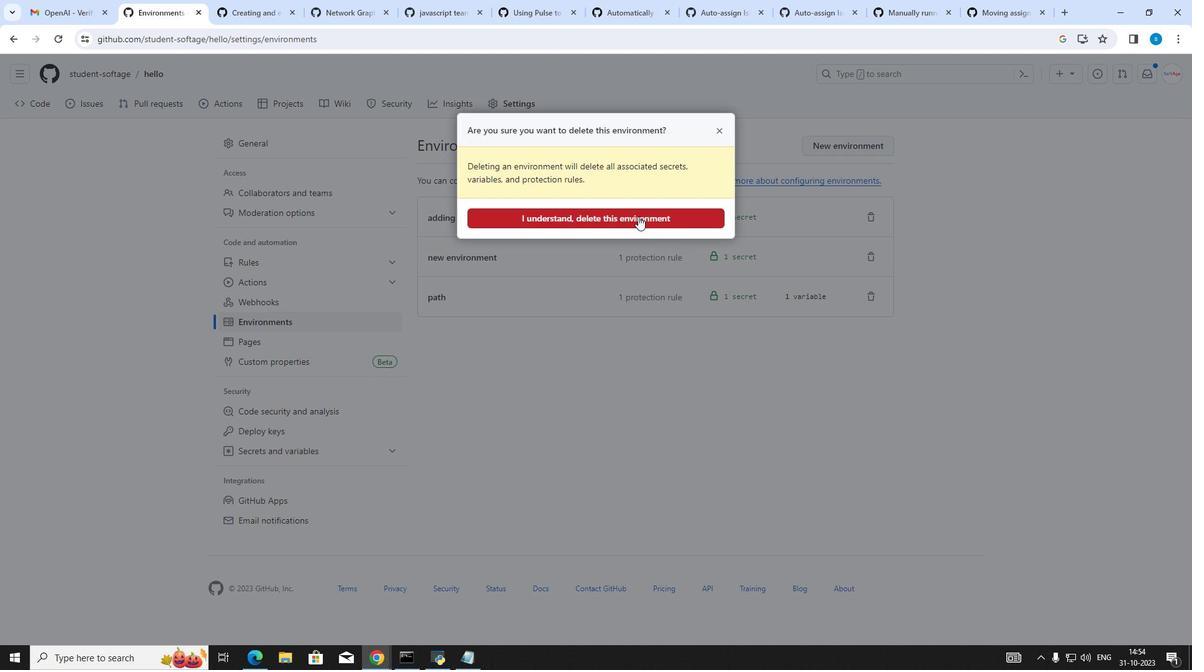
Action: Mouse pressed left at (638, 216)
Screenshot: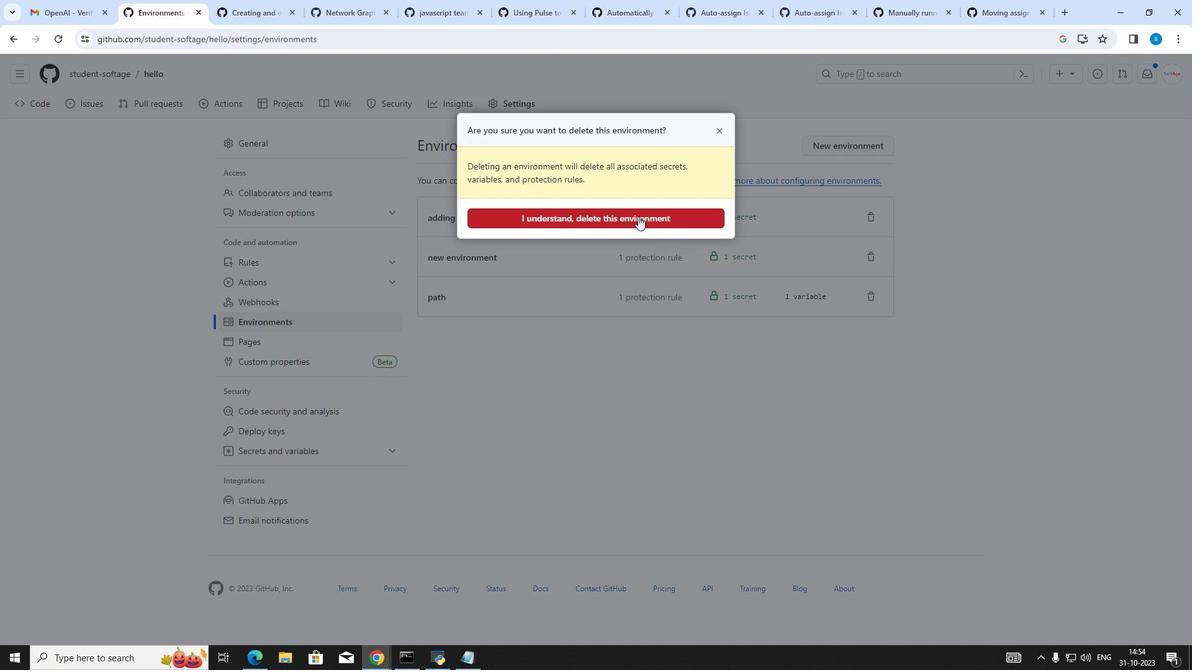 
Action: Mouse moved to (866, 294)
Screenshot: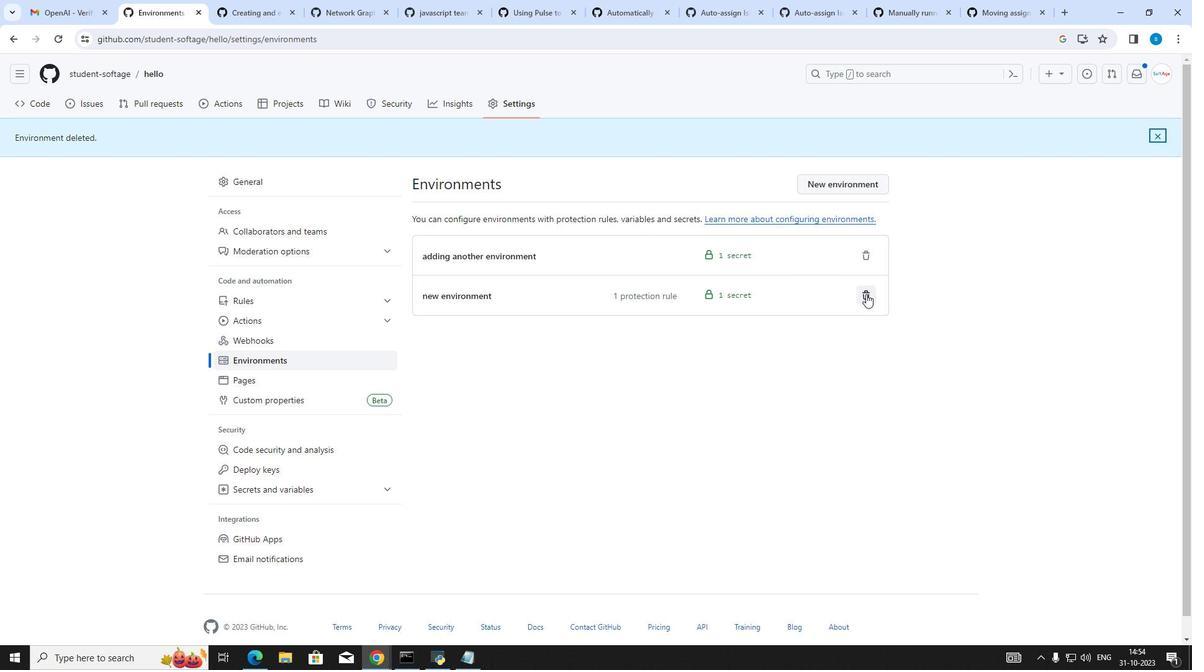 
Action: Mouse pressed left at (866, 294)
Screenshot: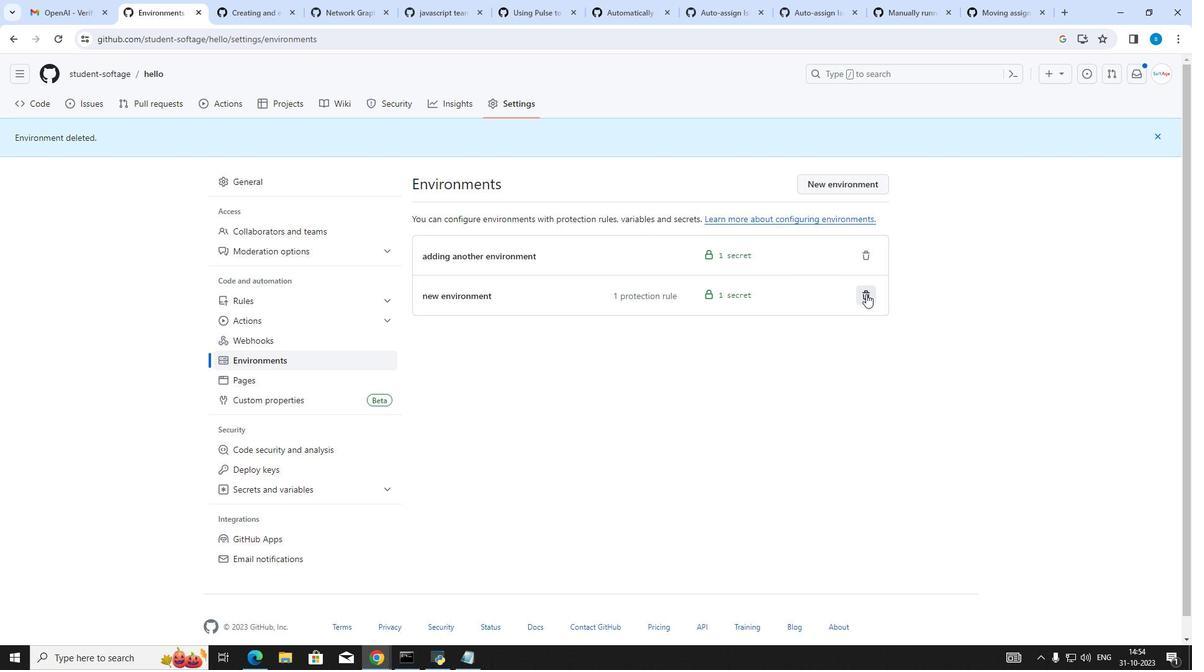
Action: Mouse moved to (660, 227)
Screenshot: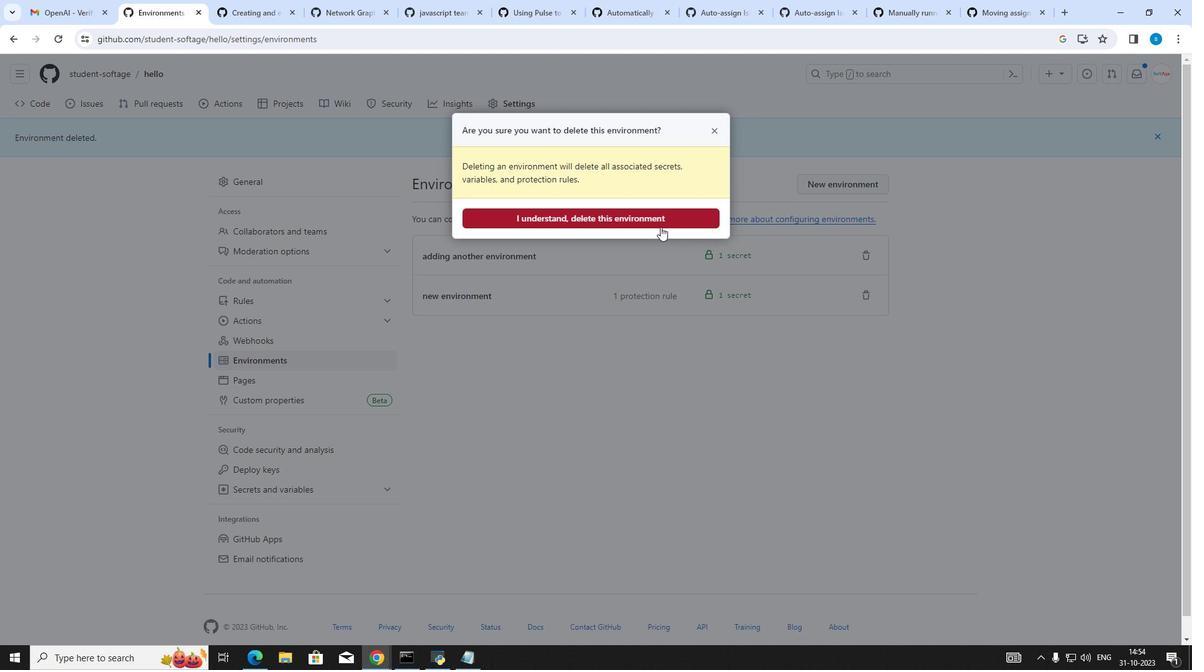 
Action: Mouse pressed left at (660, 227)
Screenshot: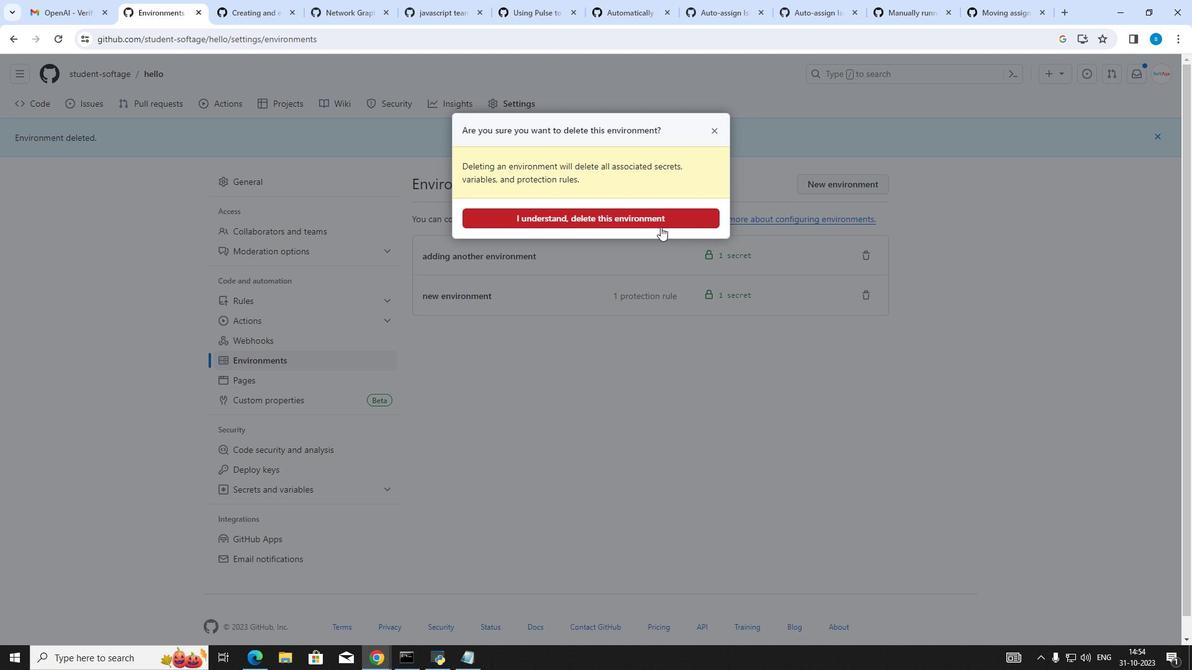 
Action: Mouse moved to (686, 359)
Screenshot: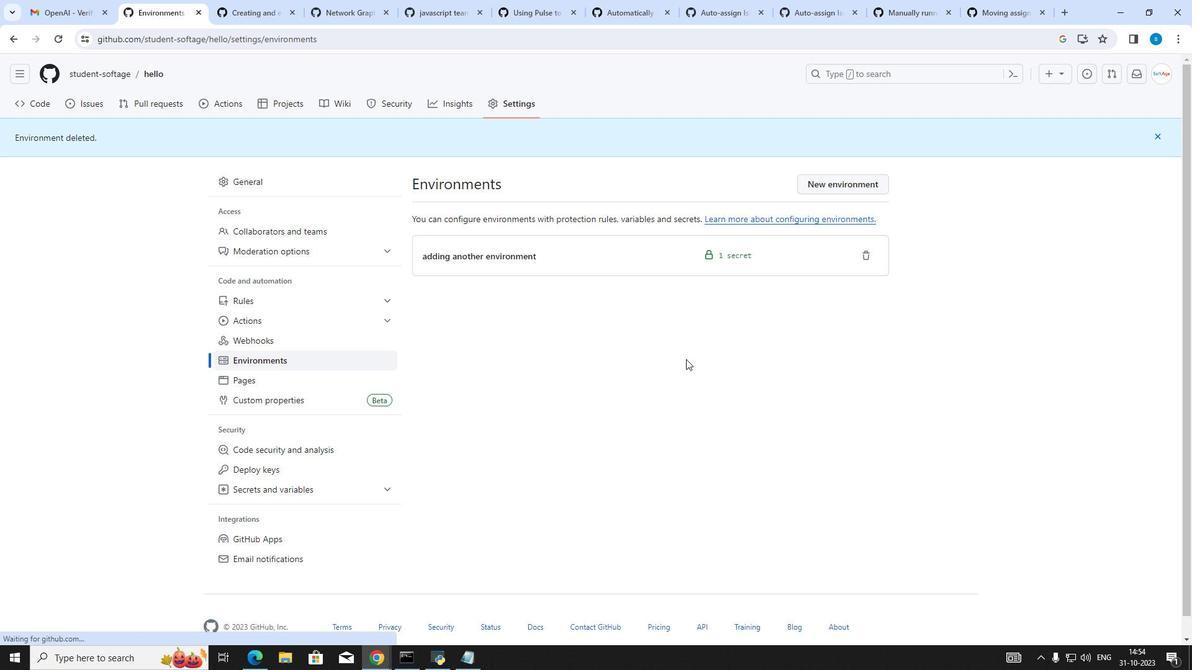 
Action: Mouse pressed left at (686, 359)
Screenshot: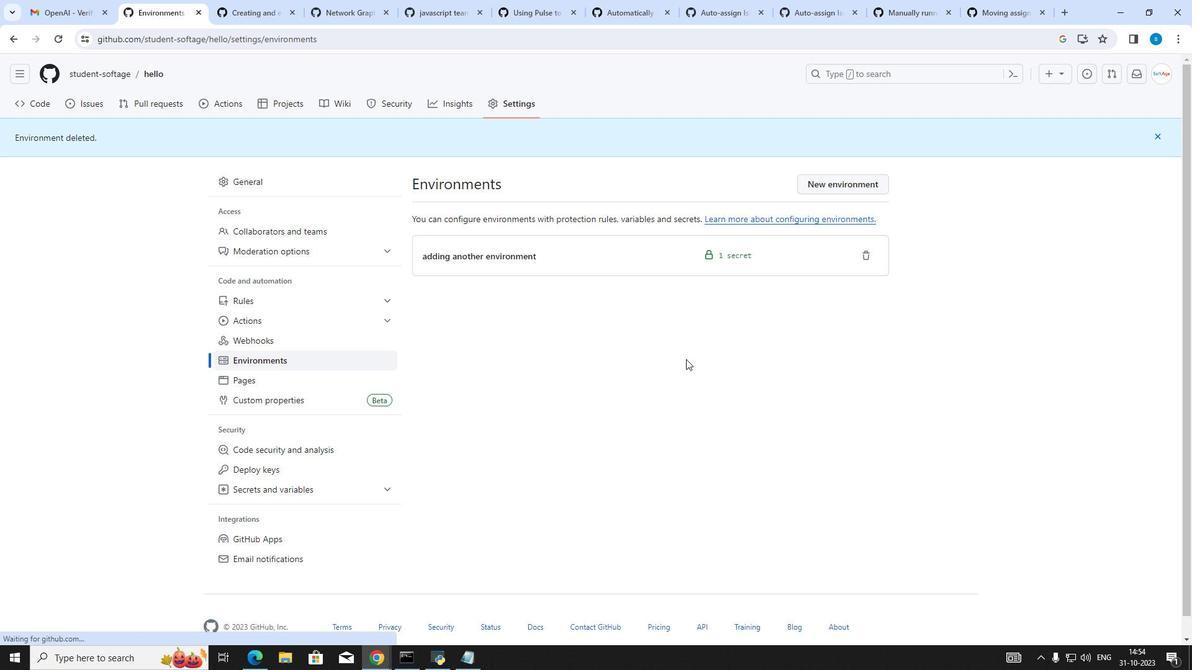 
